 Task: Create new customer invoice with Date Opened: 01-May-23, Select Customer: The Junk Shack! Hobbies & Collectables, Terms: Net 15. Make invoice entry for item-1 with Date: 02-May-23, Description: Eze Royale Majestic Shave Ingrown Hair & Razor Bumps Post Shave Toner Spray
, Income Account: Income:Sales, Quantity: 1, Unit Price: 13.49, Sales Tax: Y, Sales Tax Included: N, Tax Table: Sales Tax. Make entry for item-2 with Date: 02-May-23, Description: The Ordinary Niacinamide Zinc Oil Control Serum (1 oz)
, Income Account: Income:Sales, Quantity: 1, Unit Price: 15.49, Sales Tax: Y, Sales Tax Included: N, Tax Table: Sales Tax. Post Invoice with Post Date: 02-May-23, Post to Accounts: Assets:Accounts Receivable. Pay / Process Payment with Transaction Date: 16-May-23, Amount: 30.14, Transfer Account: Checking Account. Go to 'Print Invoice'.
Action: Mouse moved to (183, 39)
Screenshot: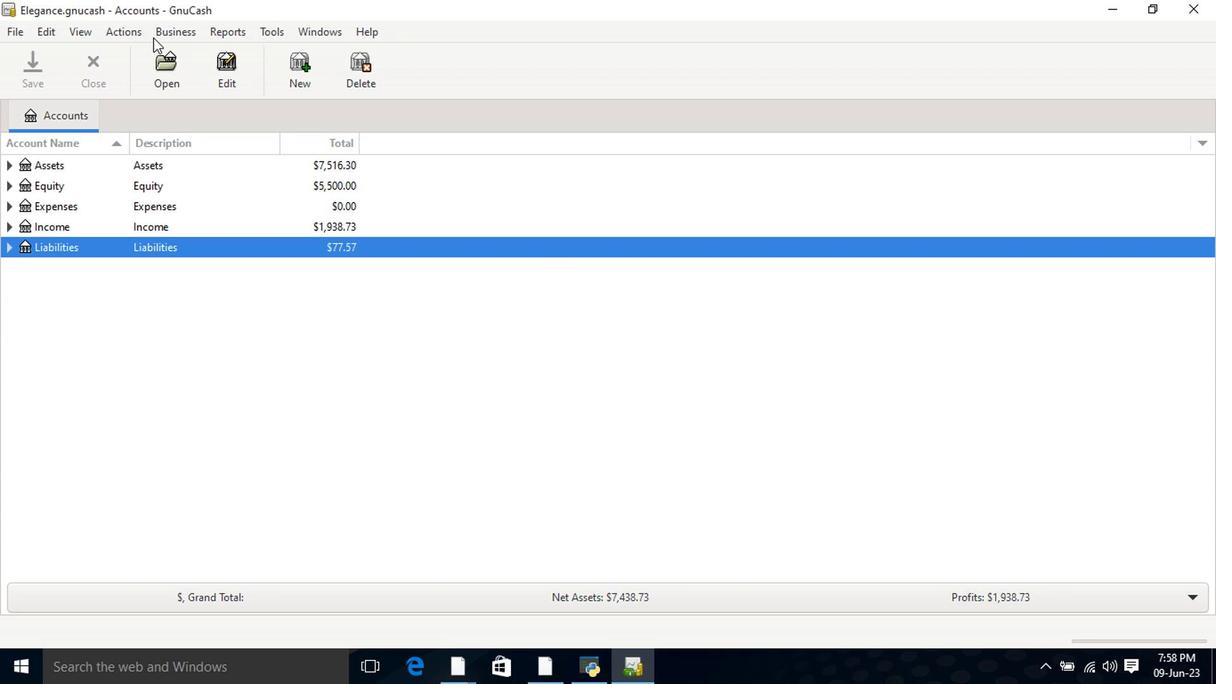 
Action: Mouse pressed left at (183, 39)
Screenshot: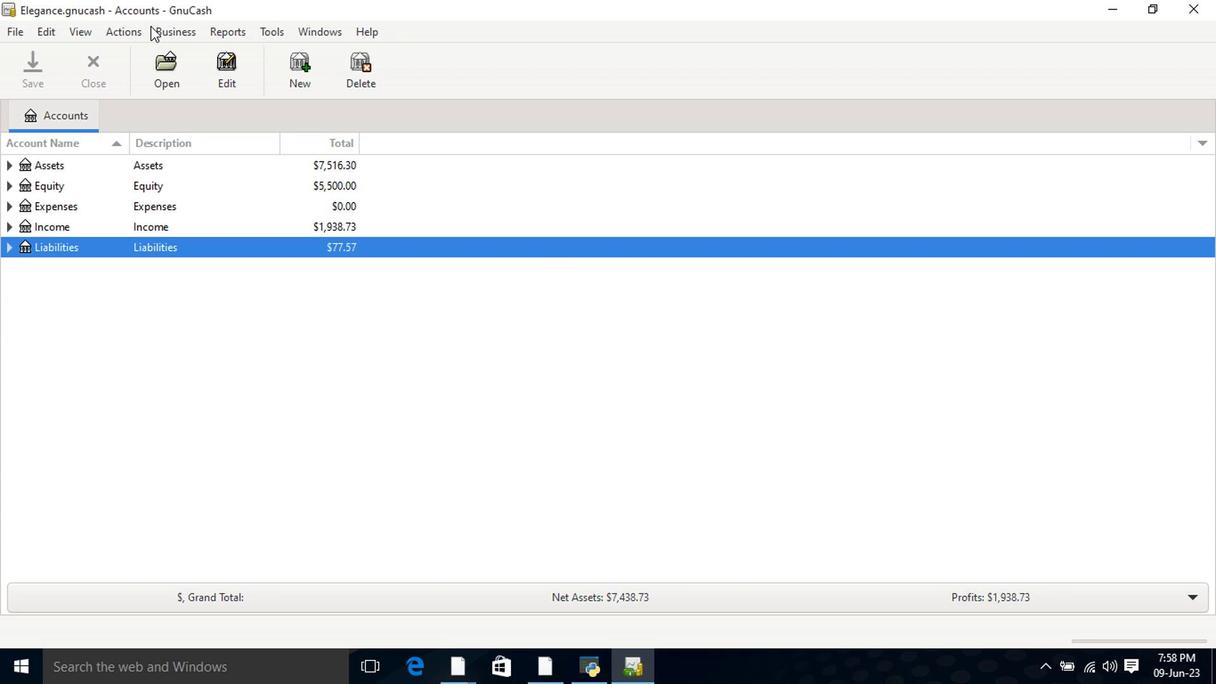 
Action: Mouse moved to (399, 120)
Screenshot: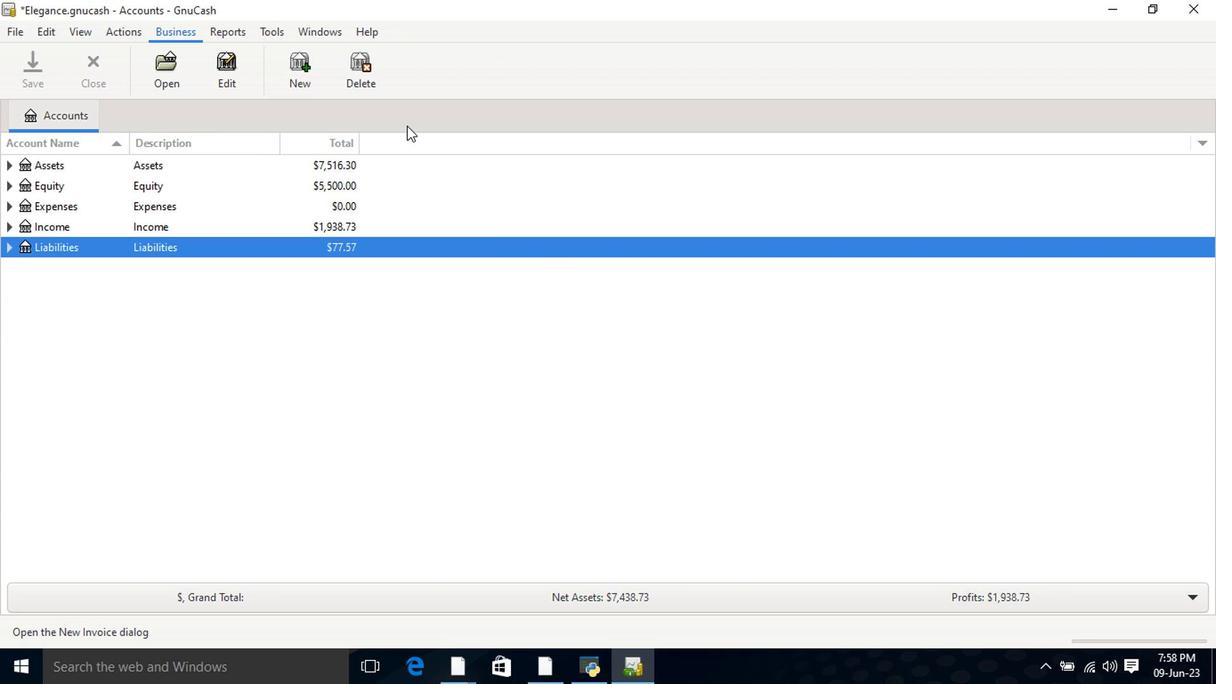 
Action: Mouse pressed left at (399, 120)
Screenshot: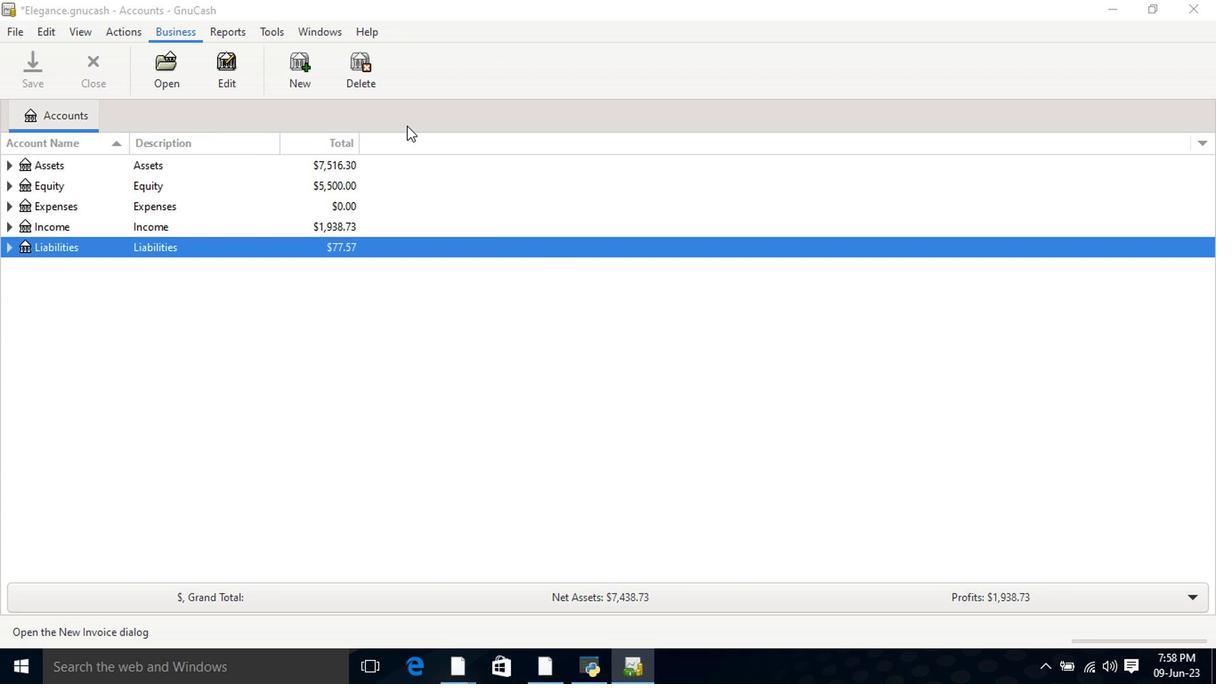 
Action: Mouse moved to (733, 273)
Screenshot: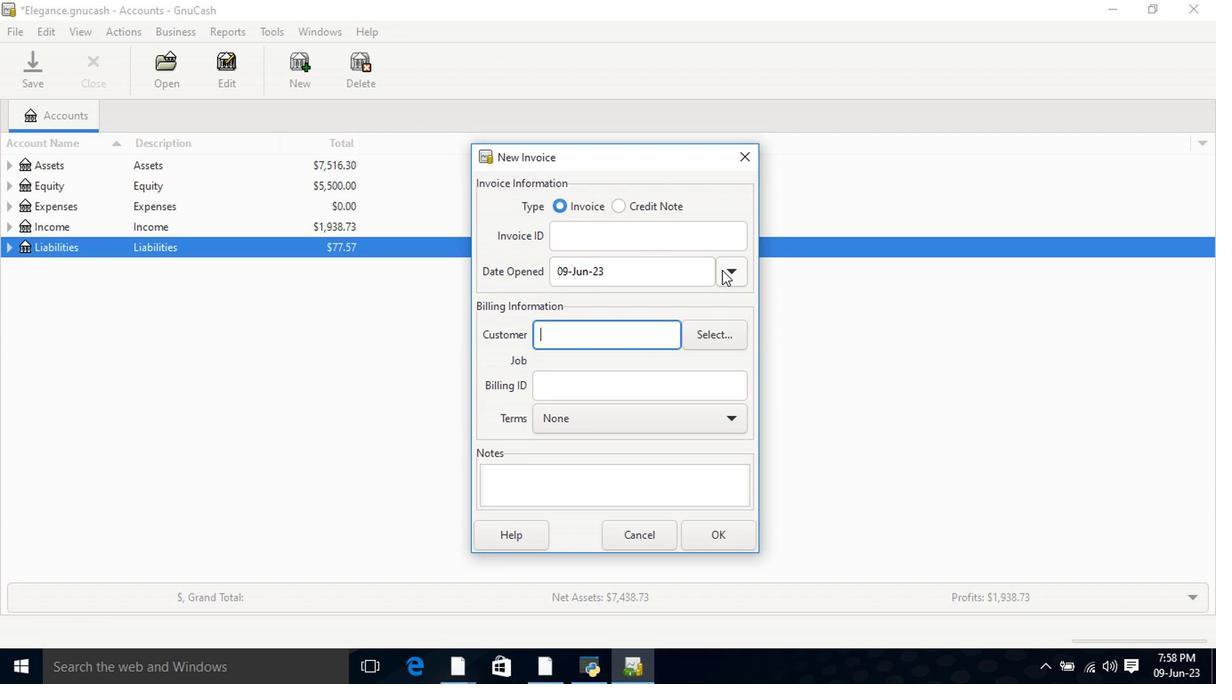 
Action: Mouse pressed left at (733, 273)
Screenshot: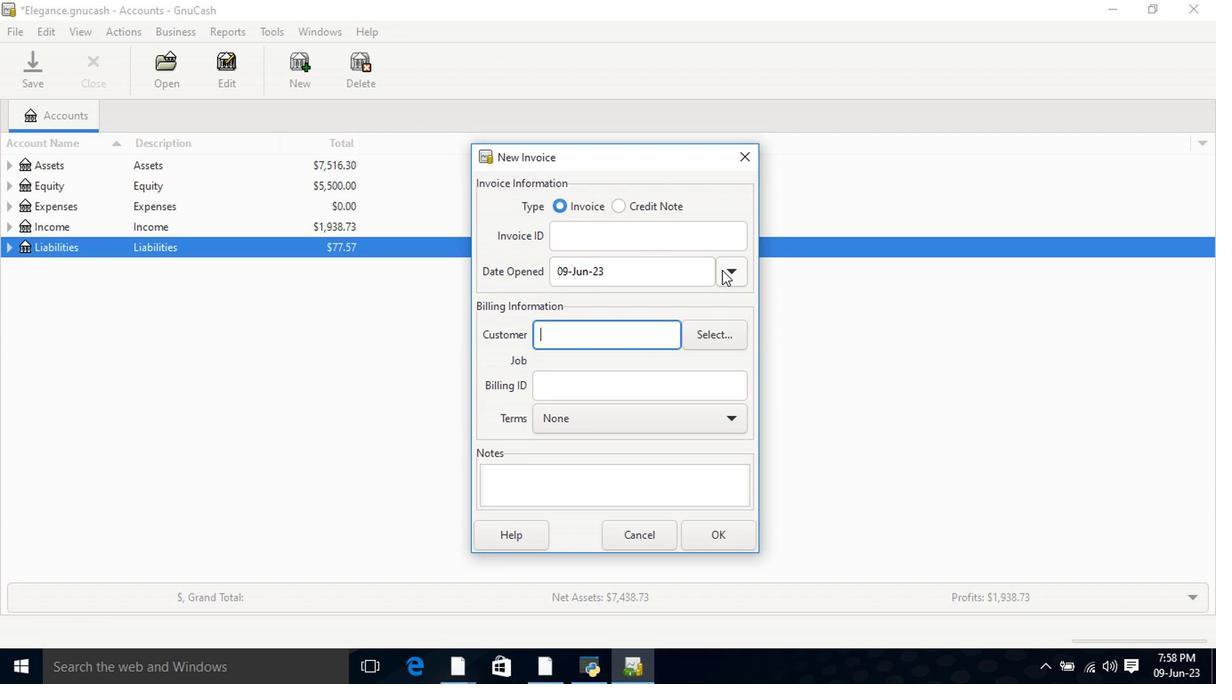 
Action: Mouse moved to (587, 300)
Screenshot: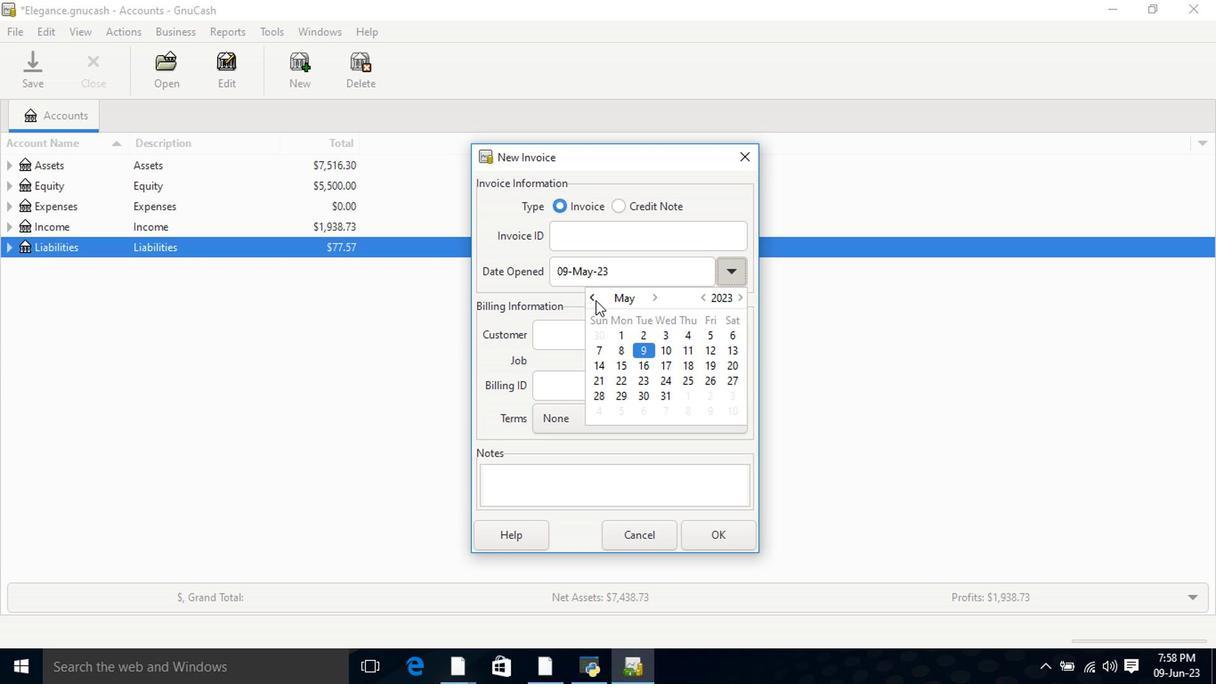 
Action: Mouse pressed left at (587, 300)
Screenshot: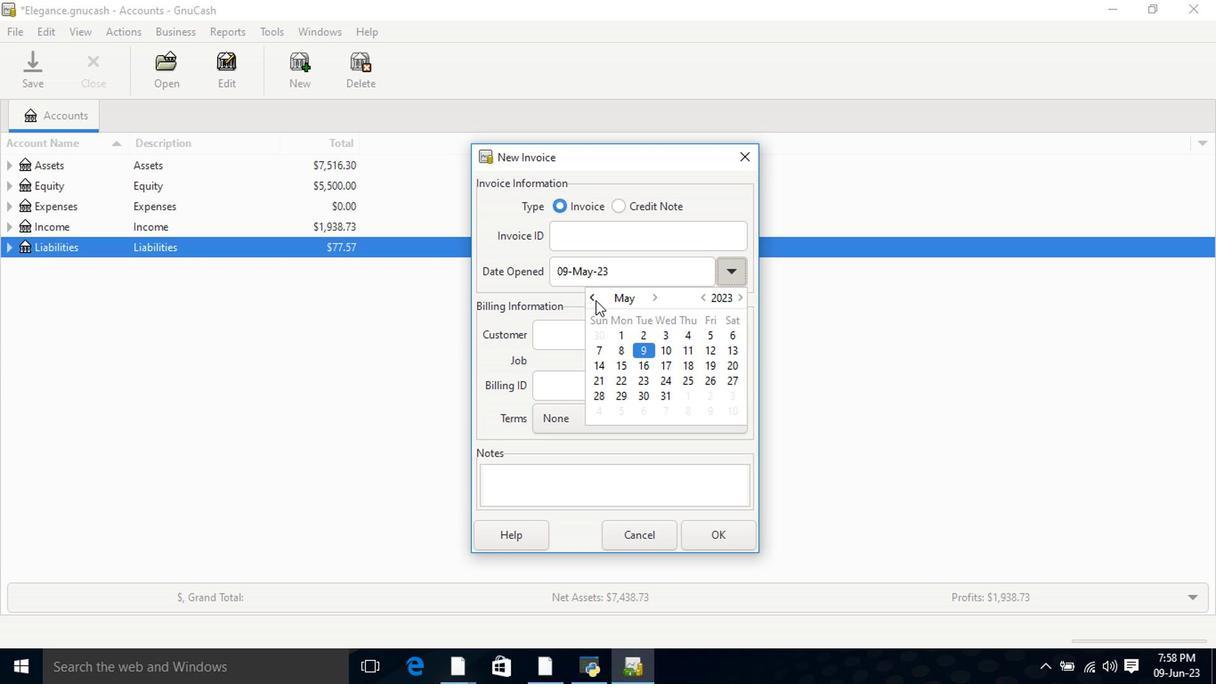 
Action: Mouse moved to (640, 335)
Screenshot: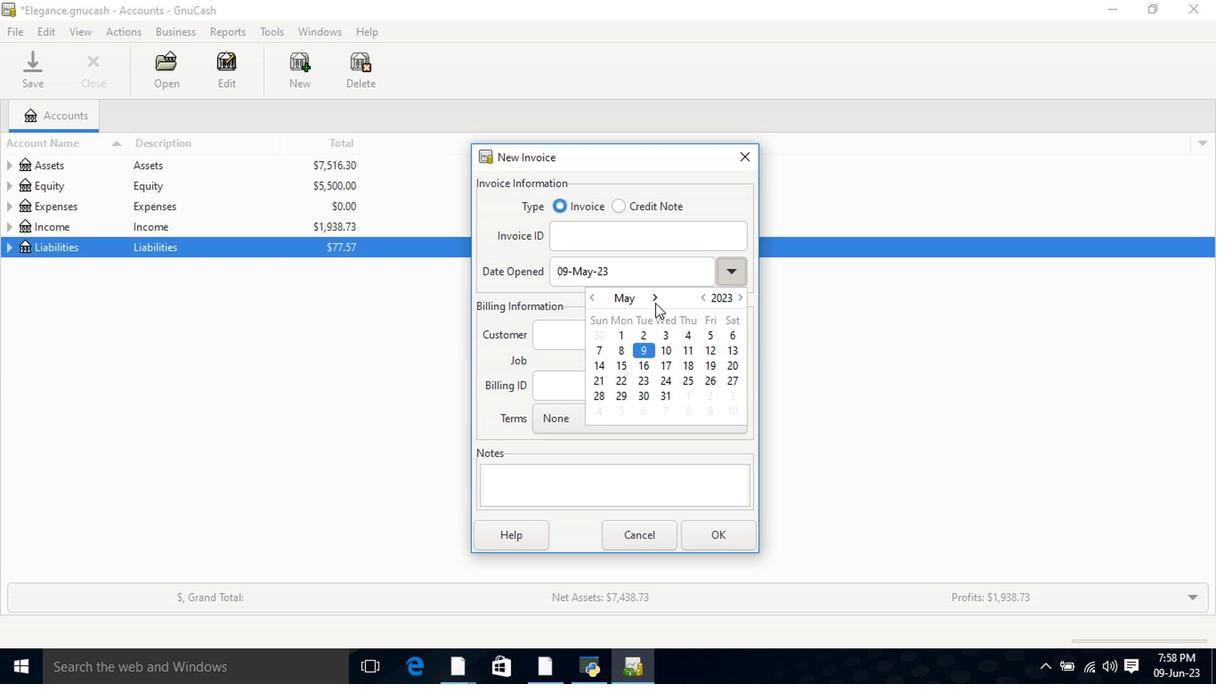 
Action: Mouse pressed left at (640, 335)
Screenshot: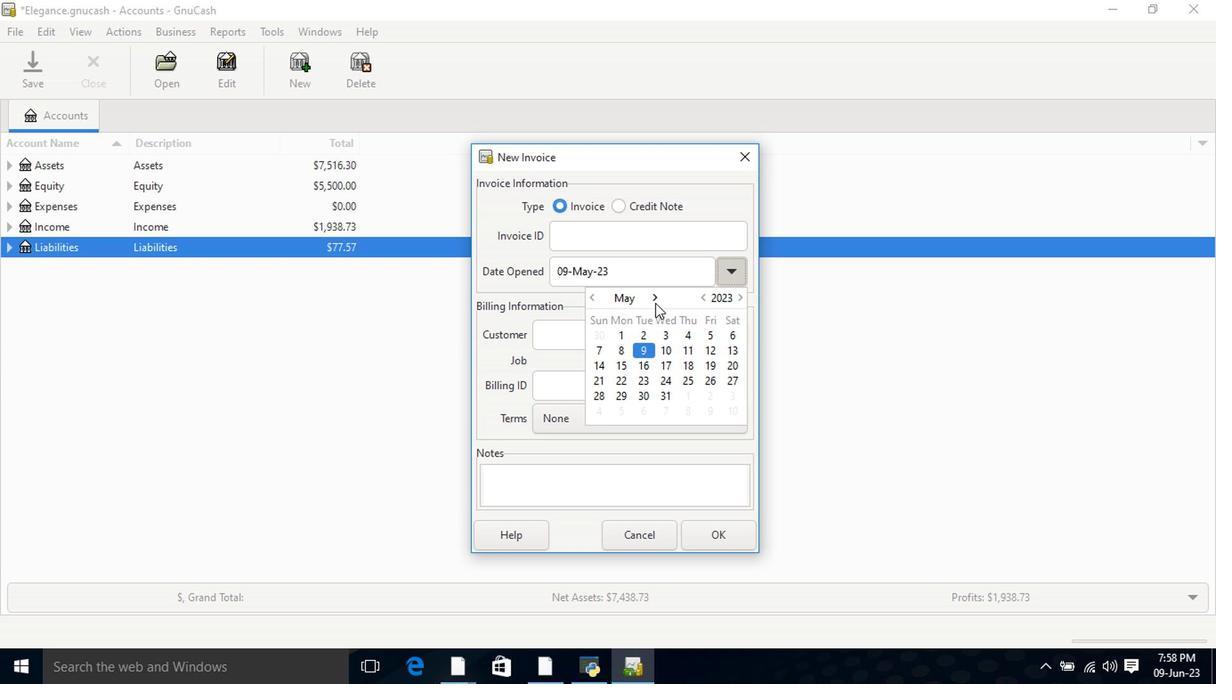 
Action: Mouse pressed left at (640, 335)
Screenshot: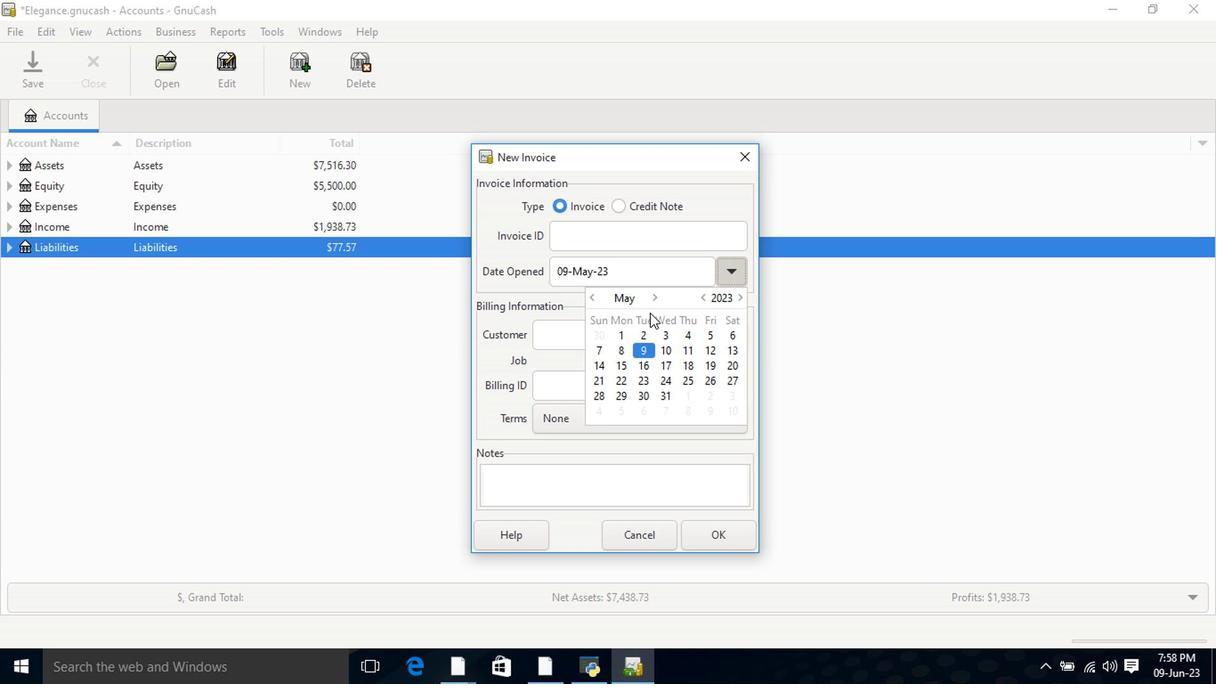 
Action: Mouse moved to (627, 331)
Screenshot: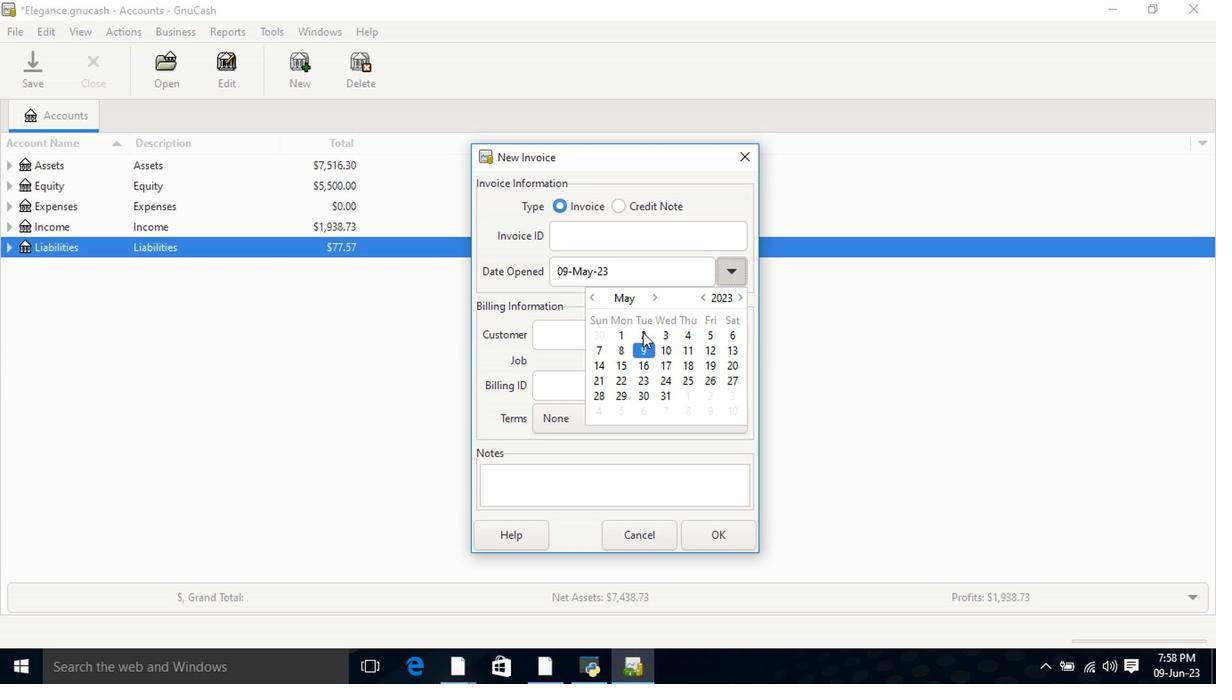 
Action: Mouse pressed left at (627, 331)
Screenshot: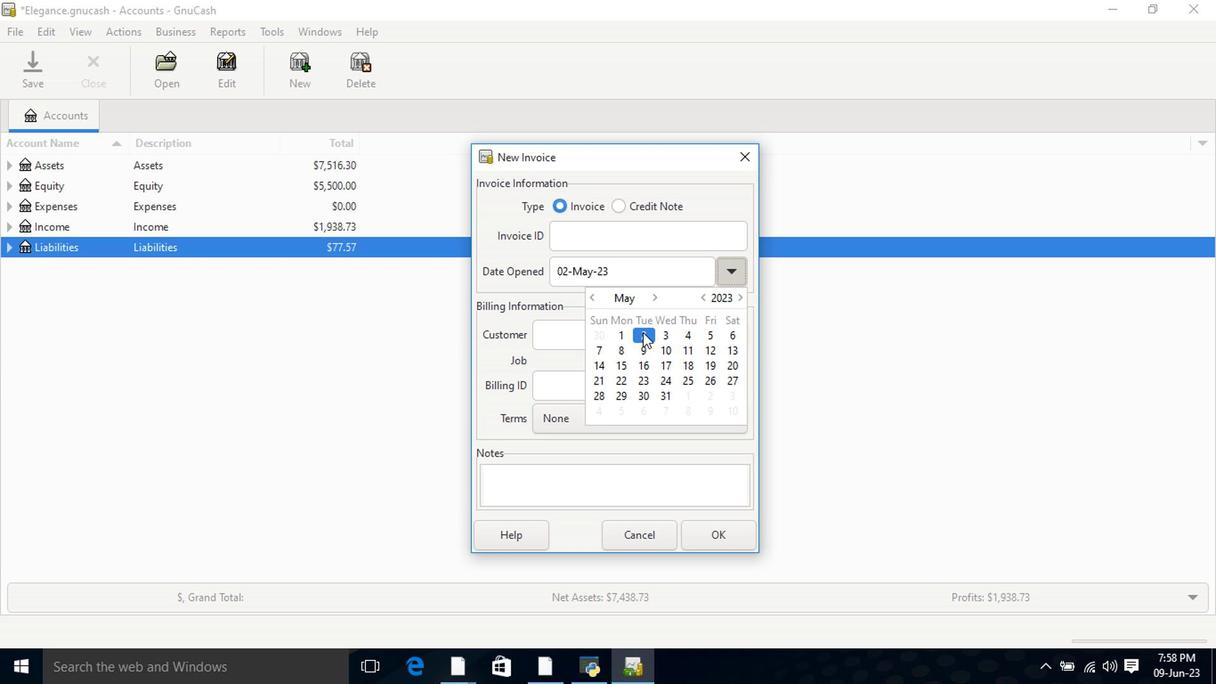 
Action: Key pressed <Key.shift>The<Key.space><Key.shift>jun
Screenshot: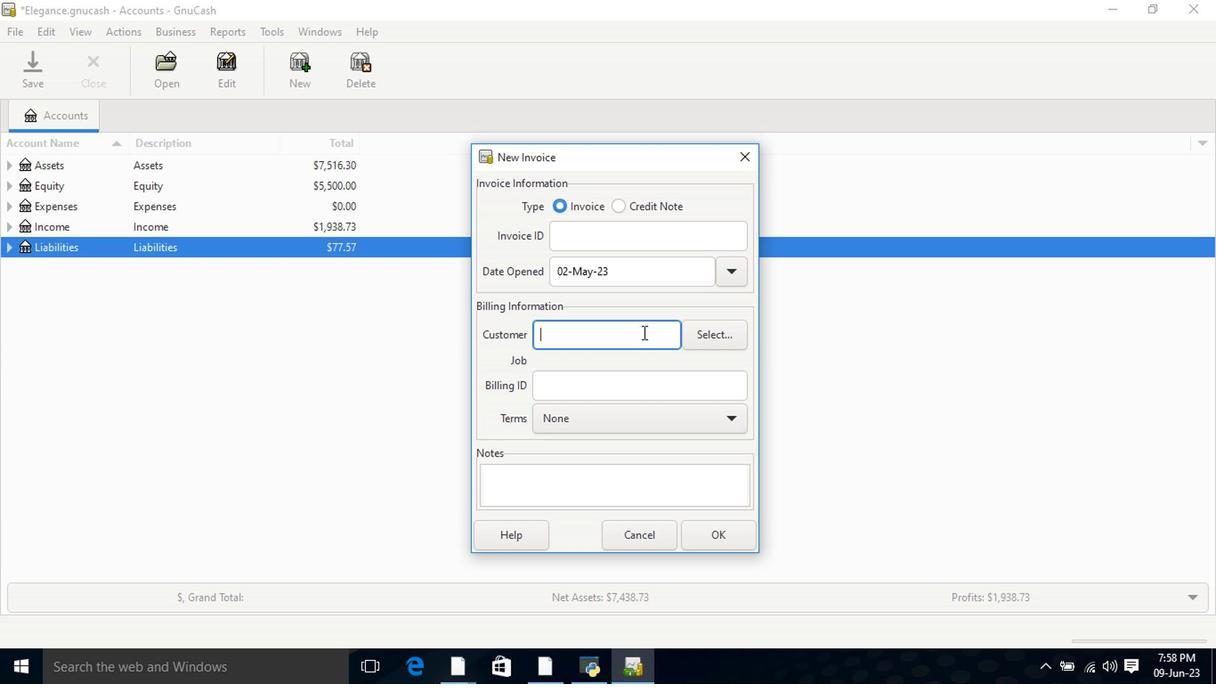 
Action: Mouse moved to (606, 367)
Screenshot: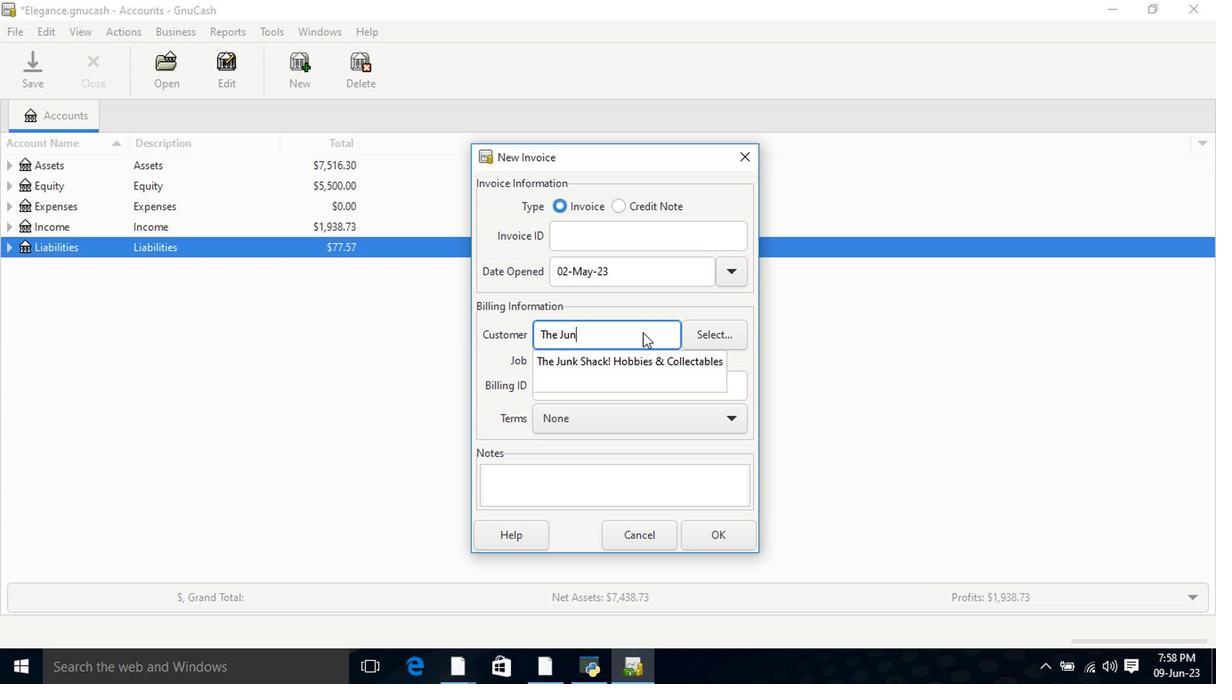 
Action: Mouse pressed left at (606, 367)
Screenshot: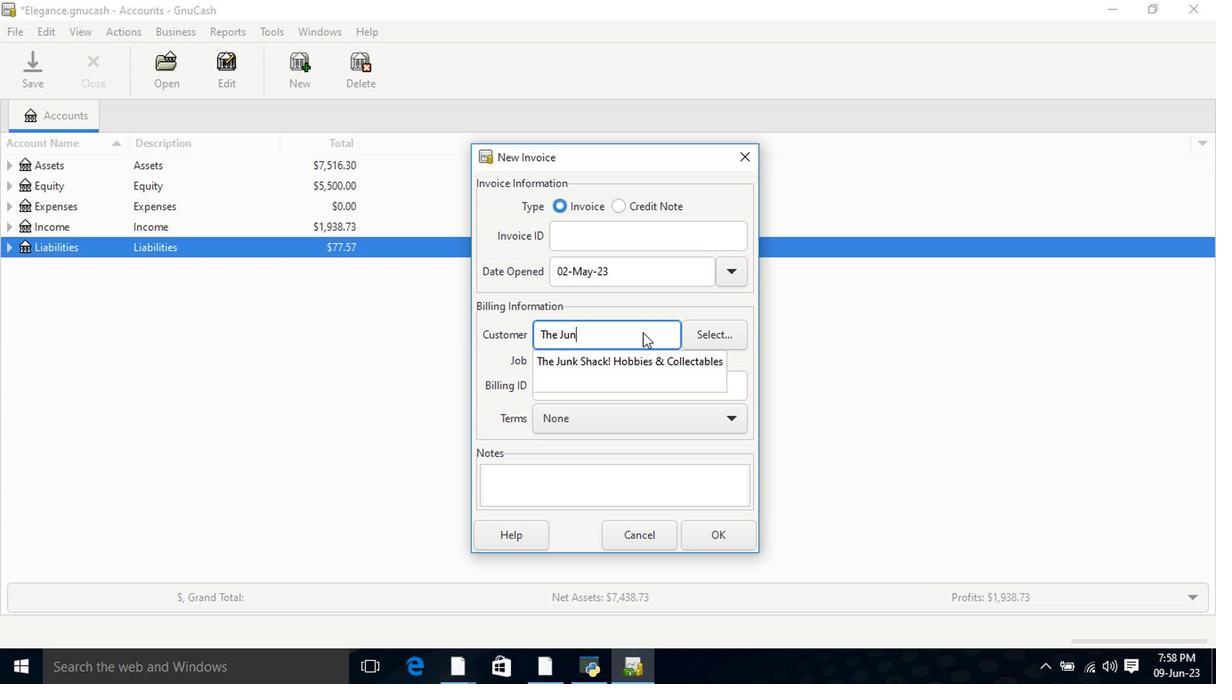 
Action: Mouse moved to (612, 433)
Screenshot: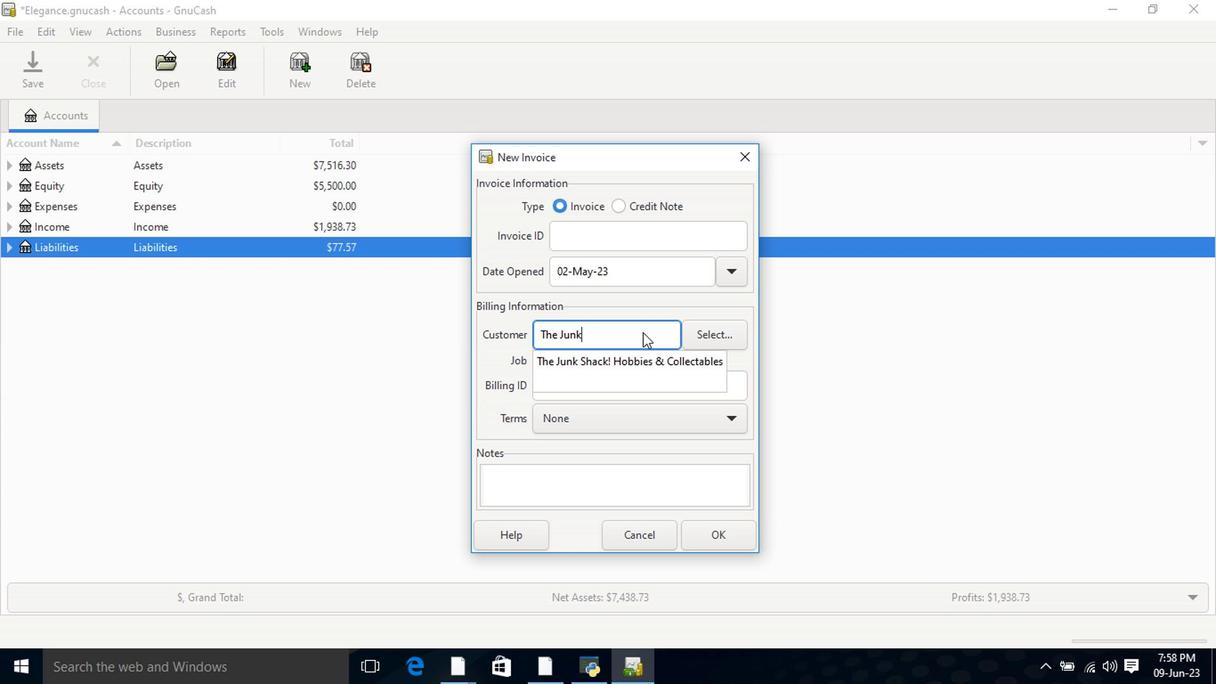 
Action: Mouse pressed left at (612, 433)
Screenshot: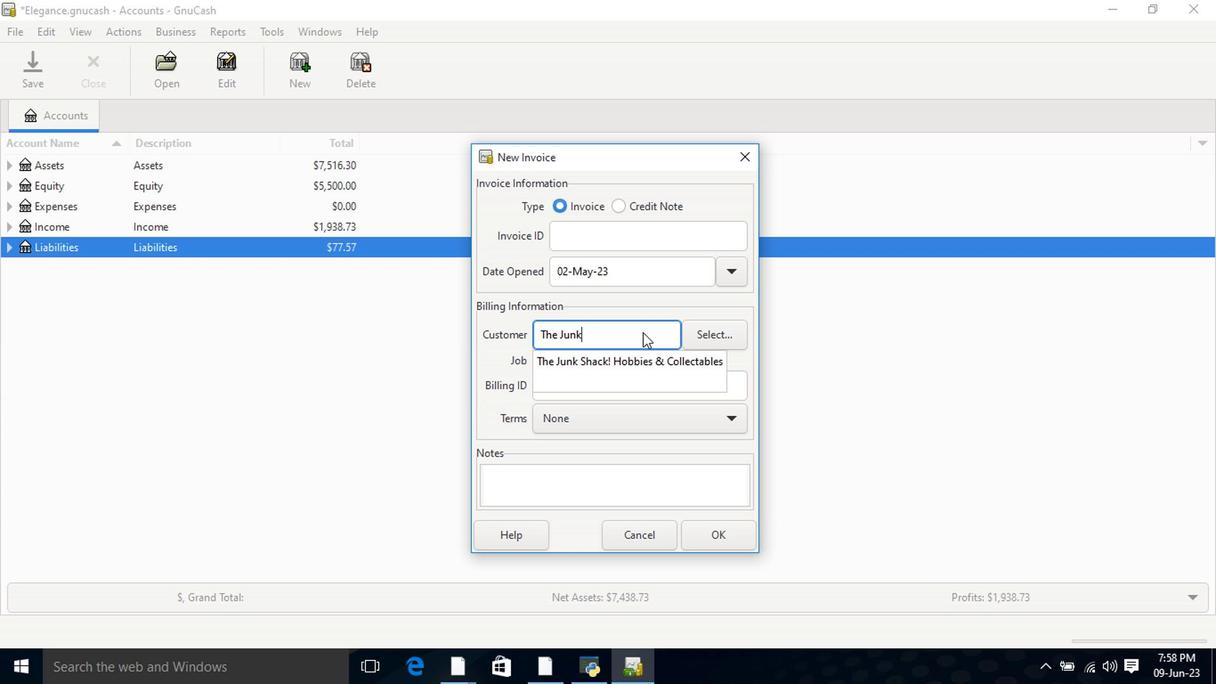 
Action: Mouse moved to (603, 471)
Screenshot: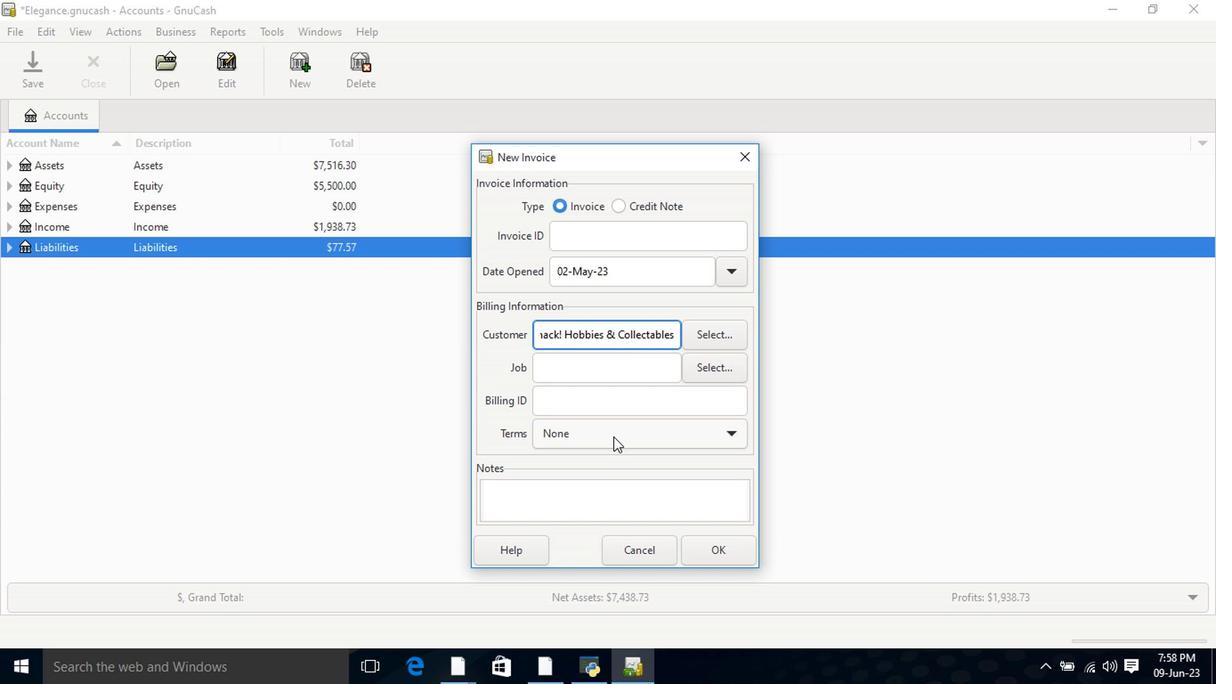 
Action: Mouse pressed left at (603, 471)
Screenshot: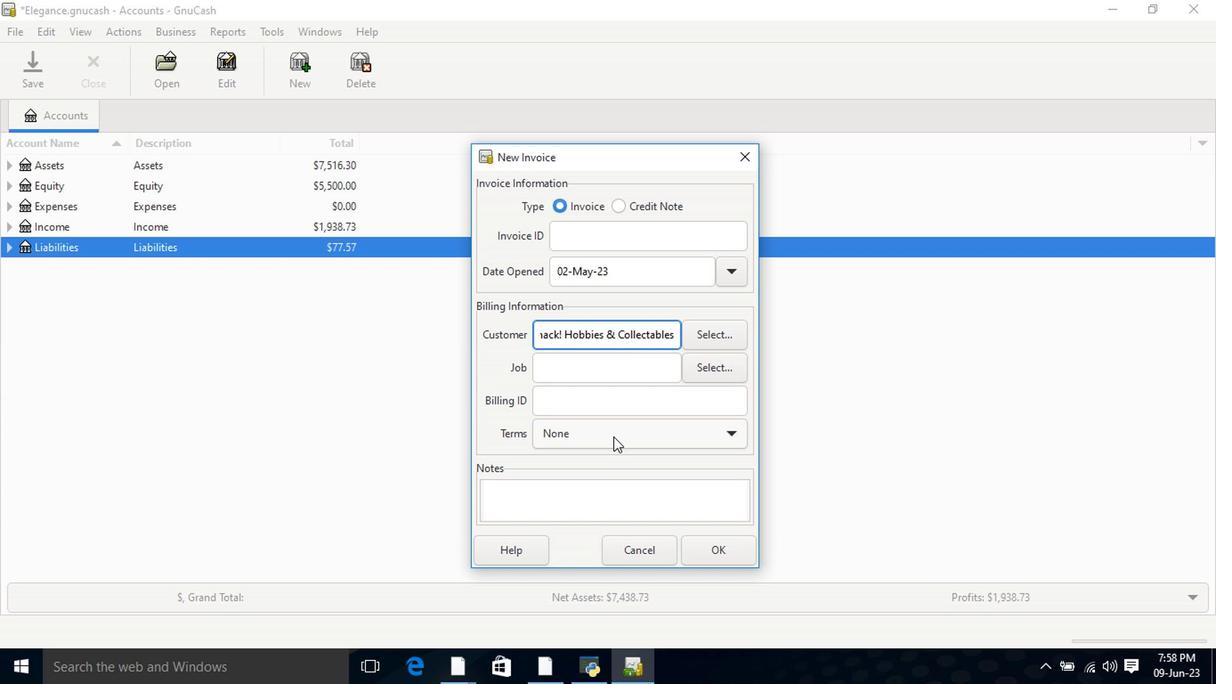 
Action: Mouse moved to (719, 544)
Screenshot: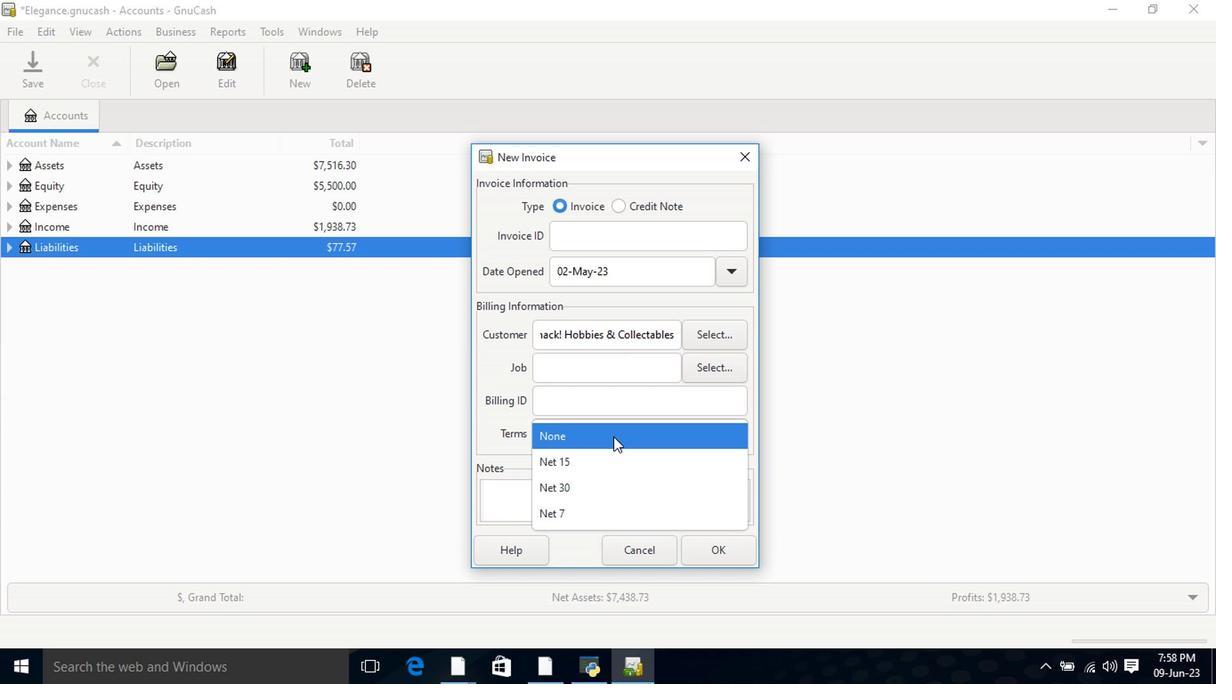 
Action: Mouse pressed left at (719, 544)
Screenshot: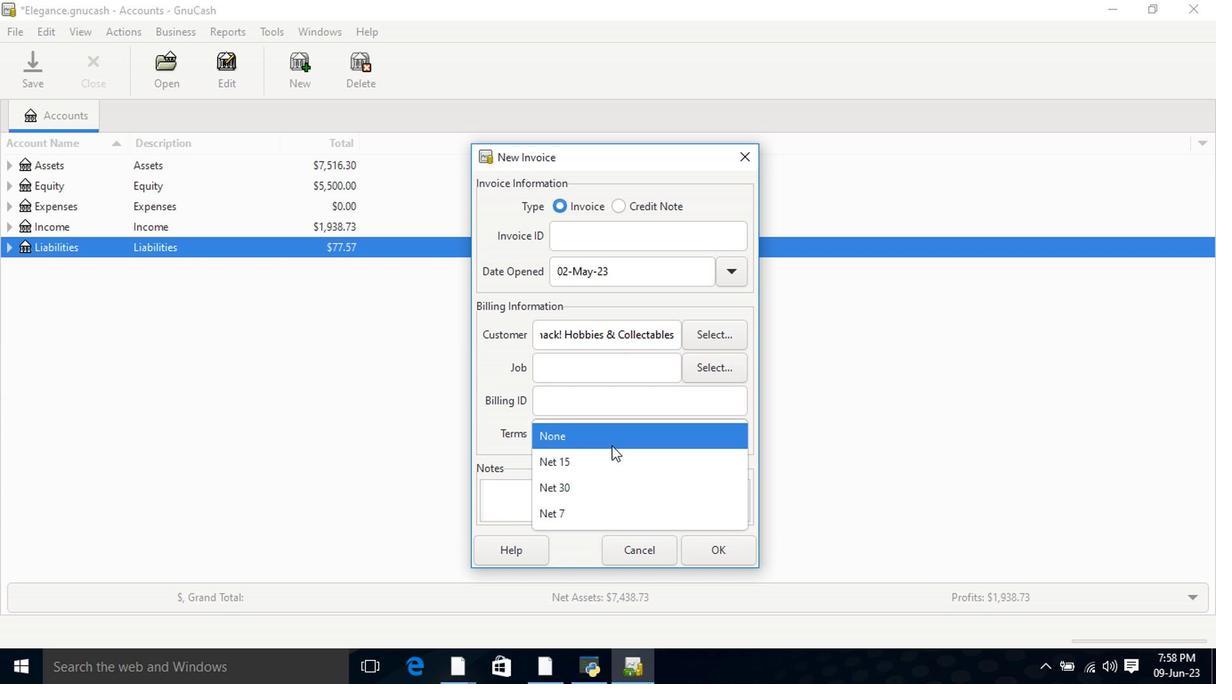 
Action: Mouse moved to (80, 344)
Screenshot: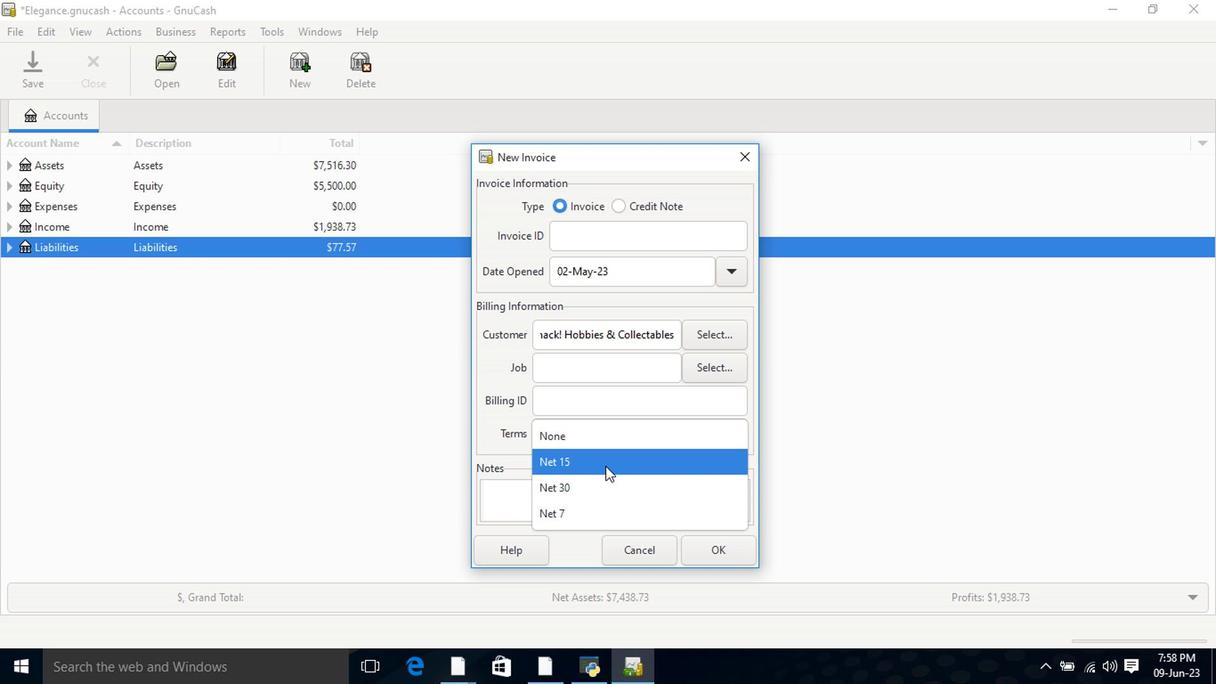 
Action: Mouse pressed left at (80, 344)
Screenshot: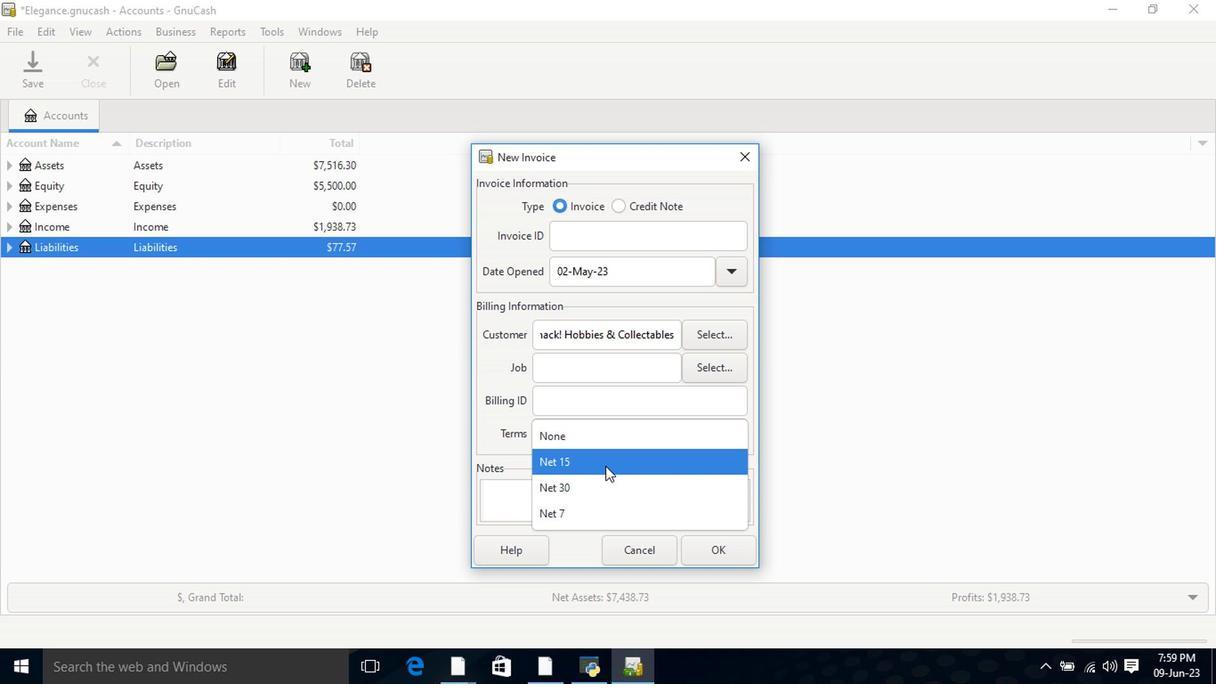 
Action: Mouse moved to (10, 370)
Screenshot: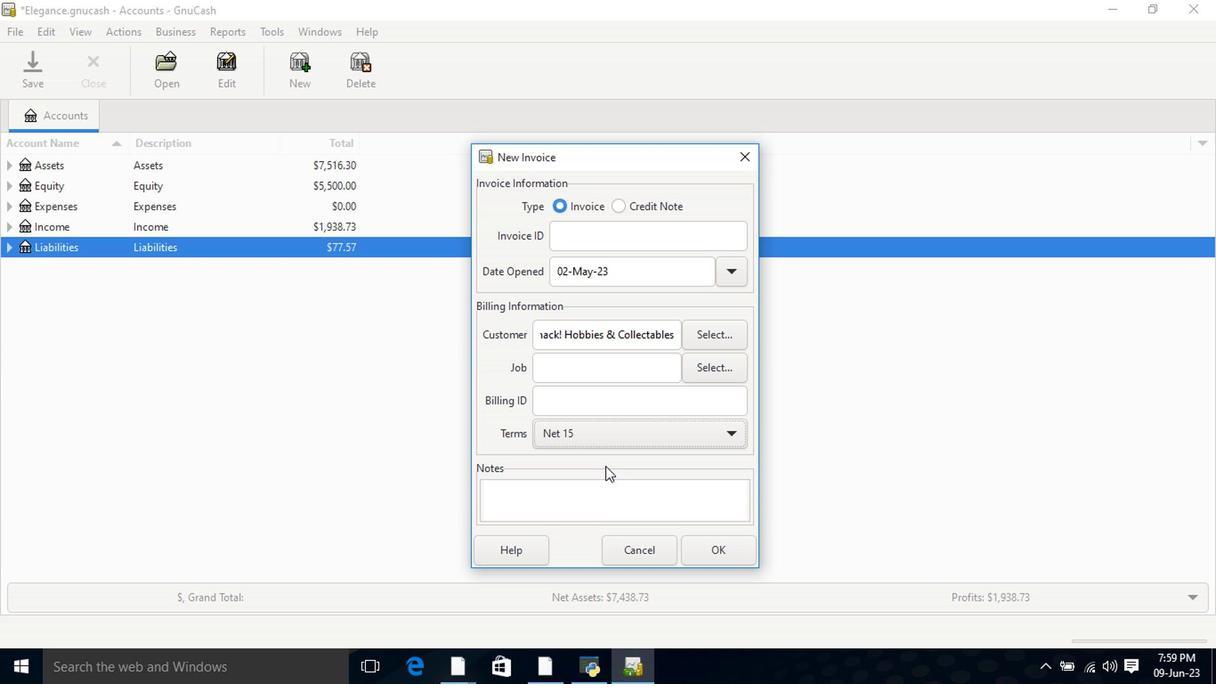 
Action: Mouse pressed left at (10, 370)
Screenshot: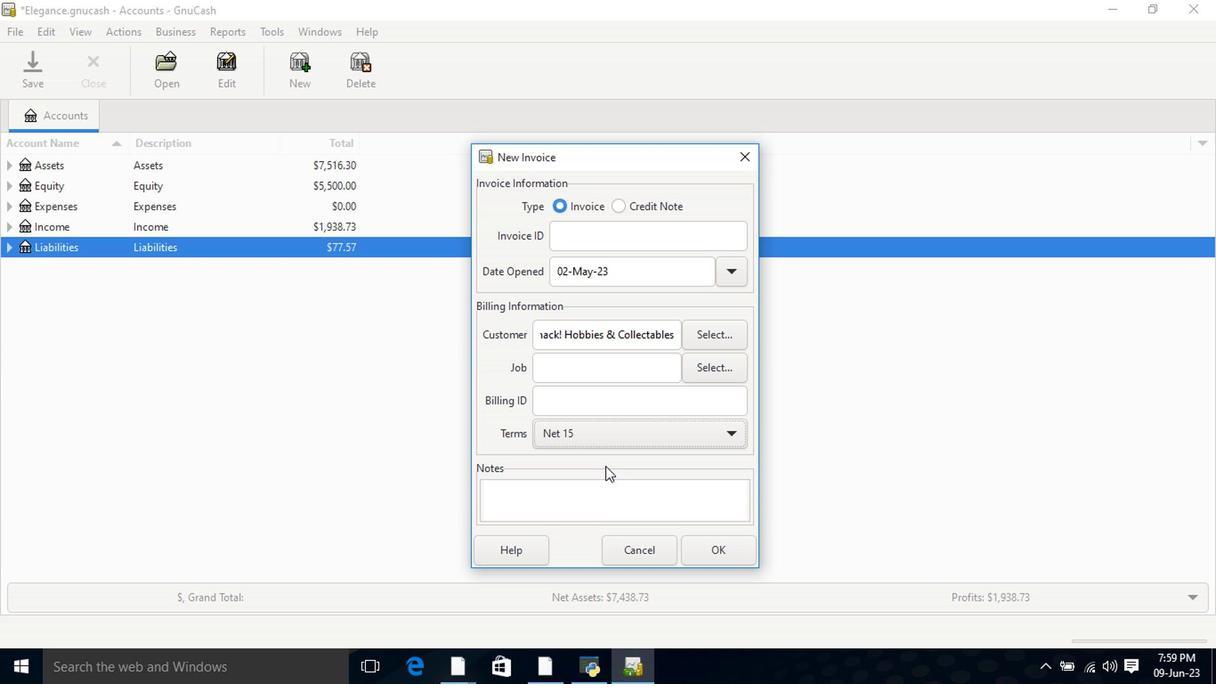 
Action: Mouse moved to (55, 409)
Screenshot: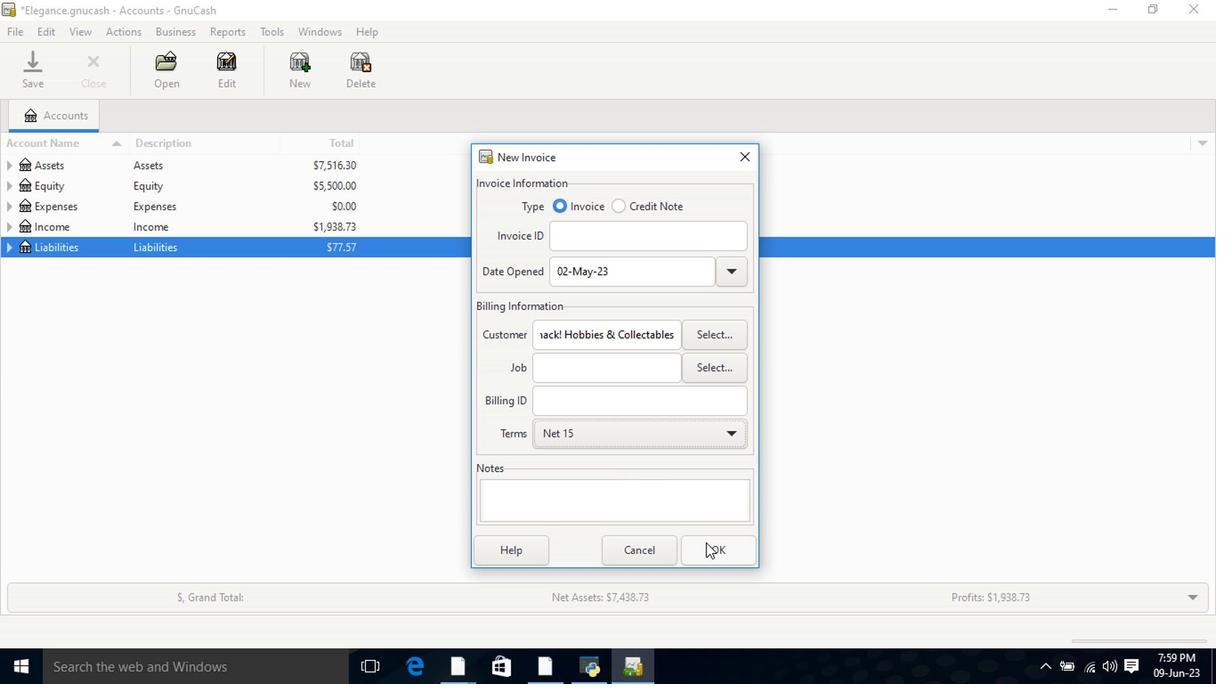 
Action: Mouse pressed left at (55, 409)
Screenshot: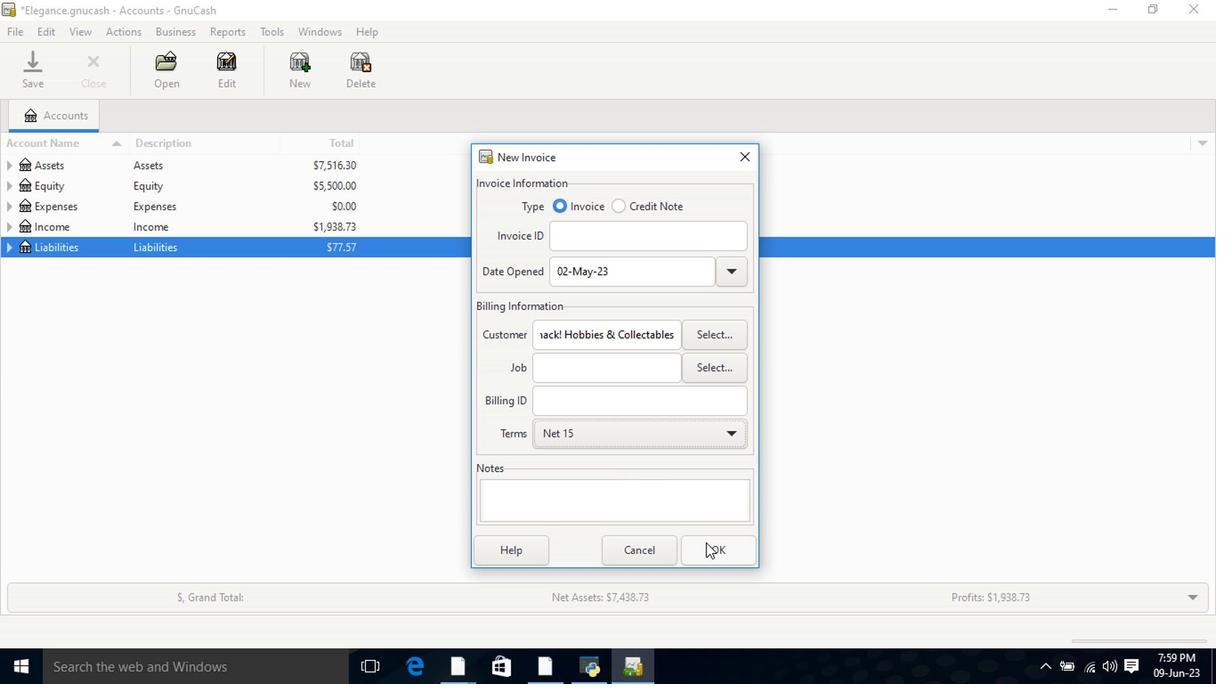 
Action: Mouse pressed left at (55, 409)
Screenshot: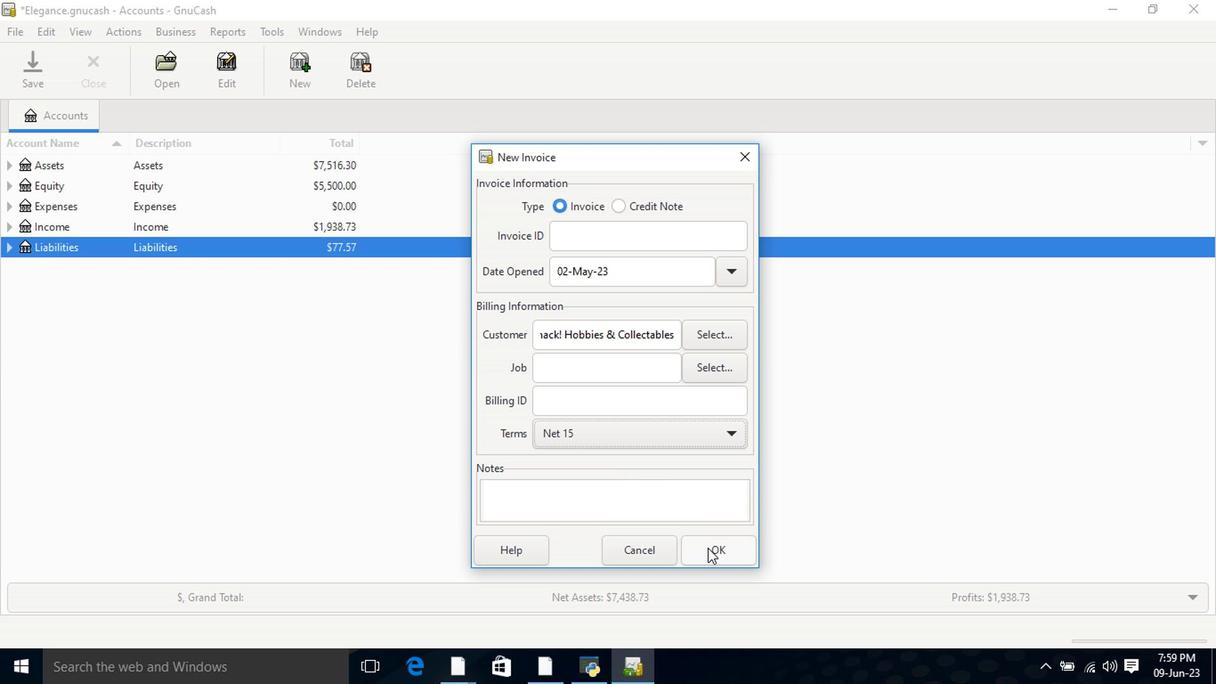 
Action: Mouse moved to (145, 361)
Screenshot: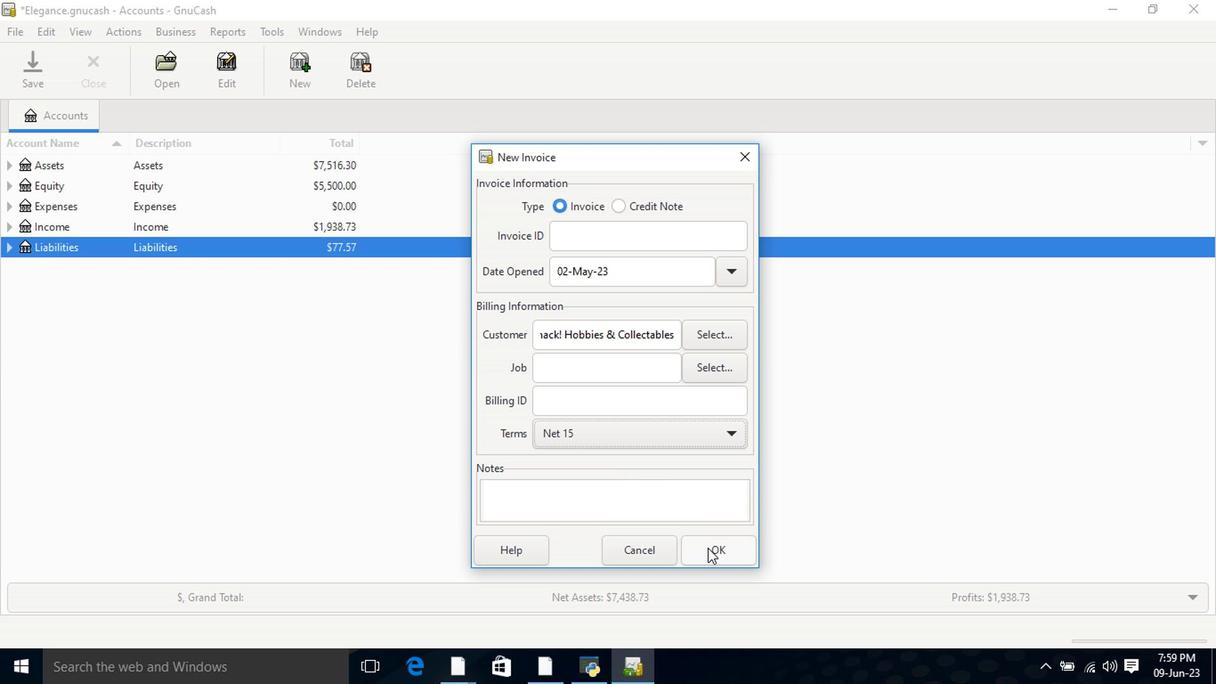 
Action: Key pressed <Key.tab>
Screenshot: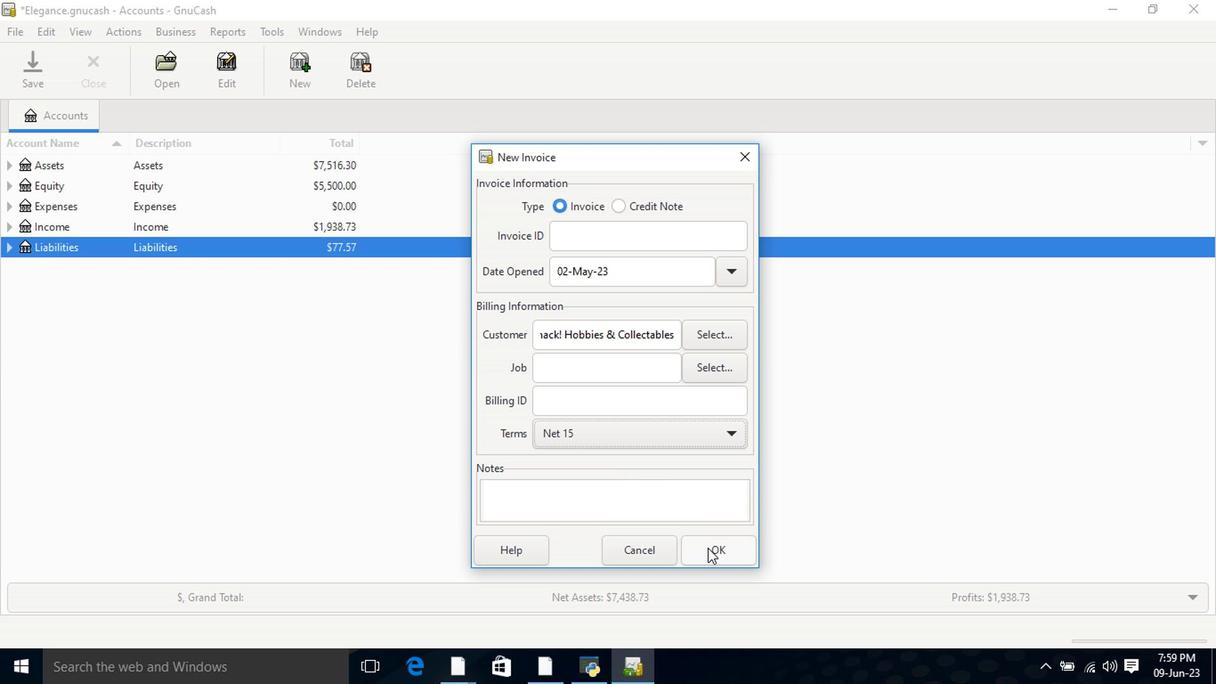 
Action: Mouse moved to (145, 359)
Screenshot: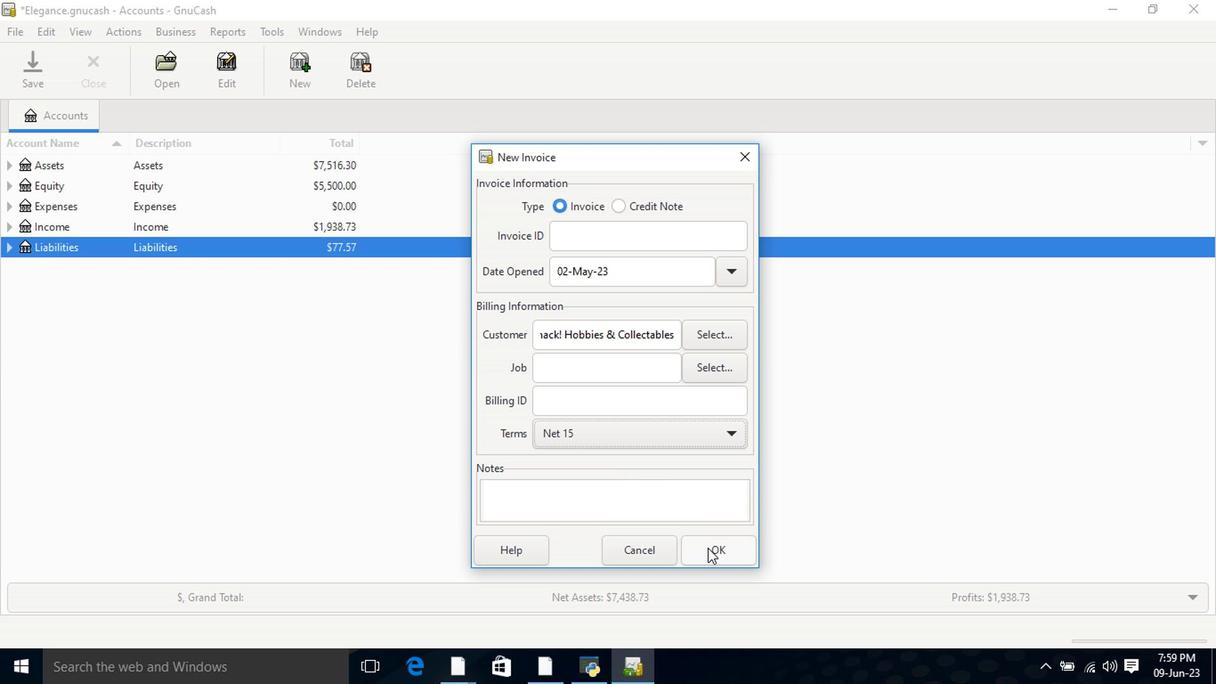 
Action: Key pressed <Key.shift>Eze<Key.space><Key.shift><Key.shift>Royale<Key.space><Key.shift>M<Key.backspace>ajestic<Key.space><Key.shift>Bun<Key.backspace><Key.backspace><Key.backspace><Key.backspace><Key.shift>Shave<Key.space><Key.shift>Ingrown<Key.space><Key.shift>Hair<Key.space><Key.shift>&<Key.space><Key.shift>Razor<Key.space><Key.shift>Bup<Key.backspace>mps<Key.space><Key.shift>Post<Key.space><Key.shift>Shave<Key.space><Key.shift>Toner<Key.space><Key.shift>Spray<Key.tab>
Screenshot: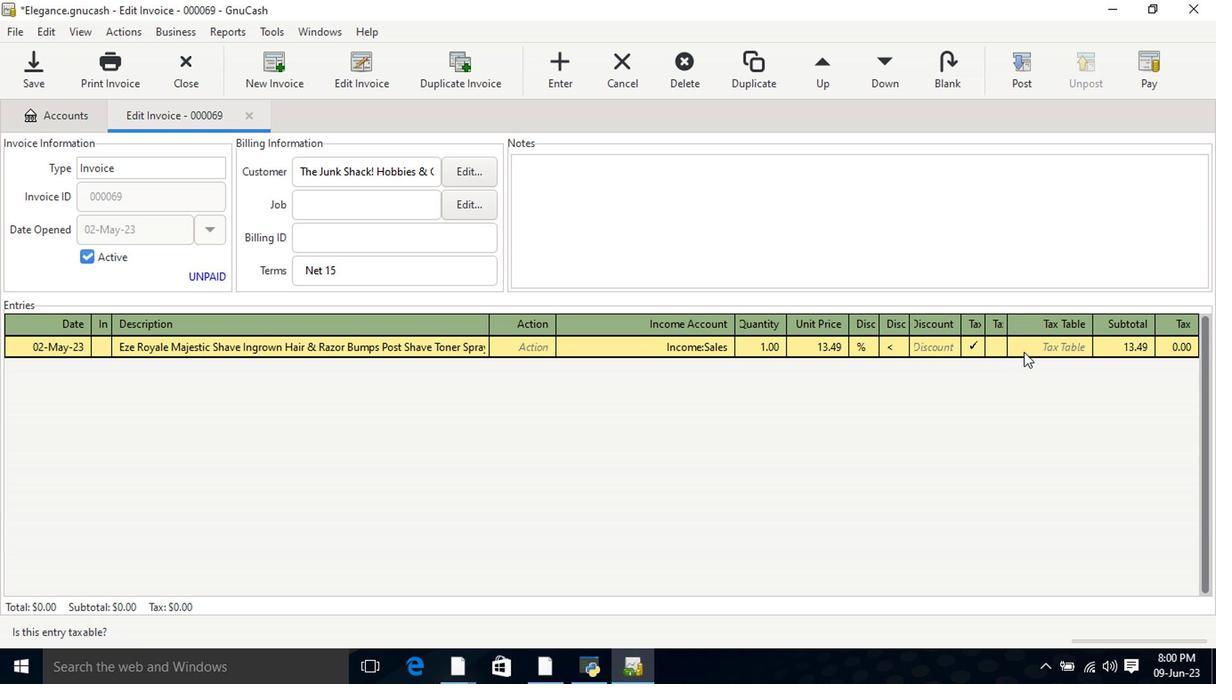 
Action: Mouse moved to (672, 345)
Screenshot: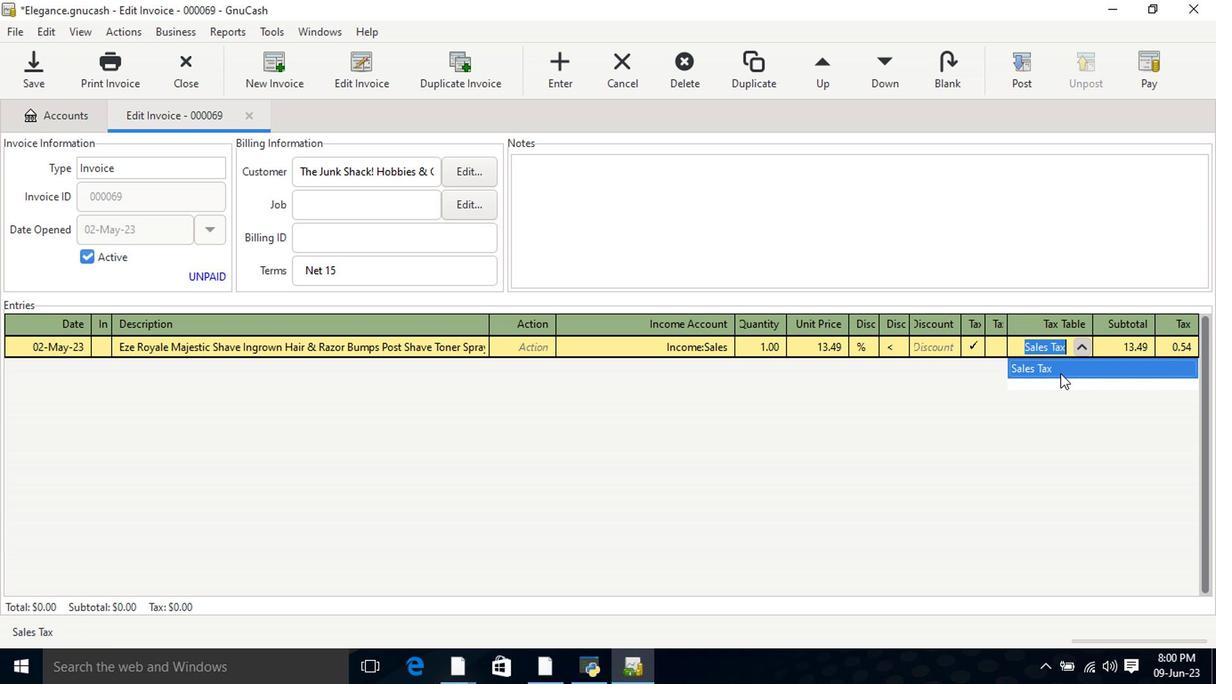 
Action: Key pressed <Key.tab>
Screenshot: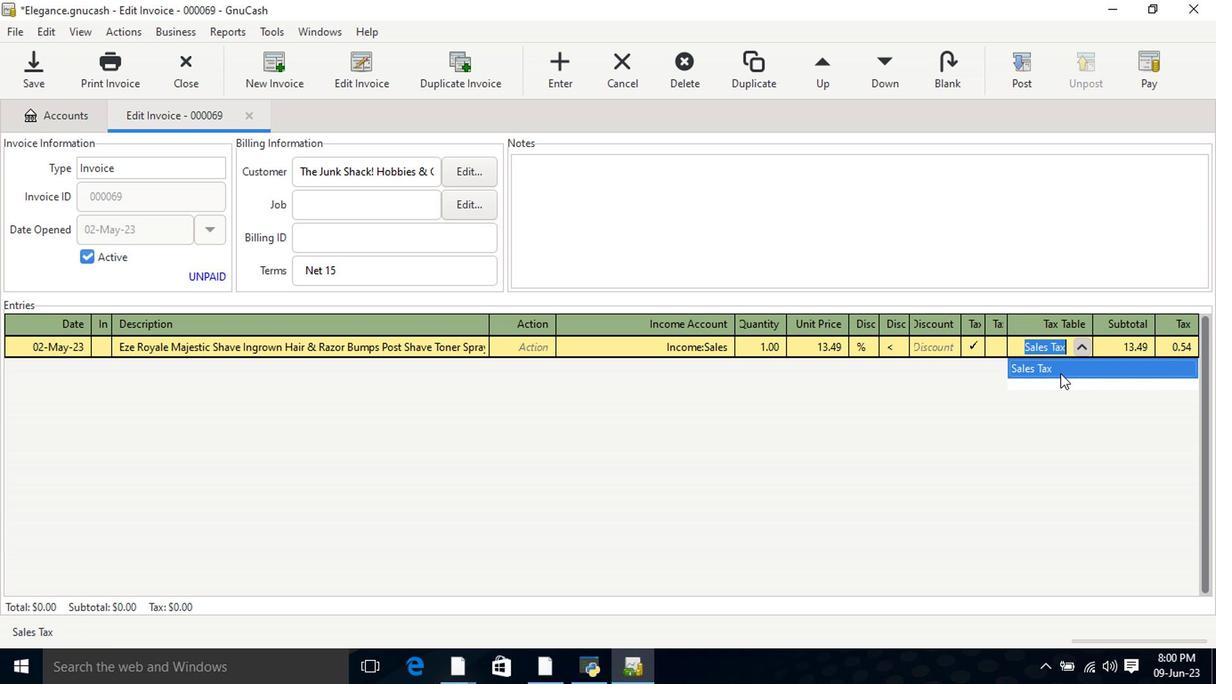 
Action: Mouse moved to (655, 346)
Screenshot: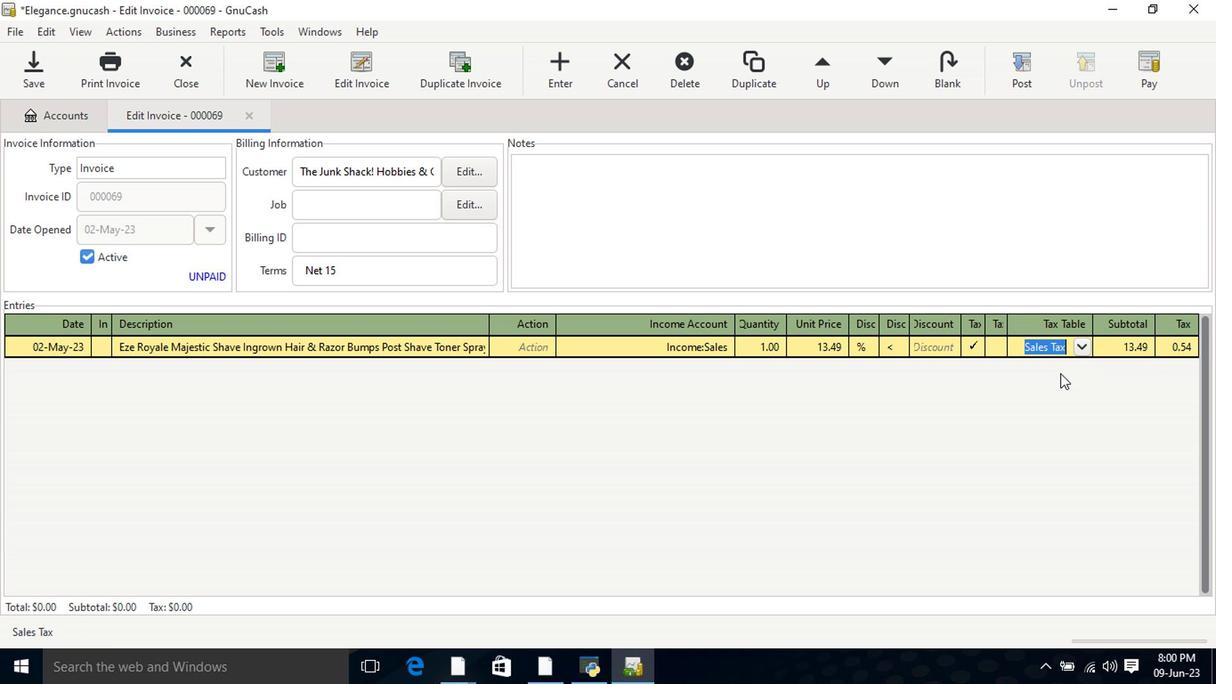 
Action: Key pressed incom<Key.down><Key.down><Key.down><Key.tab>1<Key.tab>13.49
Screenshot: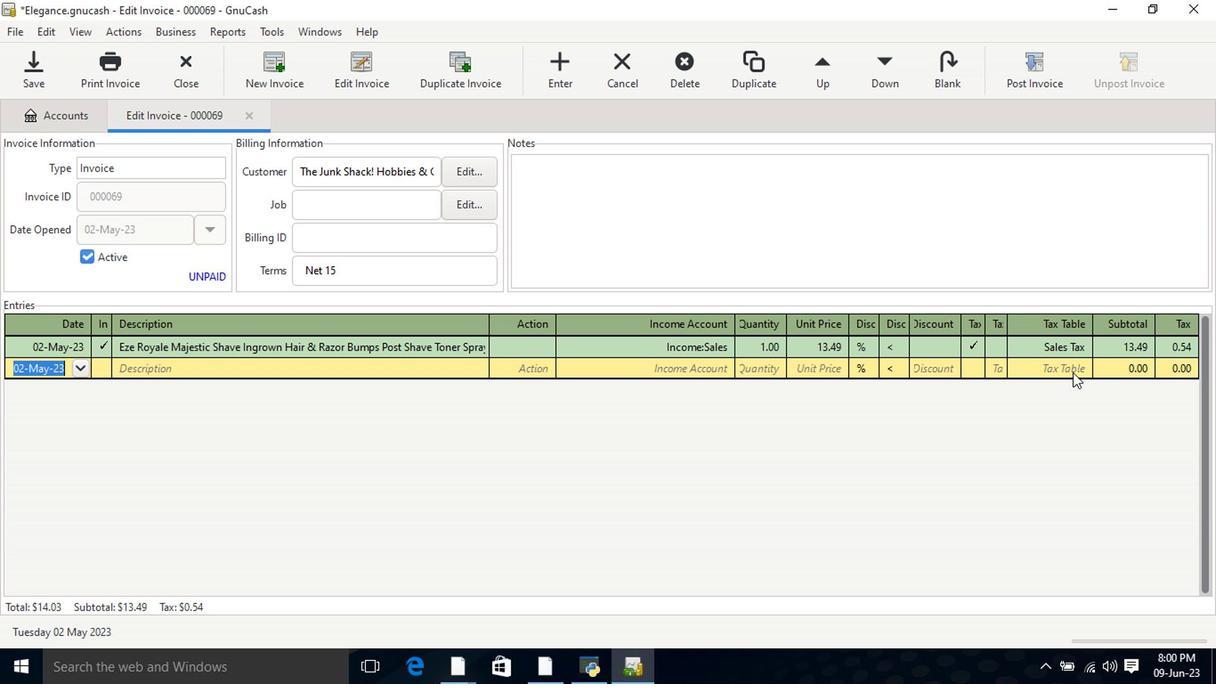 
Action: Mouse moved to (654, 346)
Screenshot: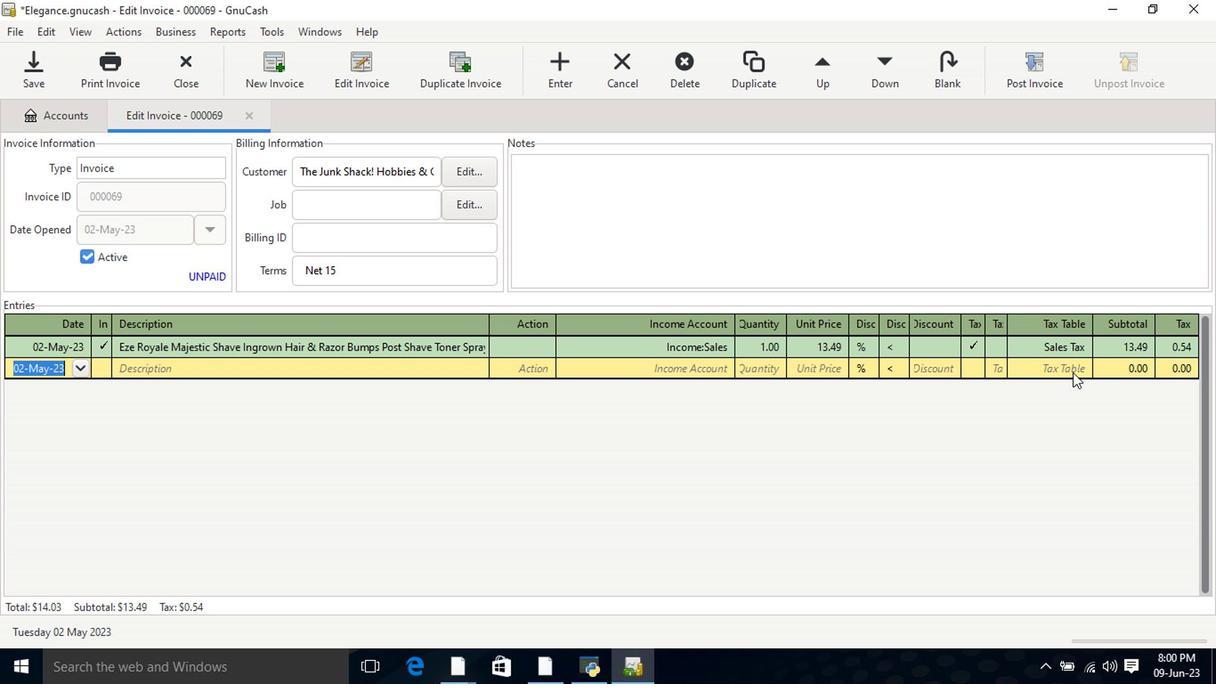 
Action: Key pressed <Key.tab>
Screenshot: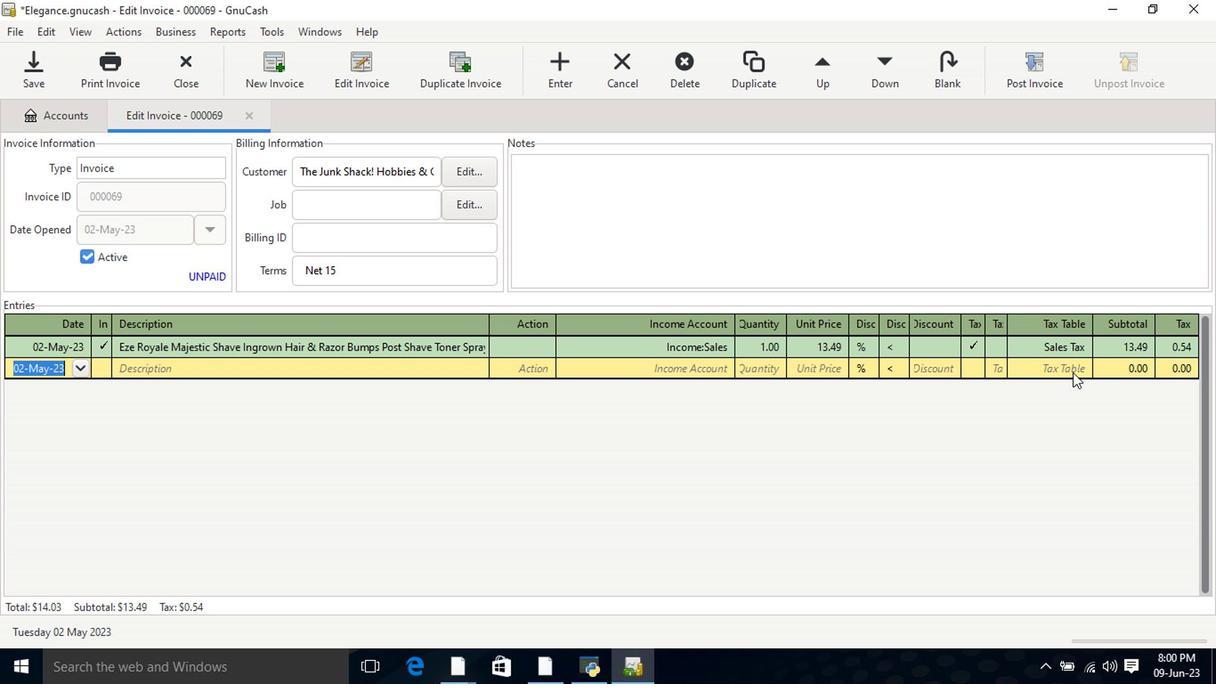 
Action: Mouse moved to (972, 347)
Screenshot: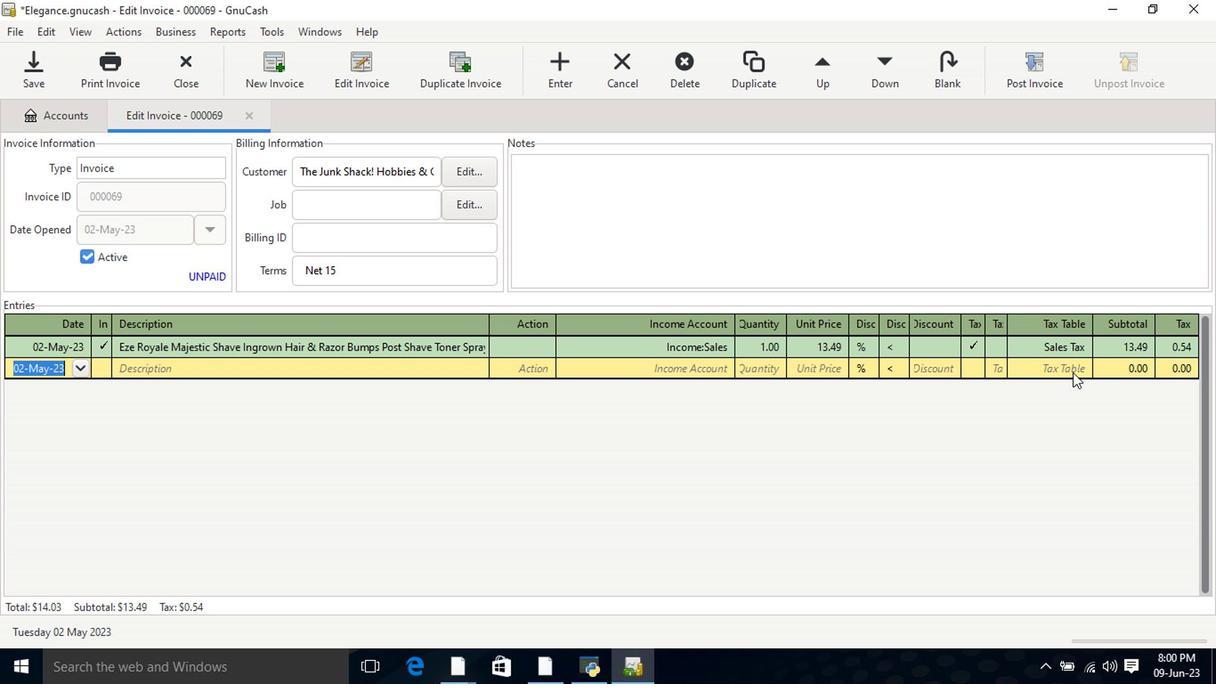 
Action: Mouse pressed left at (972, 347)
Screenshot: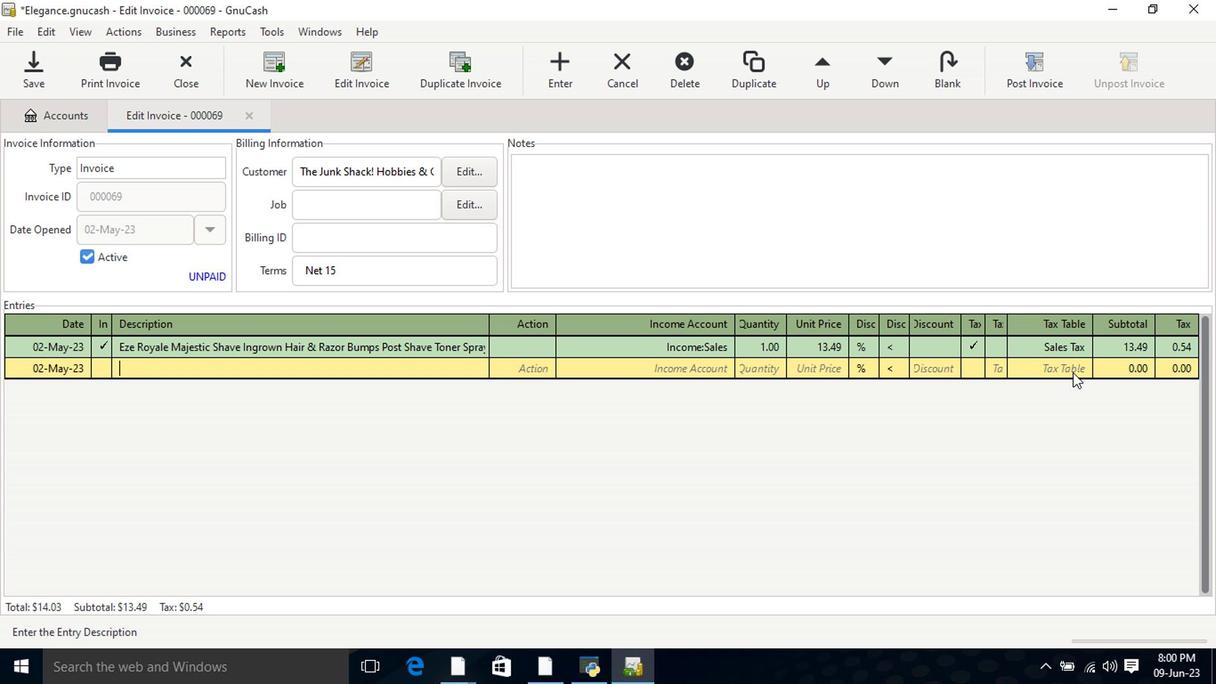 
Action: Mouse moved to (1003, 352)
Screenshot: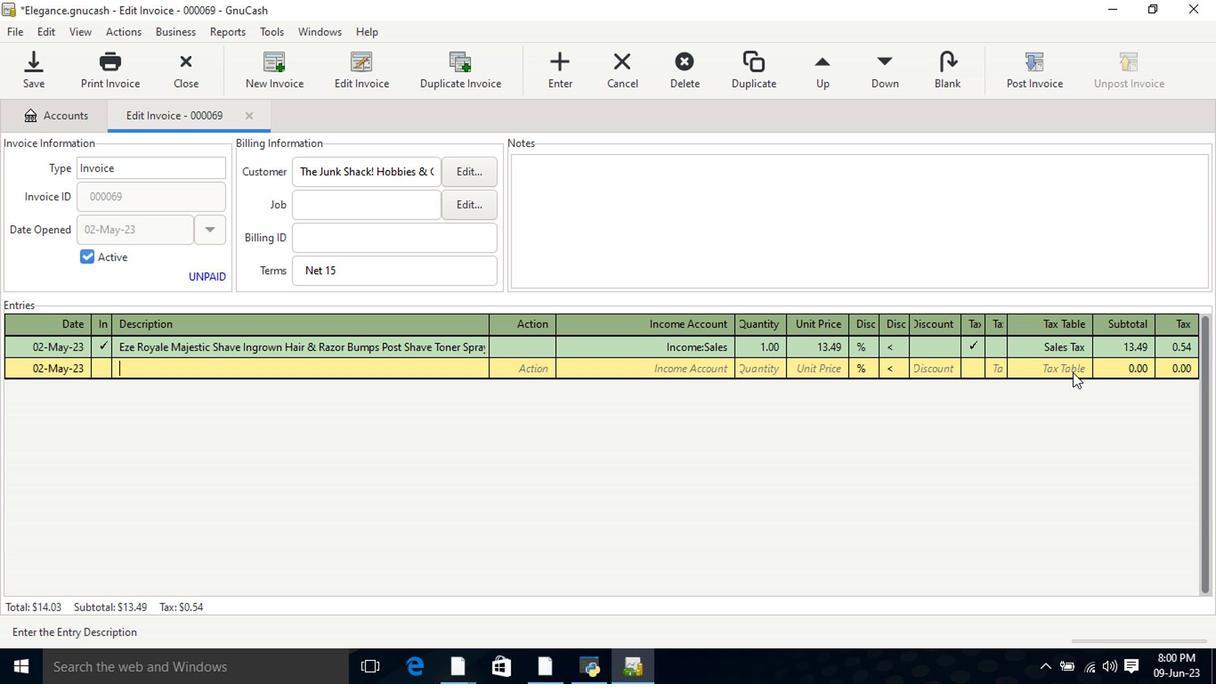 
Action: Mouse pressed left at (1003, 352)
Screenshot: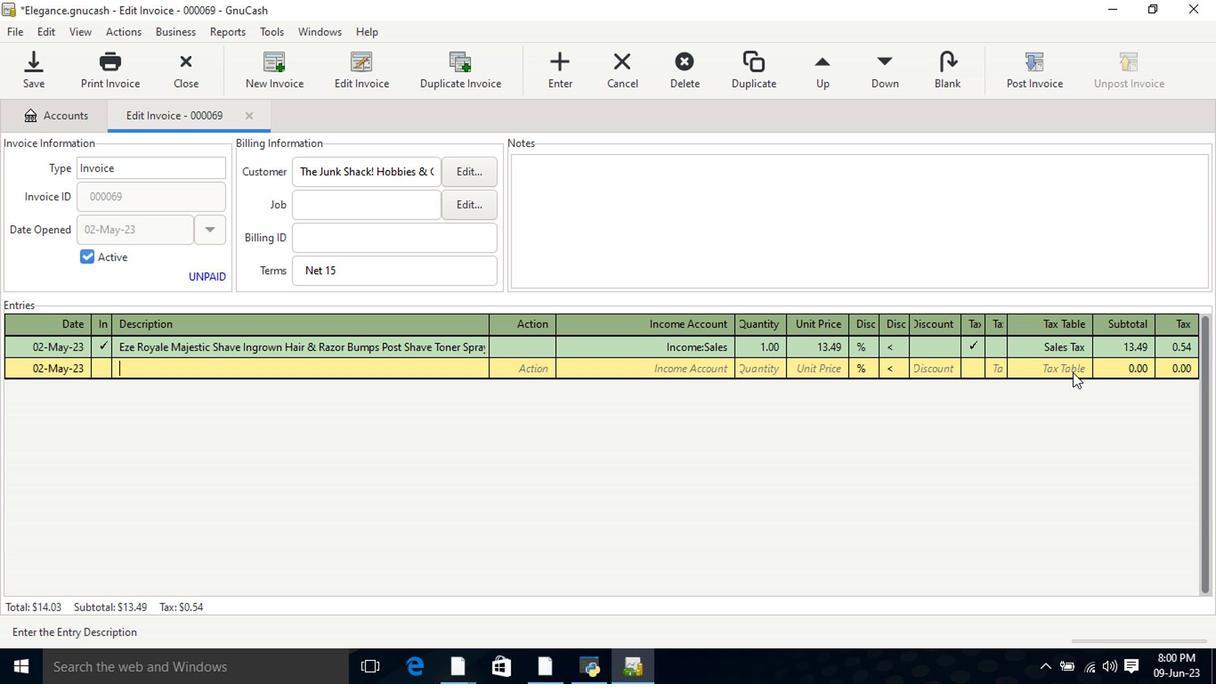 
Action: Mouse pressed left at (1003, 352)
Screenshot: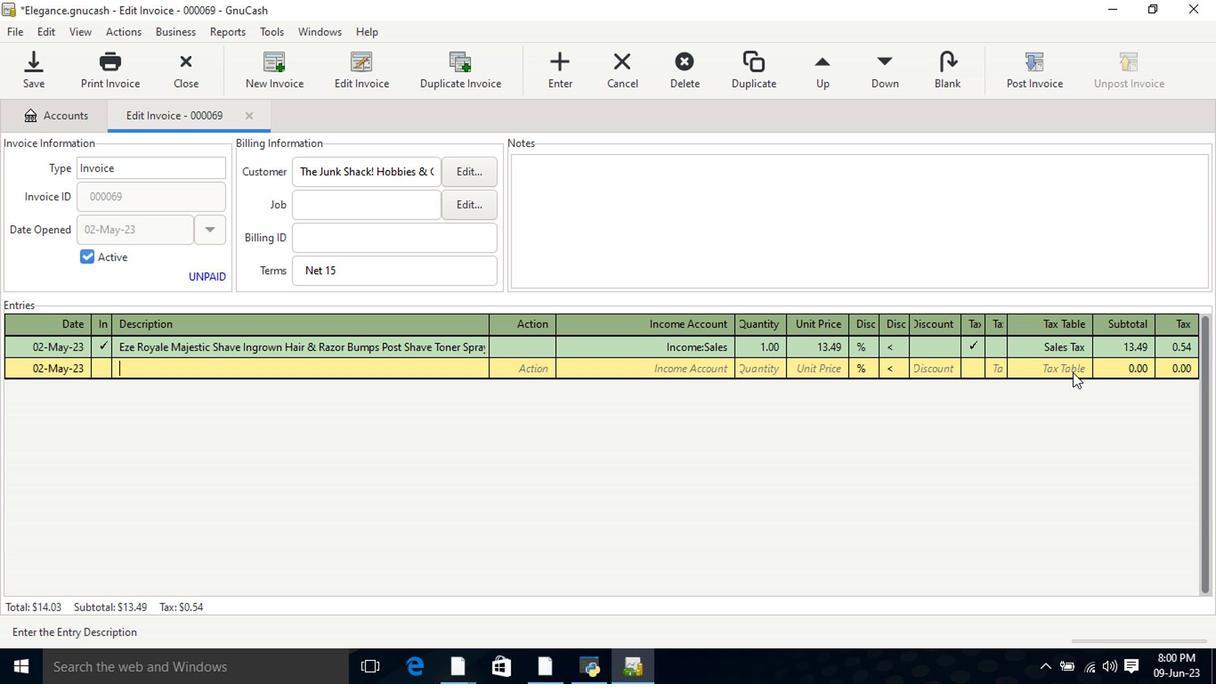 
Action: Mouse moved to (629, 664)
Screenshot: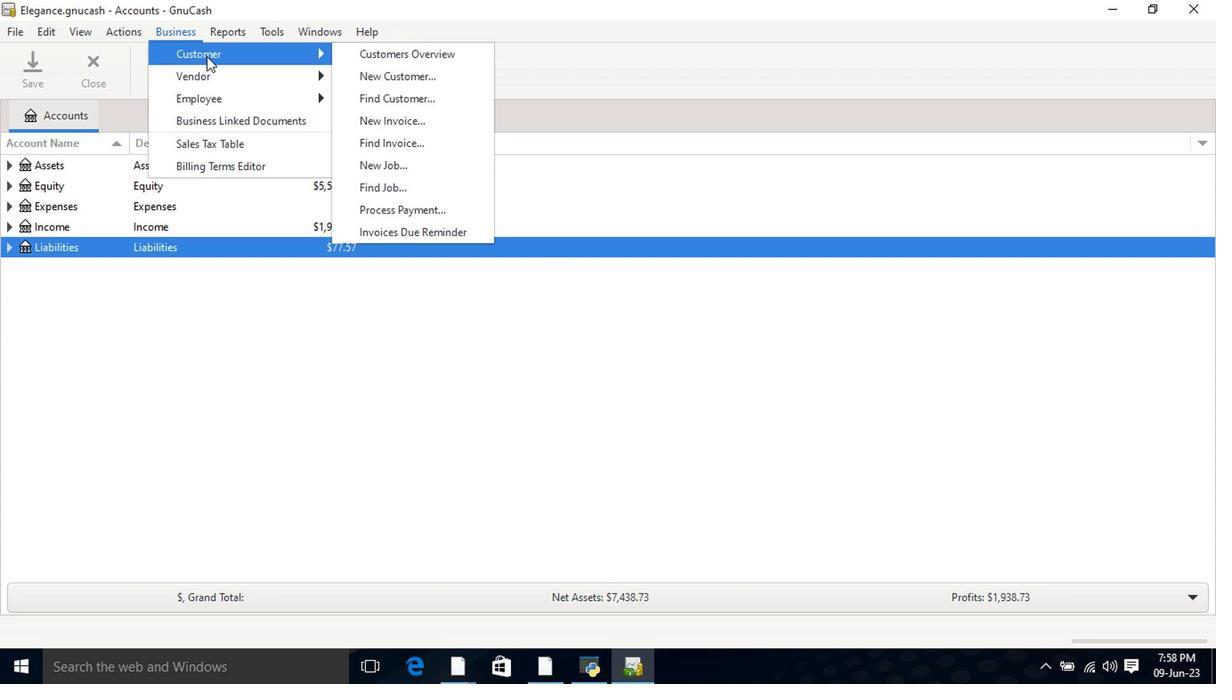 
Action: Mouse pressed left at (629, 664)
Screenshot: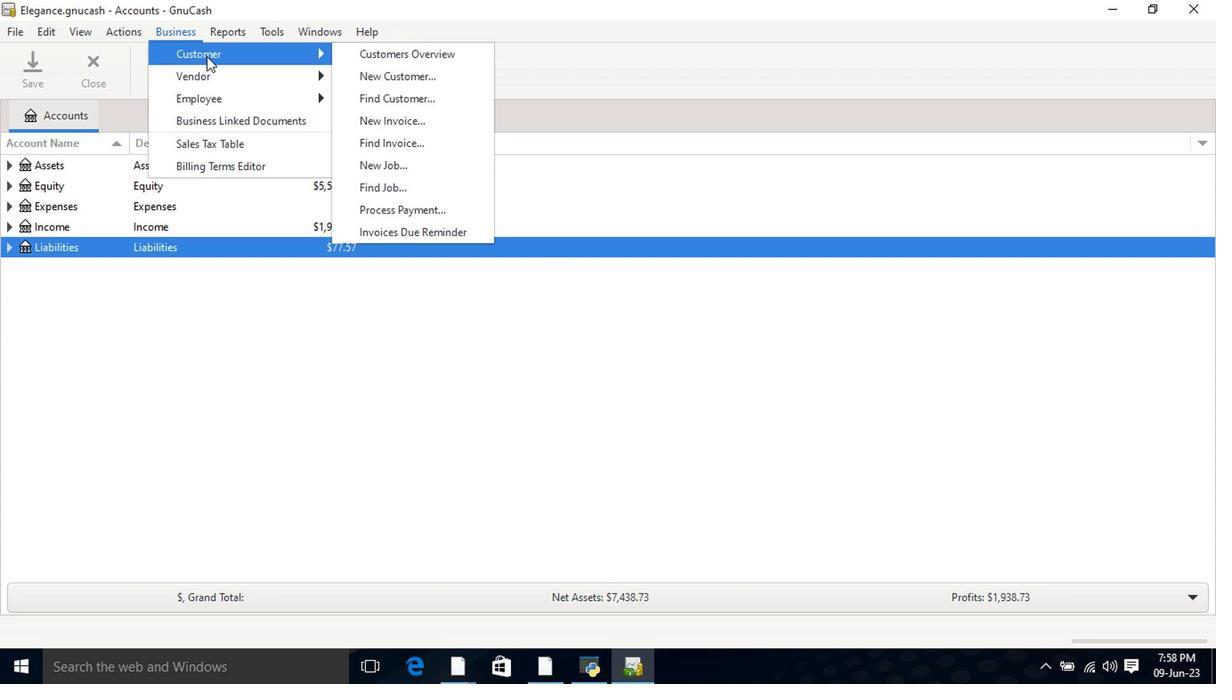 
Action: Mouse moved to (646, 606)
Screenshot: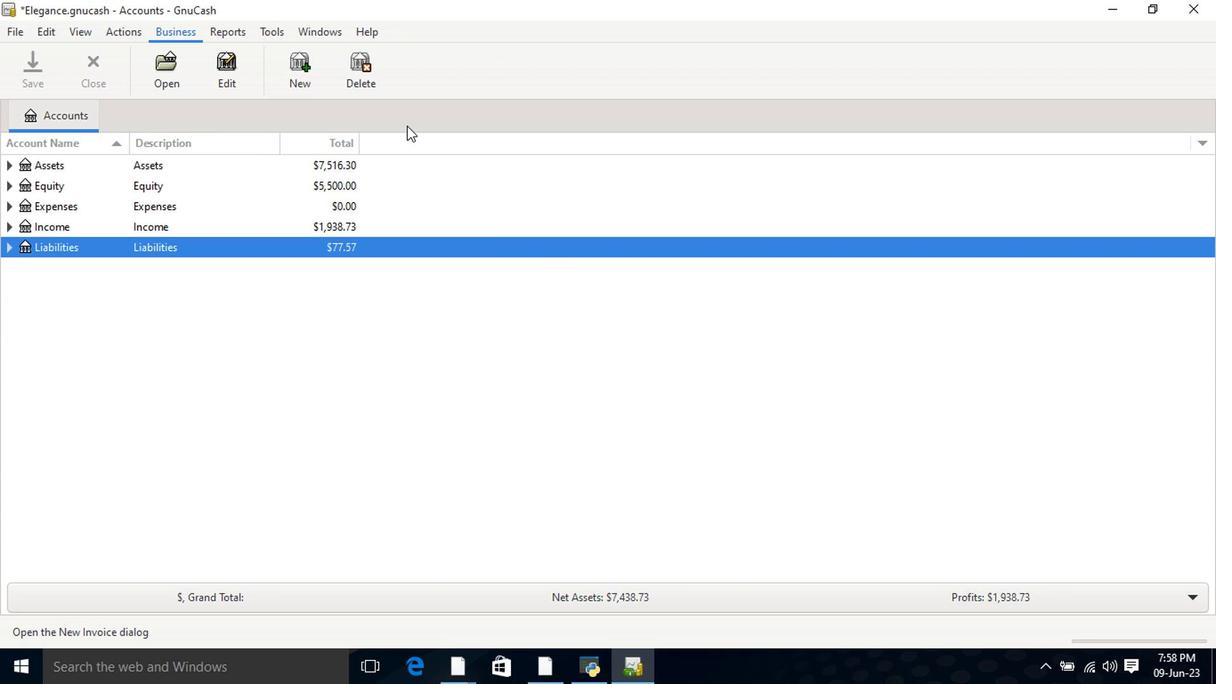 
Action: Mouse pressed left at (646, 606)
Screenshot: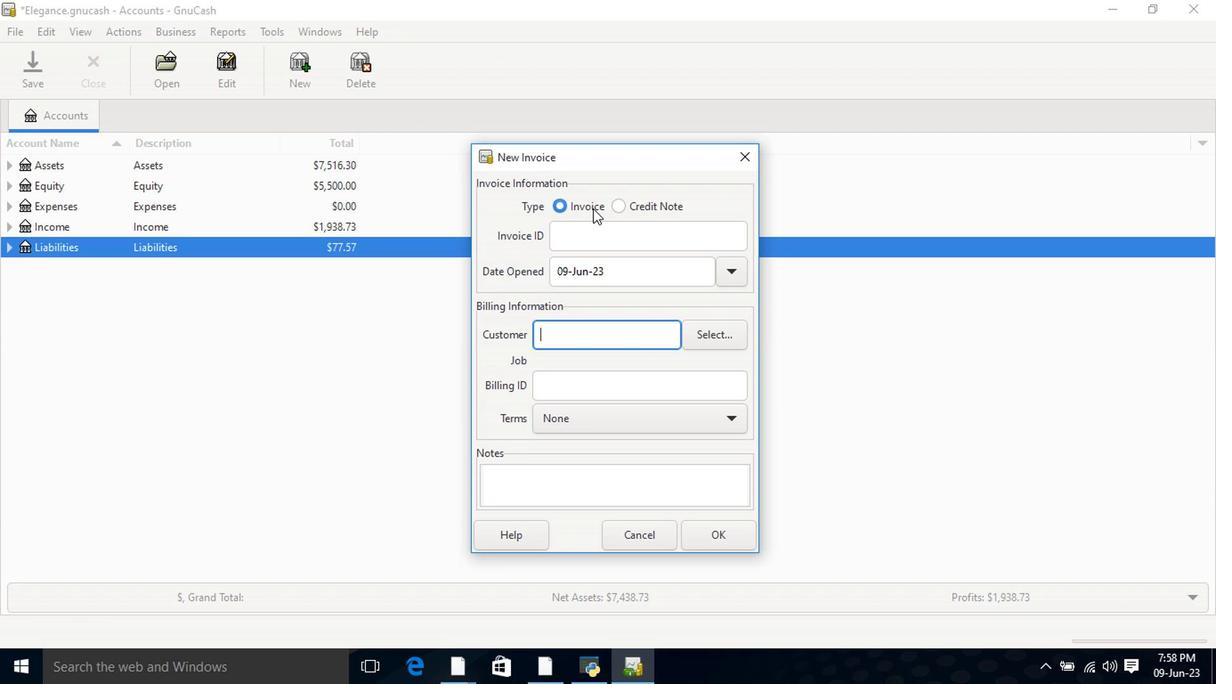
Action: Key pressed <Key.alt_l><Key.tab>
Screenshot: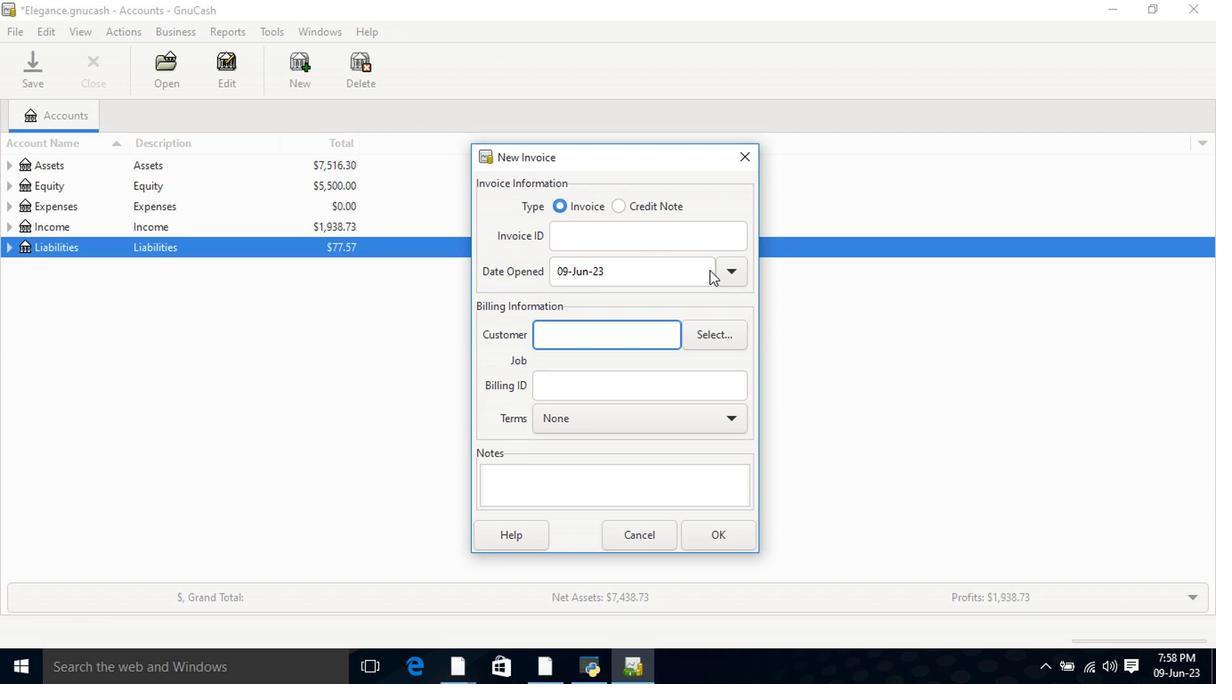 
Action: Mouse moved to (675, 502)
Screenshot: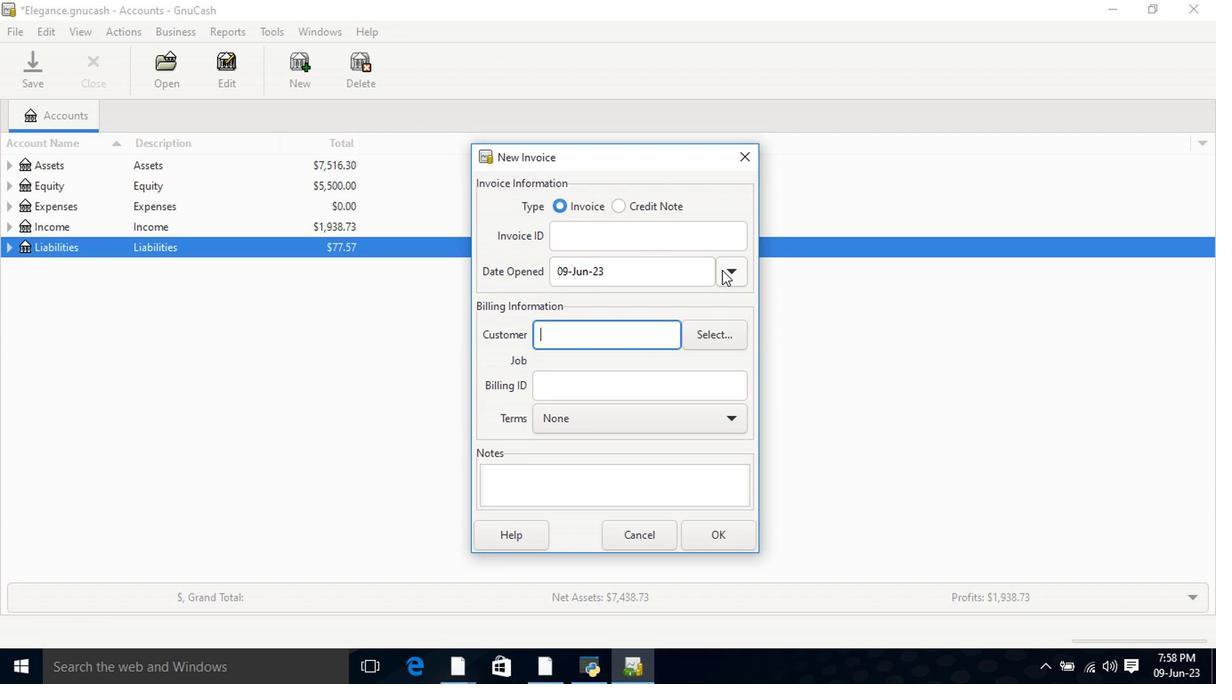 
Action: Key pressed <Key.tab><Key.tab><Key.tab><Key.tab>
Screenshot: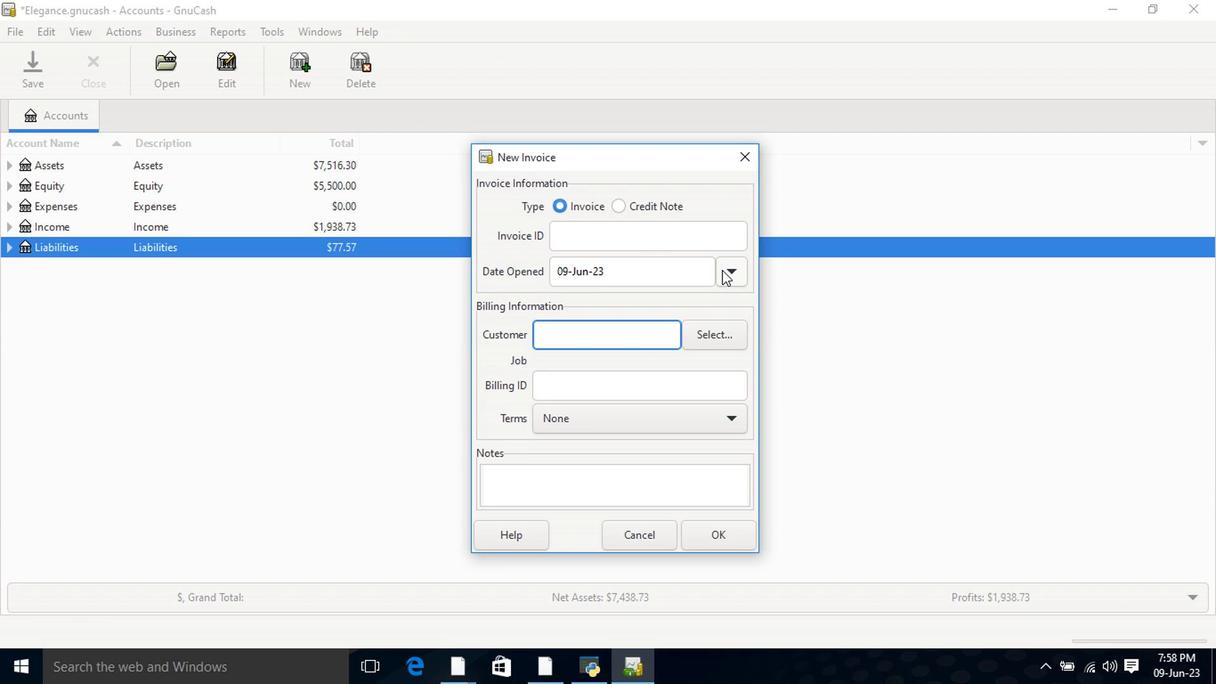 
Action: Mouse moved to (691, 408)
Screenshot: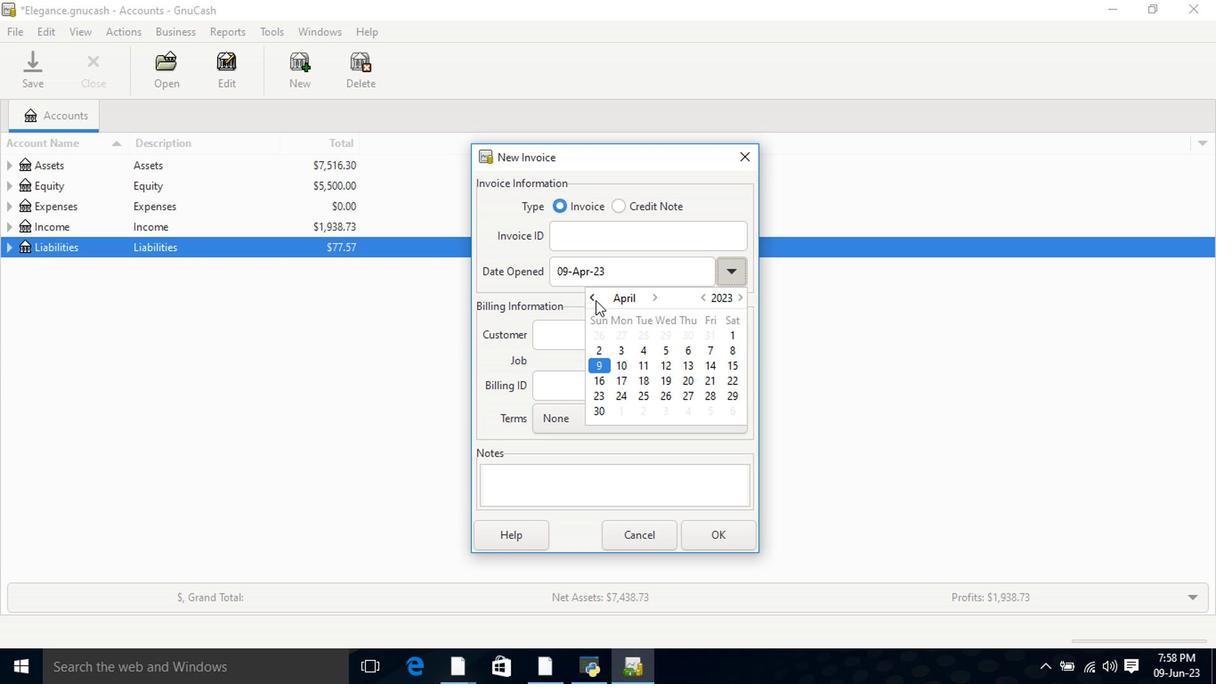 
Action: Mouse pressed left at (691, 408)
Screenshot: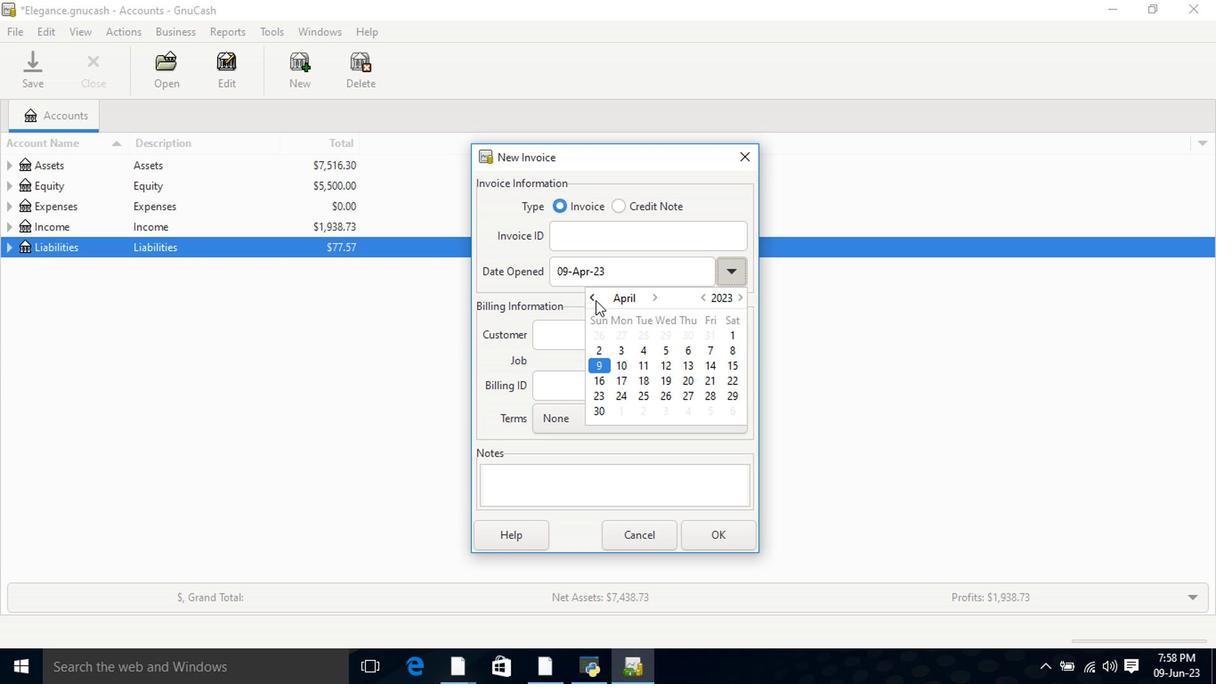 
Action: Mouse moved to (170, 34)
Screenshot: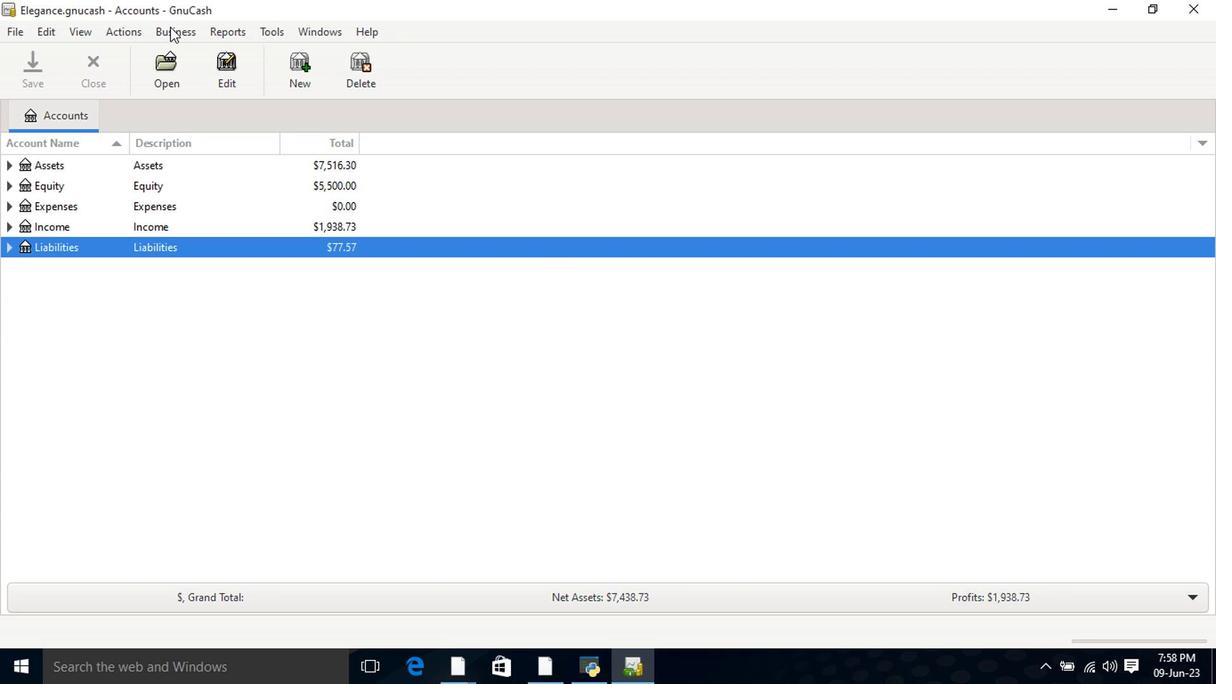 
Action: Mouse pressed left at (170, 34)
Screenshot: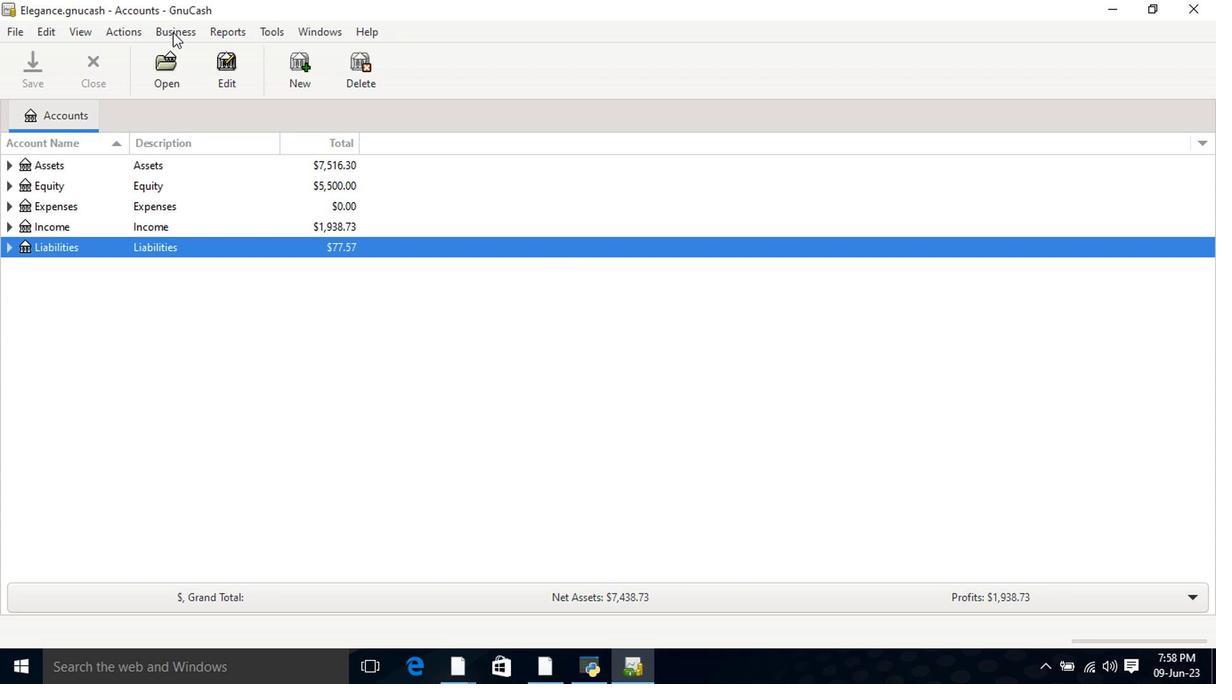 
Action: Mouse moved to (405, 127)
Screenshot: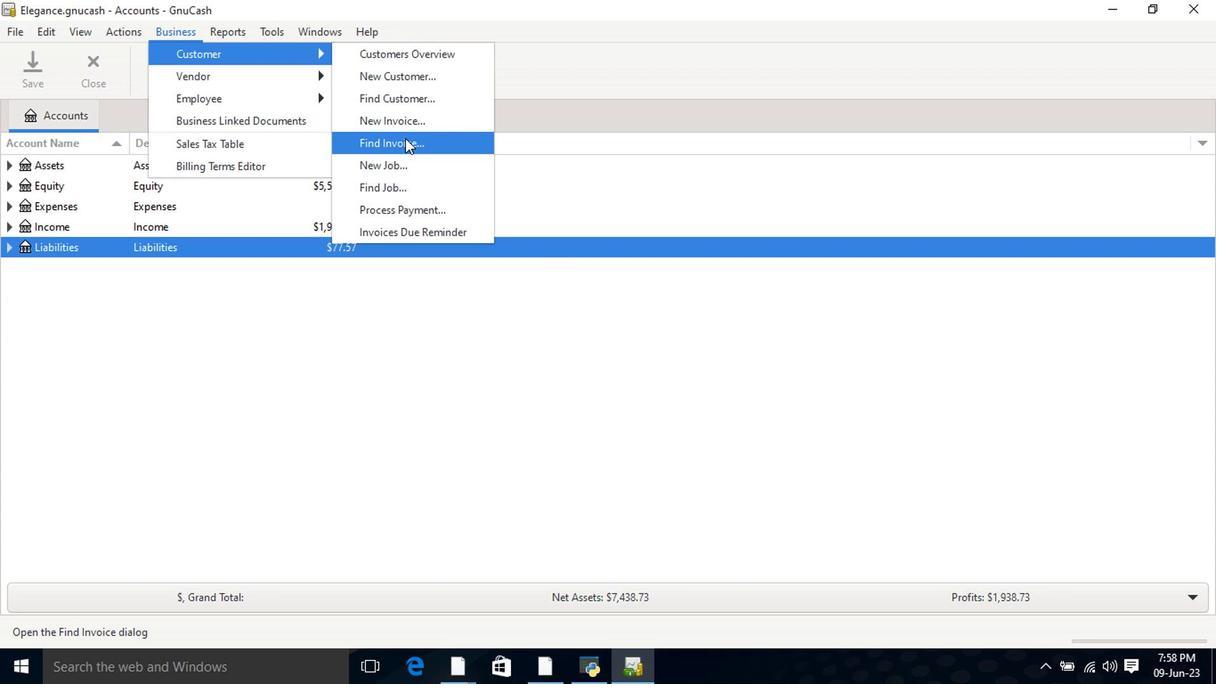 
Action: Mouse pressed left at (405, 127)
Screenshot: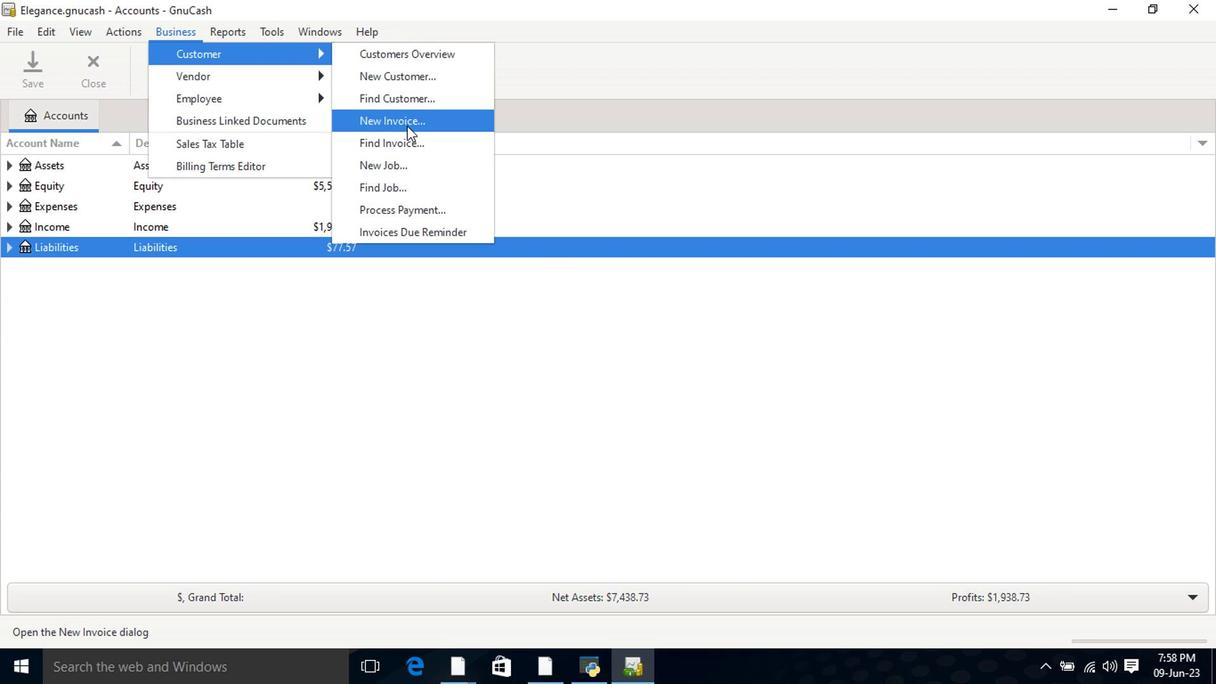 
Action: Mouse moved to (722, 271)
Screenshot: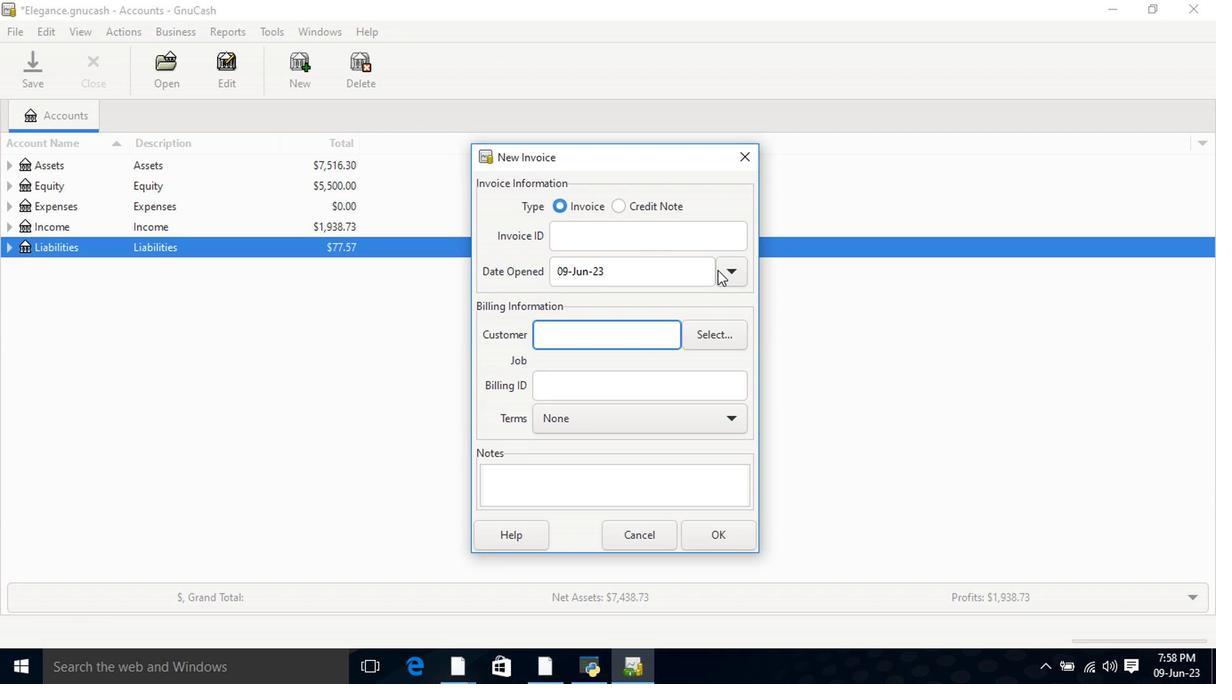 
Action: Mouse pressed left at (722, 271)
Screenshot: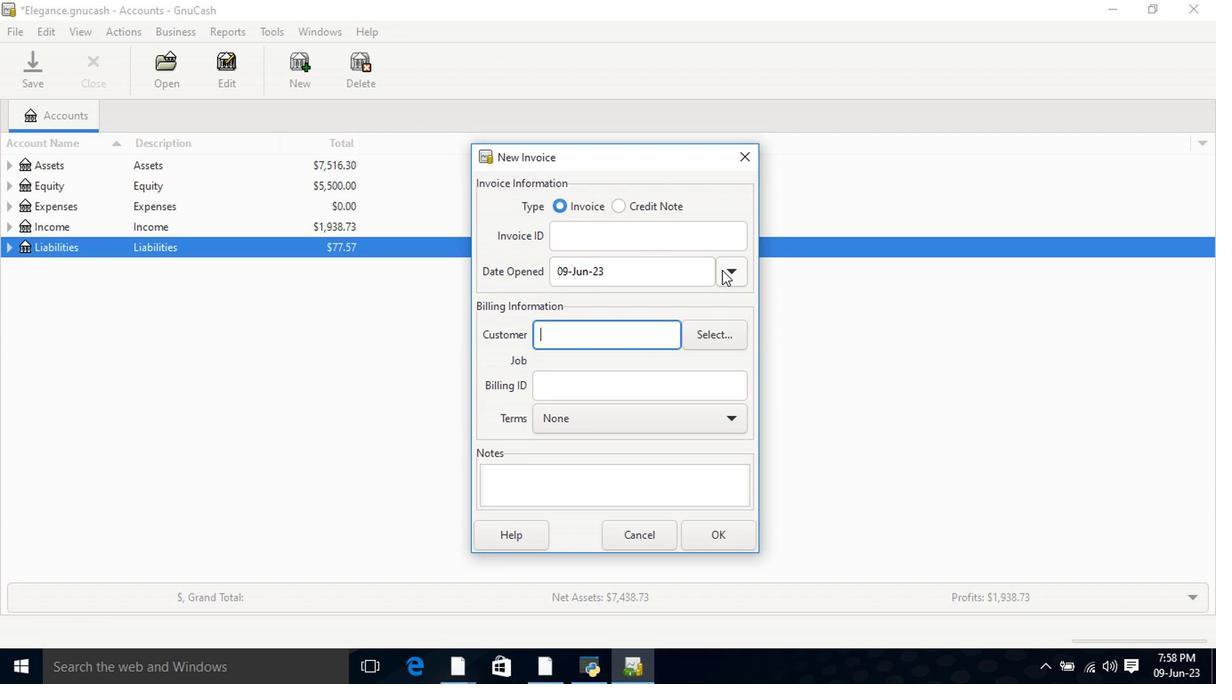 
Action: Mouse moved to (595, 302)
Screenshot: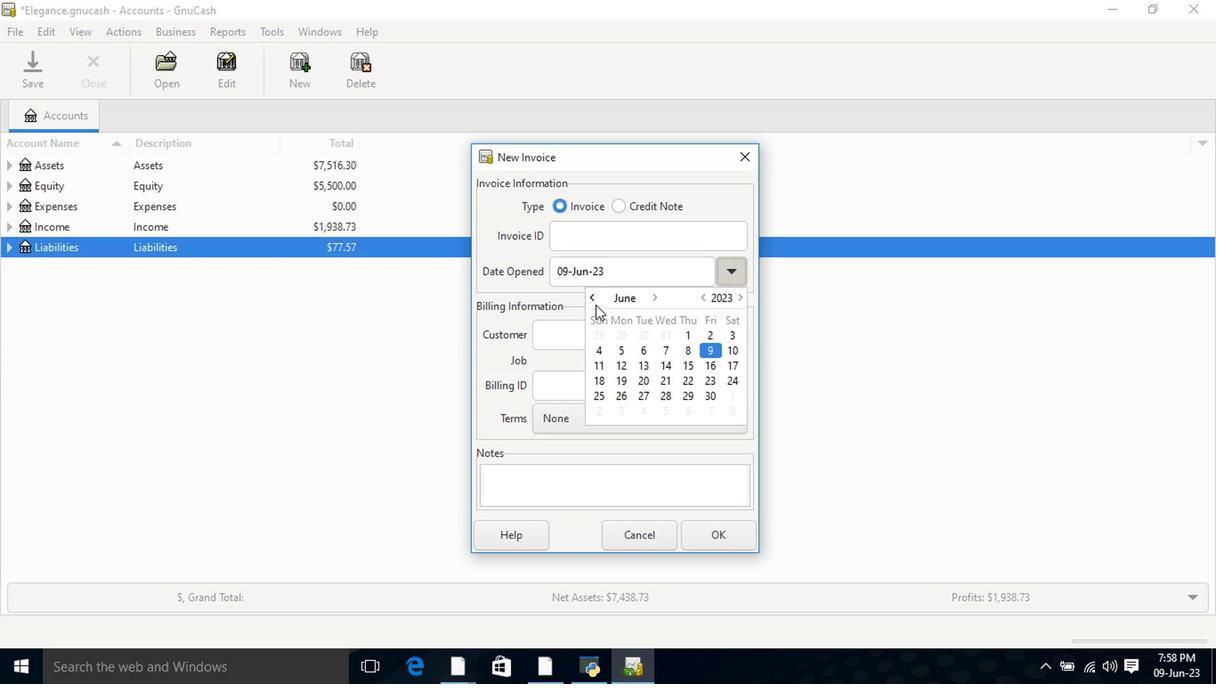 
Action: Mouse pressed left at (595, 302)
Screenshot: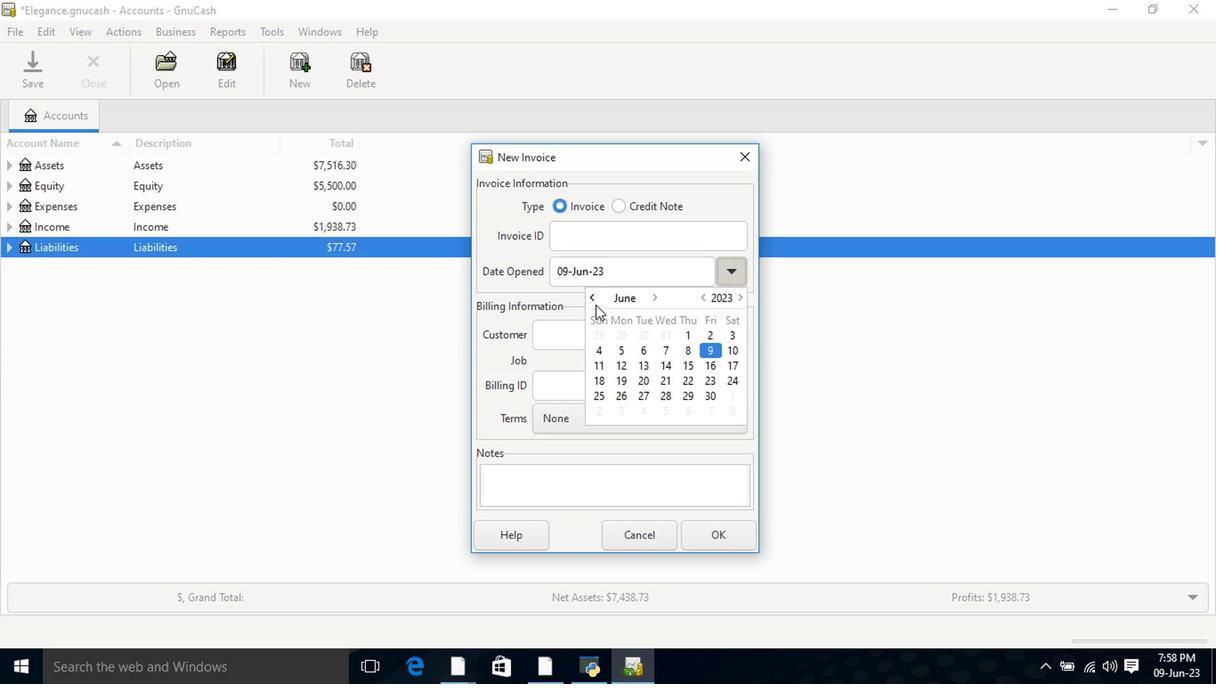 
Action: Mouse pressed left at (595, 302)
Screenshot: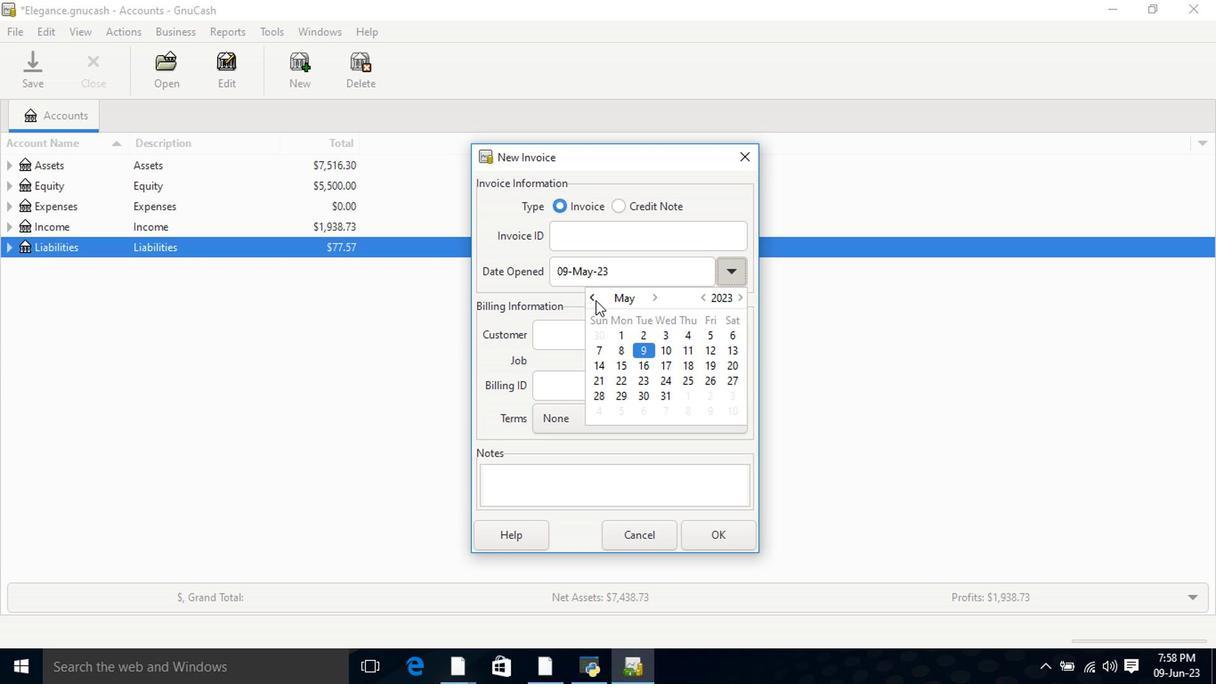
Action: Mouse moved to (655, 304)
Screenshot: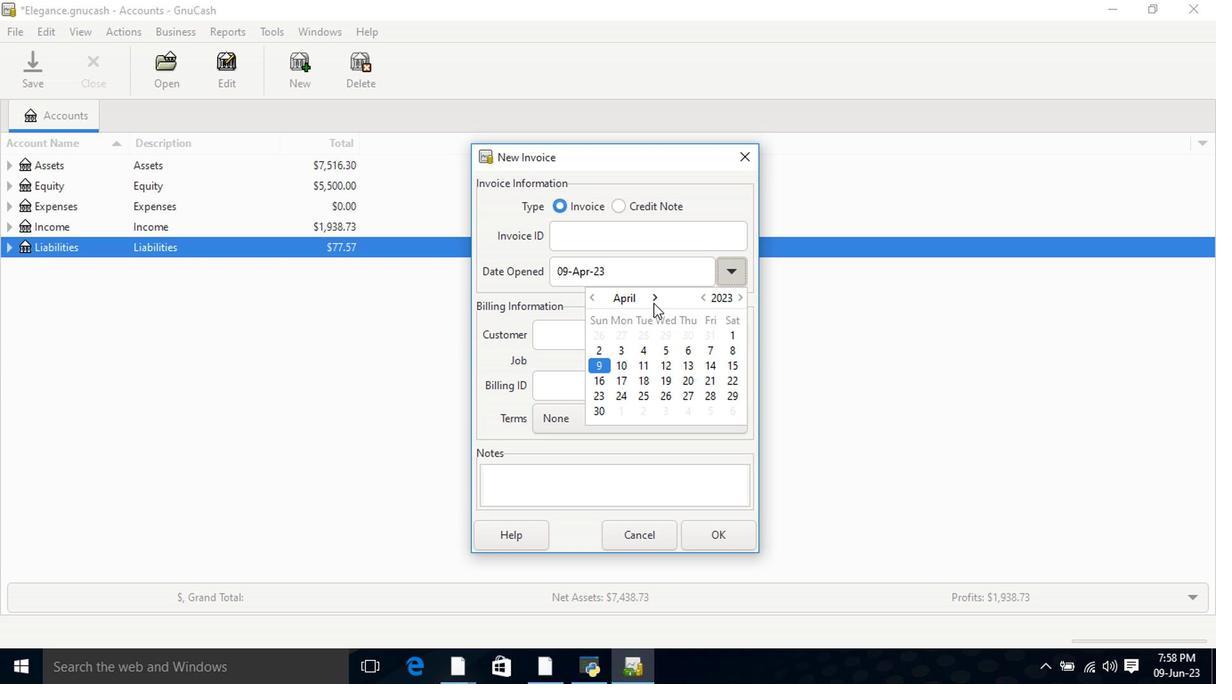 
Action: Mouse pressed left at (655, 304)
Screenshot: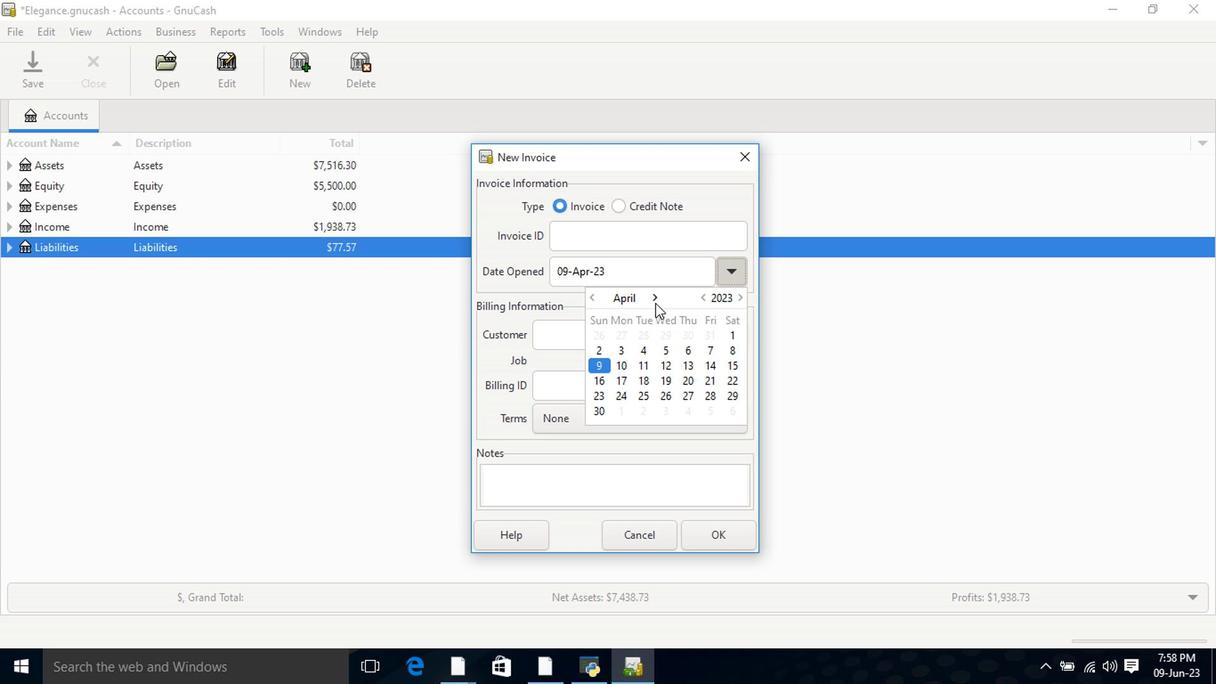 
Action: Mouse moved to (642, 333)
Screenshot: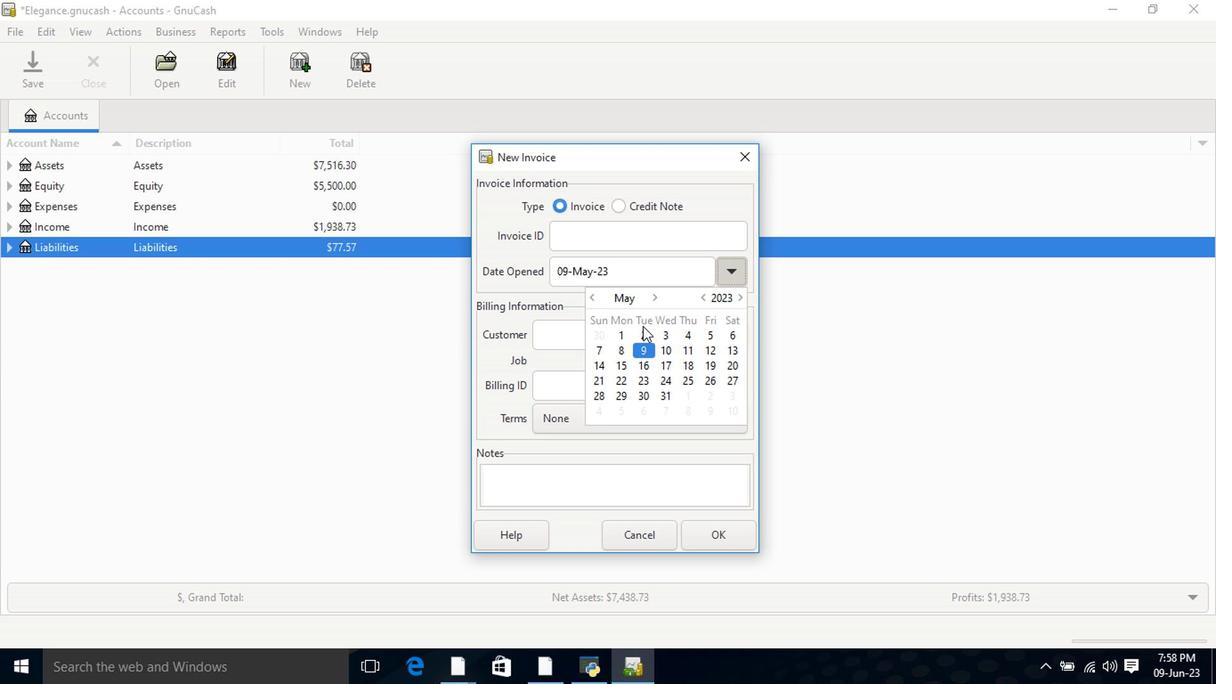 
Action: Mouse pressed left at (642, 333)
Screenshot: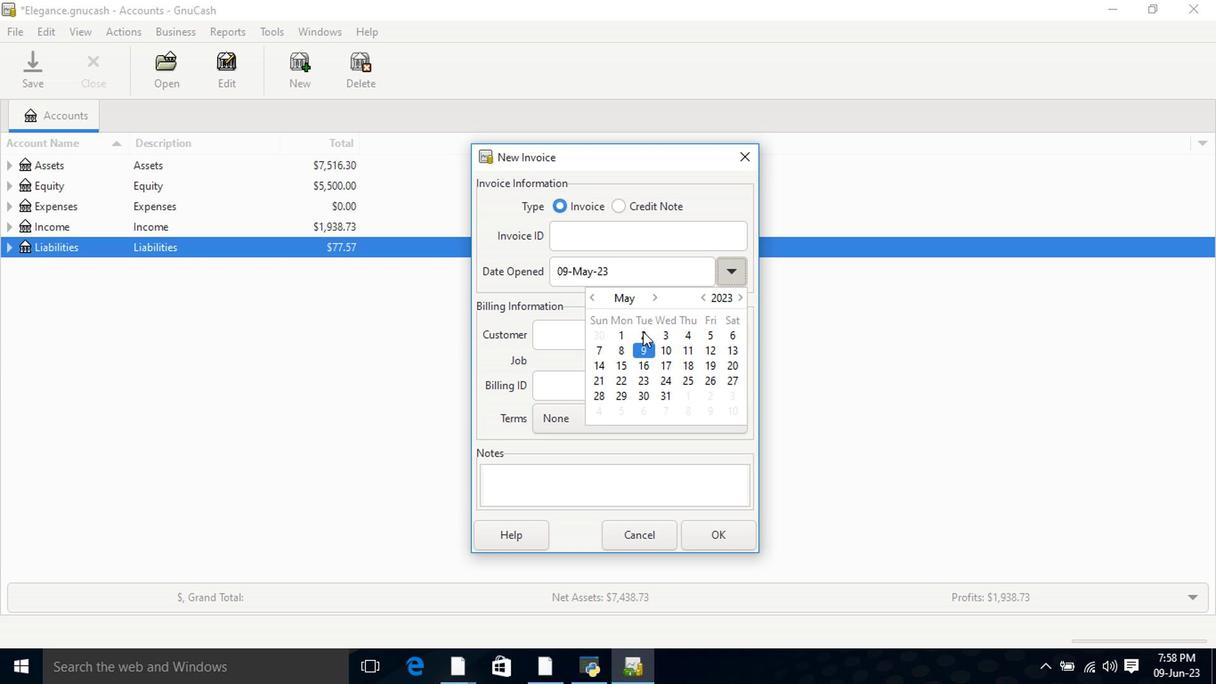 
Action: Mouse pressed left at (642, 333)
Screenshot: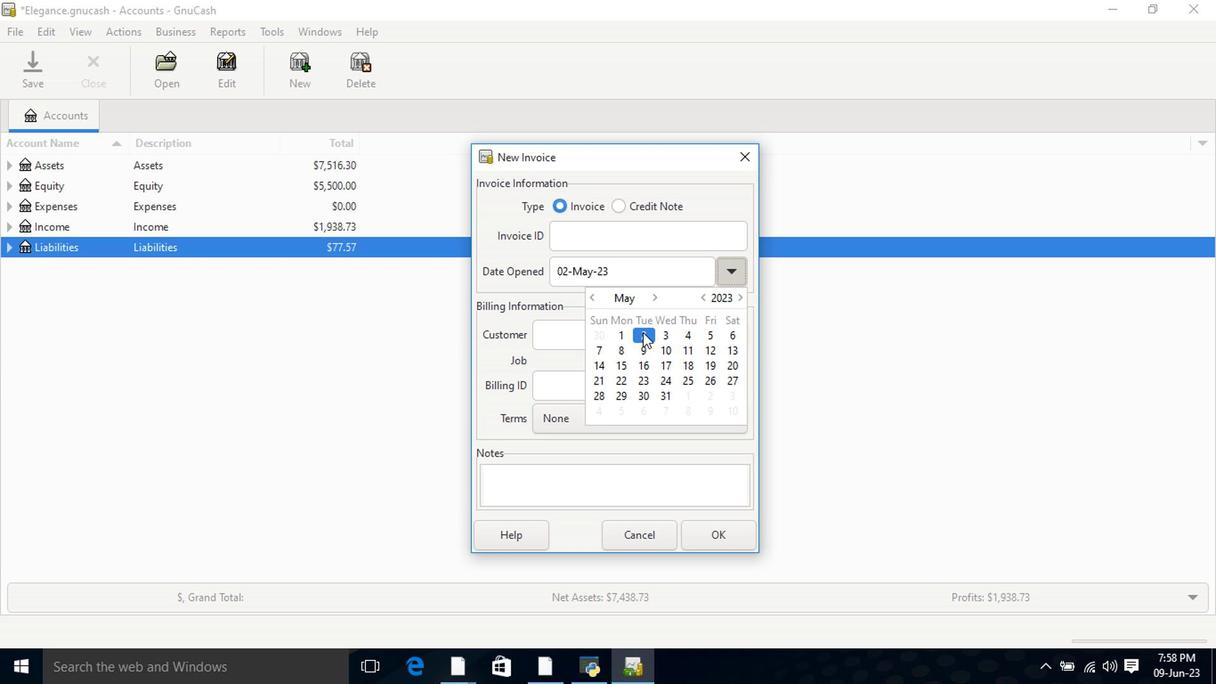 
Action: Mouse pressed left at (642, 333)
Screenshot: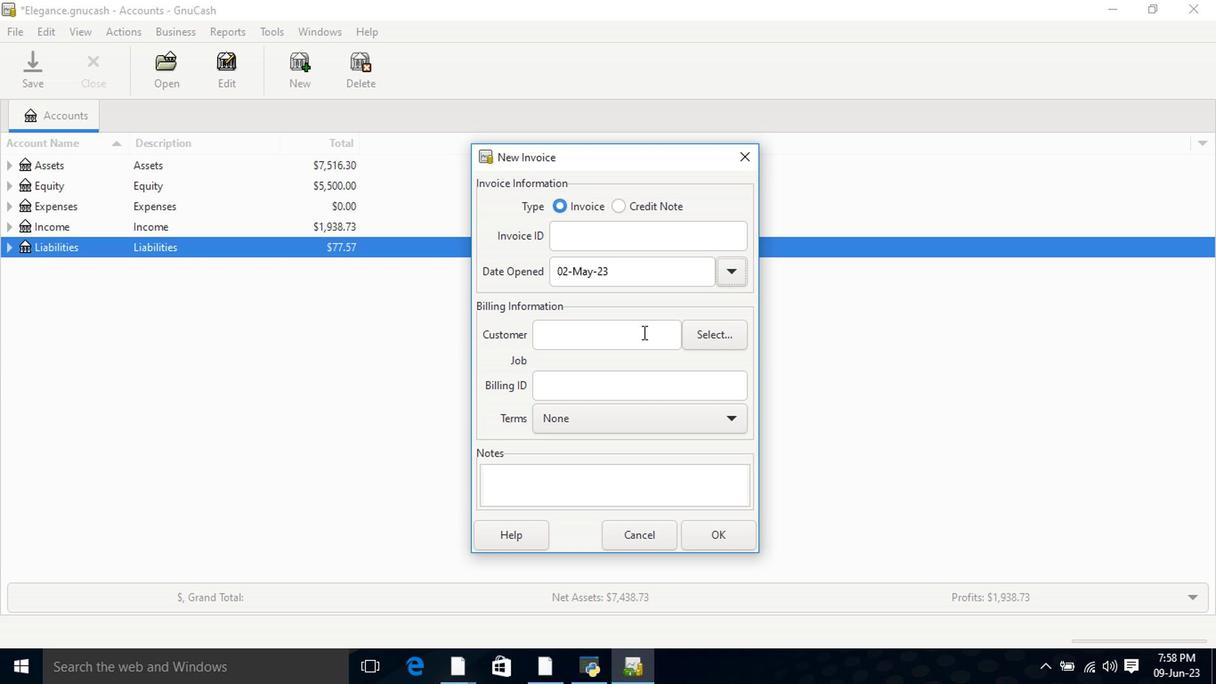 
Action: Key pressed <Key.shift>The<Key.space><Key.shift>Junk
Screenshot: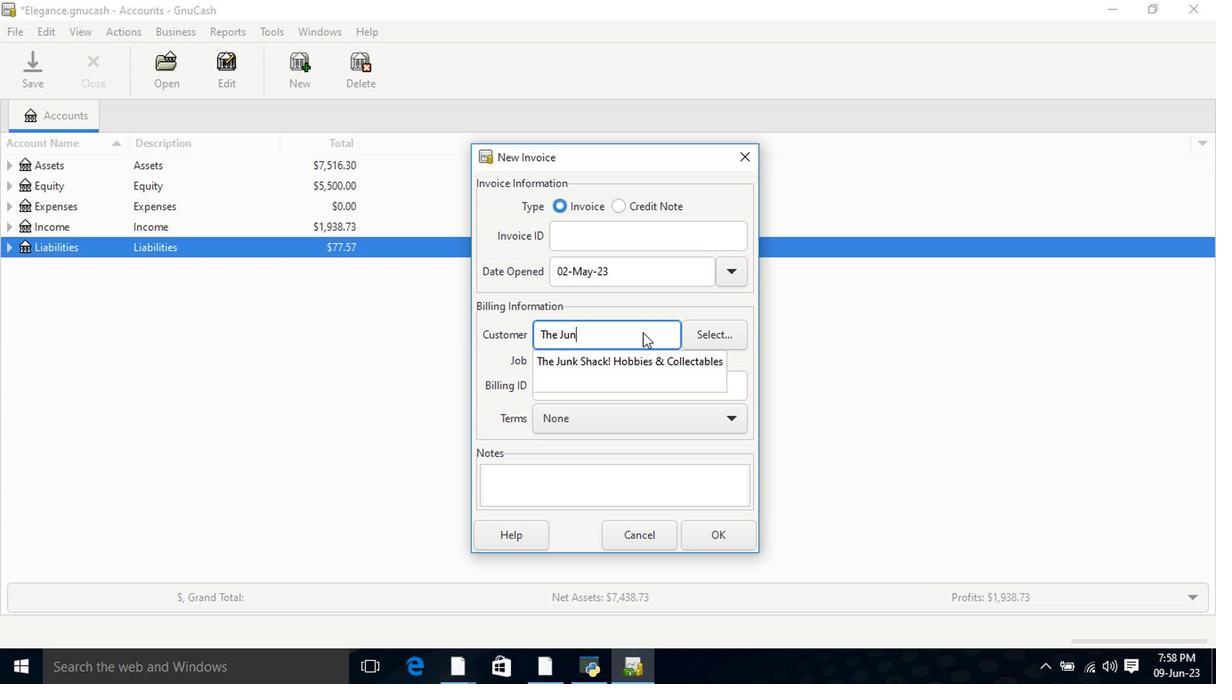 
Action: Mouse moved to (639, 359)
Screenshot: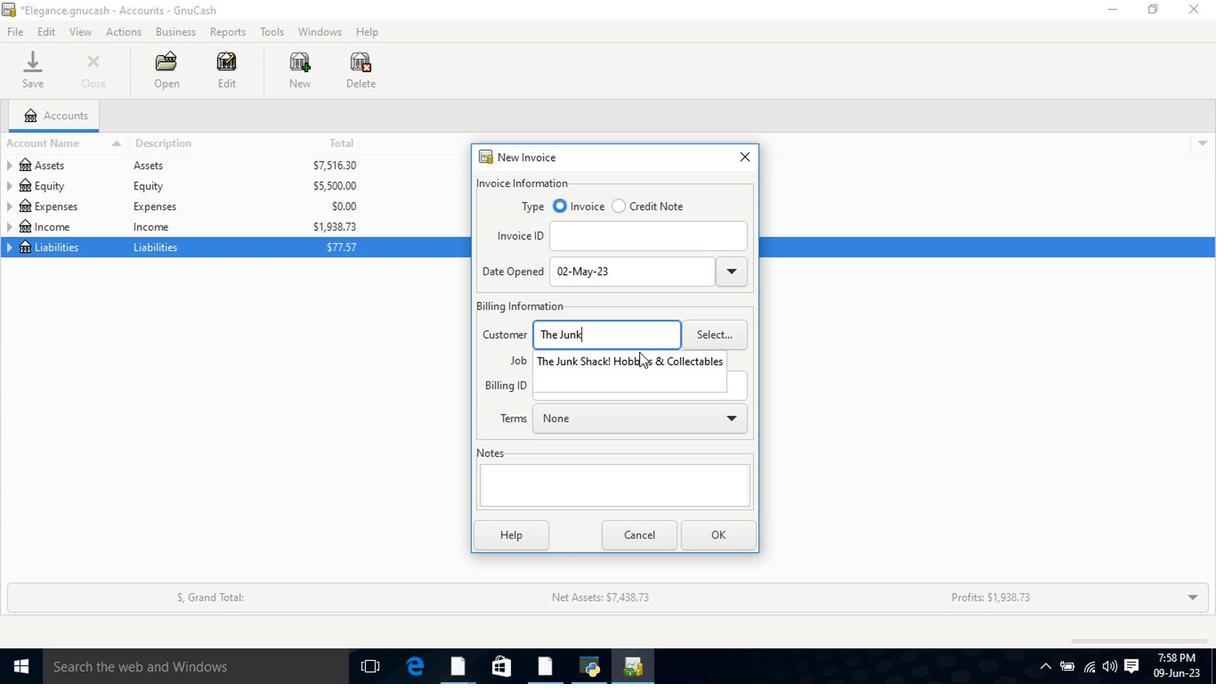 
Action: Mouse pressed left at (639, 359)
Screenshot: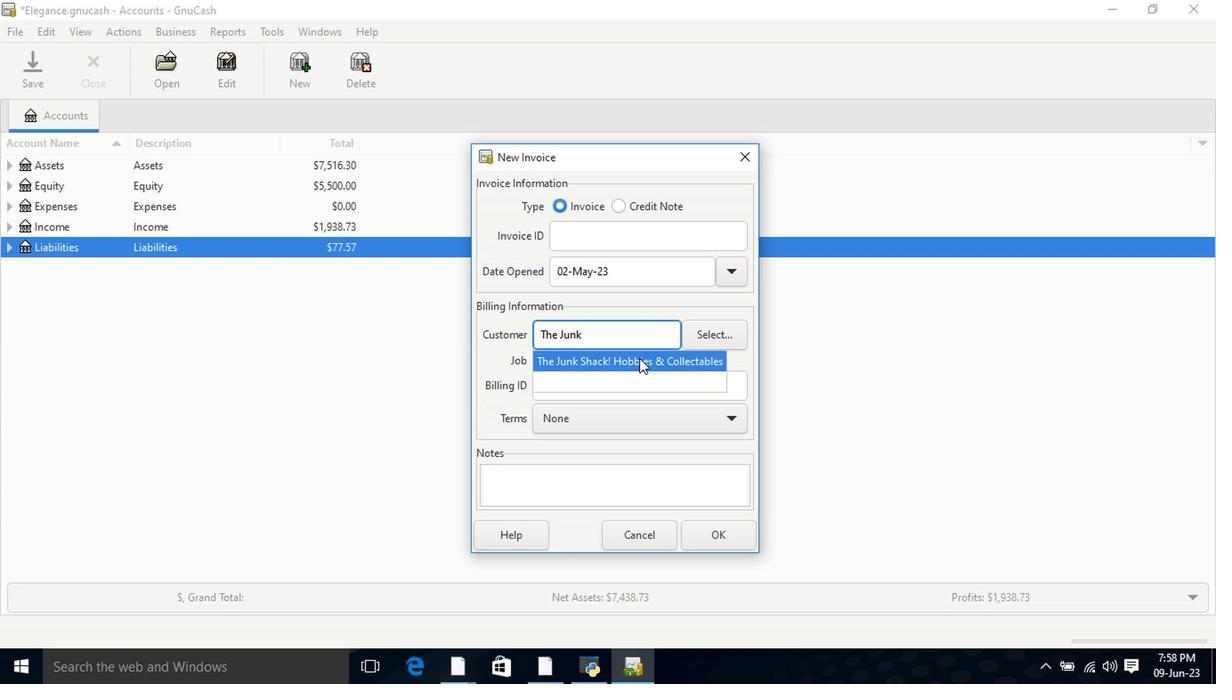 
Action: Mouse moved to (613, 438)
Screenshot: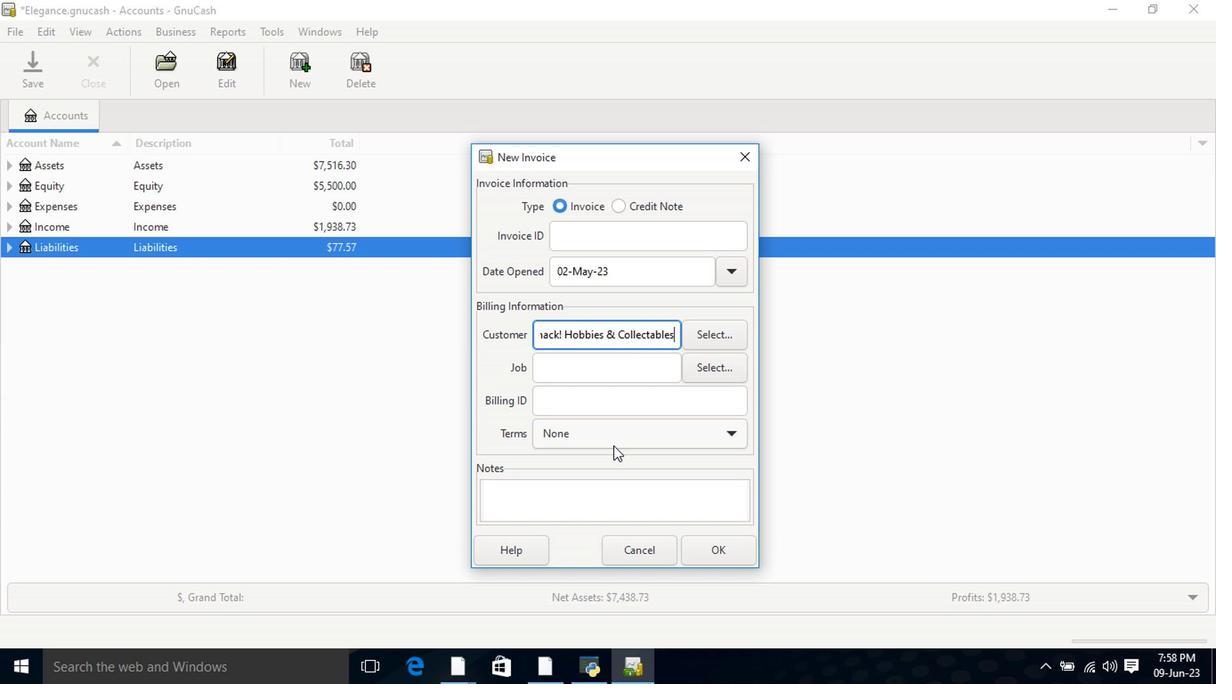 
Action: Mouse pressed left at (613, 438)
Screenshot: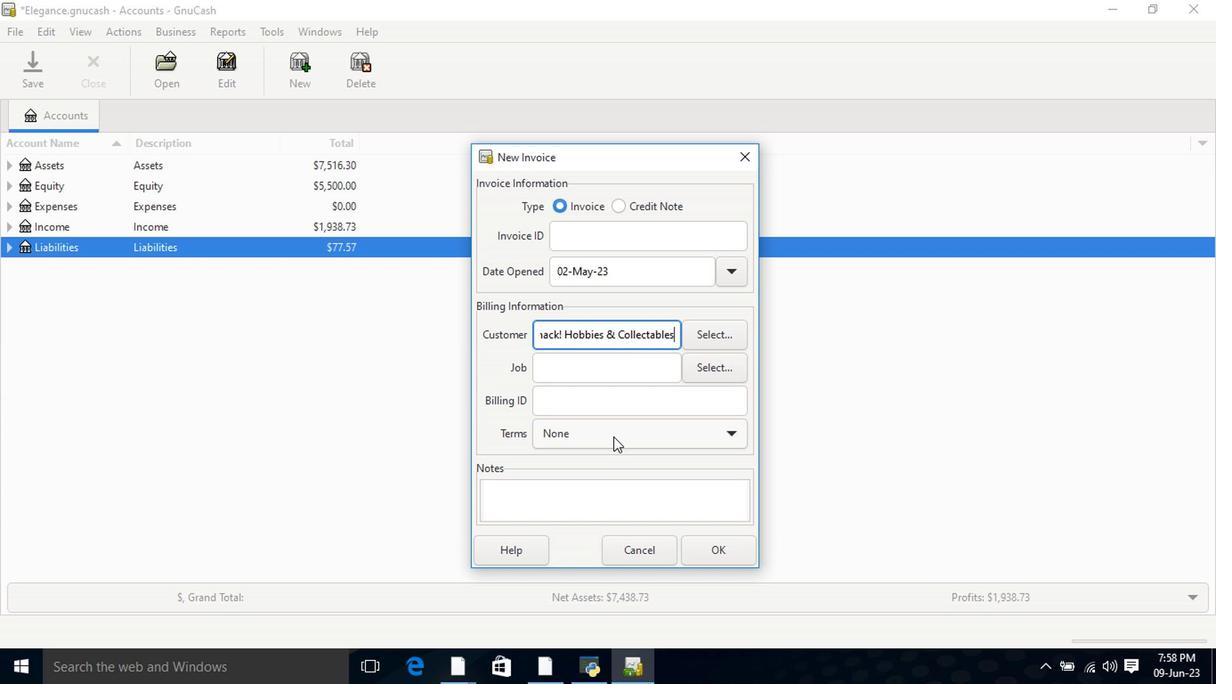 
Action: Mouse moved to (605, 467)
Screenshot: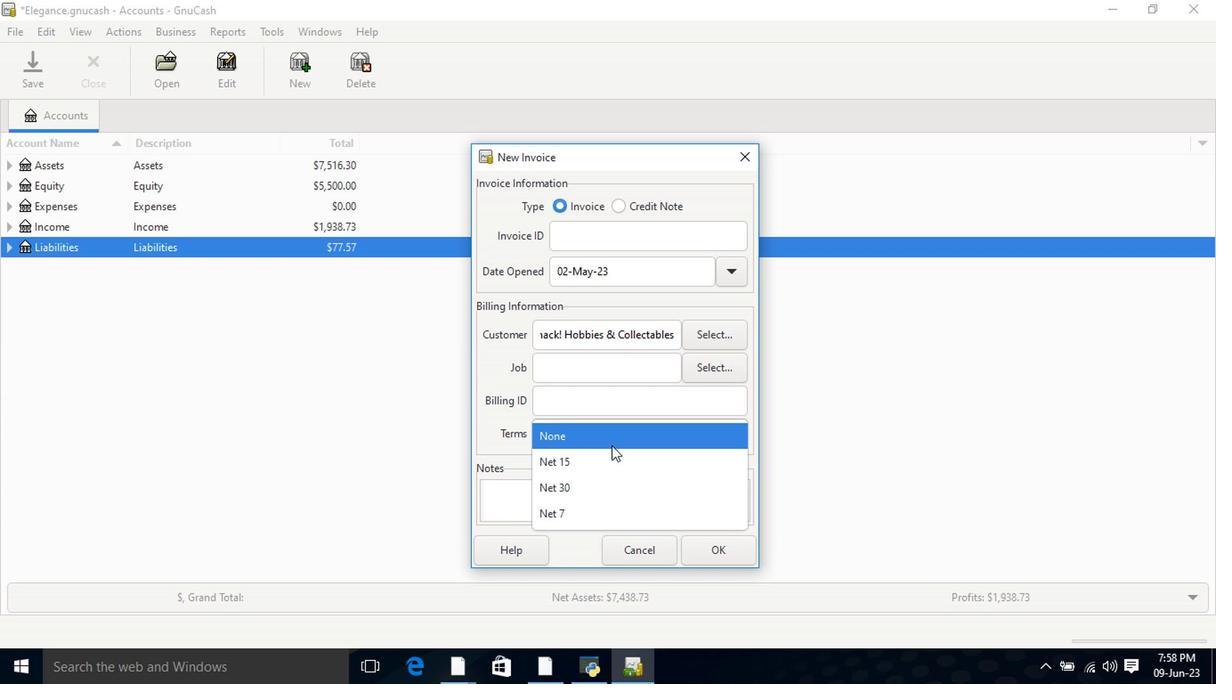 
Action: Mouse pressed left at (605, 467)
Screenshot: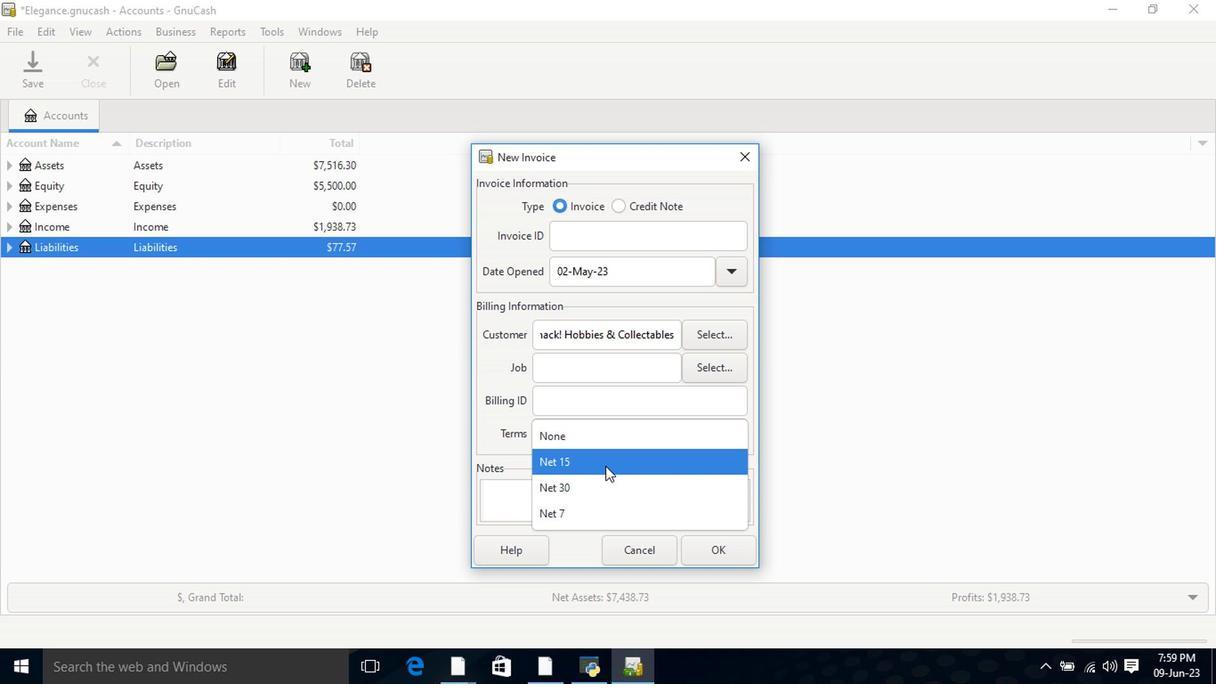 
Action: Mouse moved to (708, 549)
Screenshot: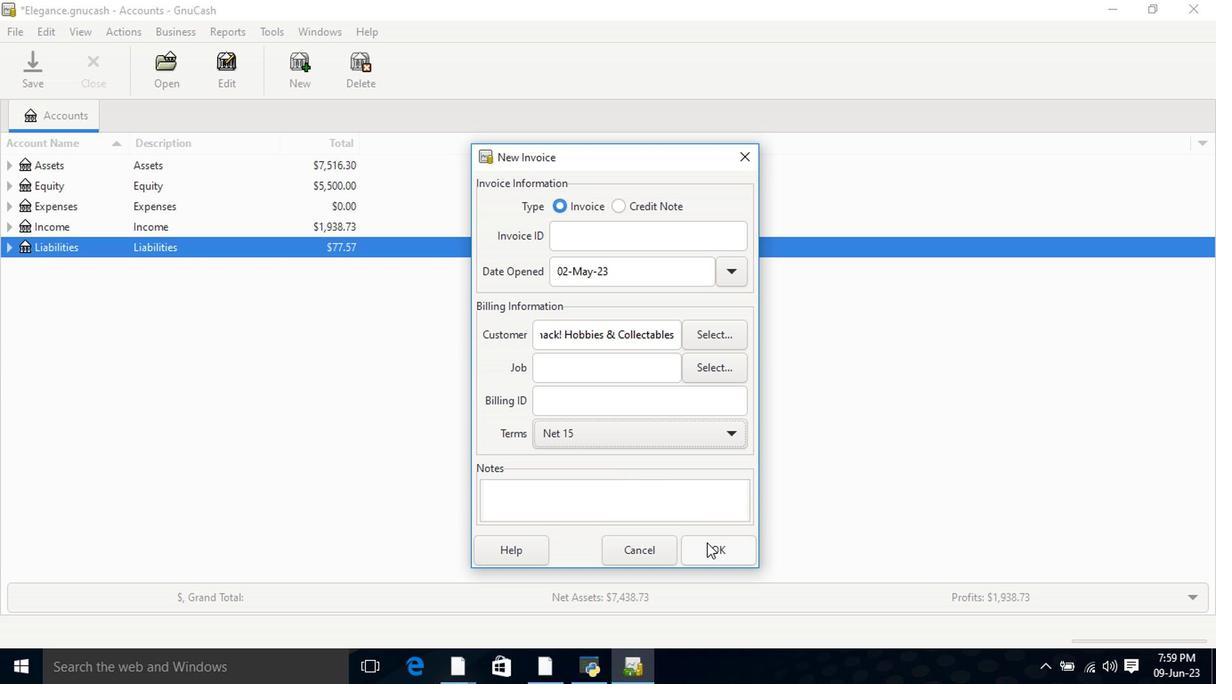 
Action: Mouse pressed left at (708, 549)
Screenshot: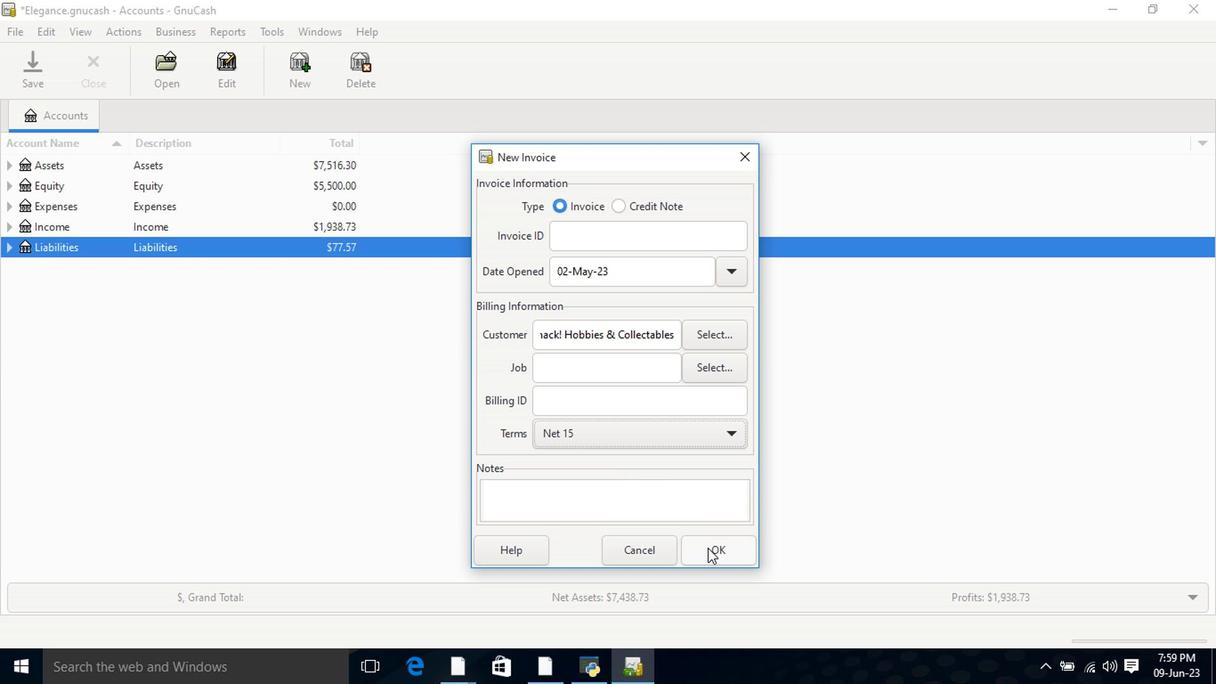 
Action: Mouse moved to (81, 343)
Screenshot: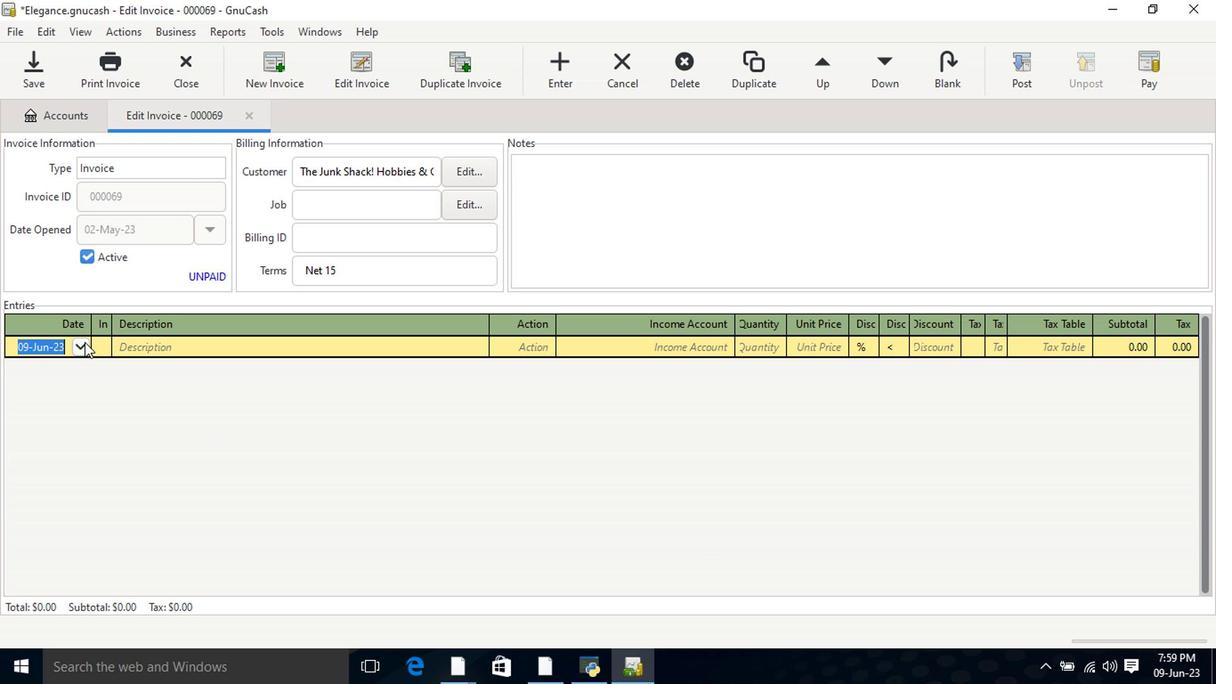 
Action: Mouse pressed left at (81, 343)
Screenshot: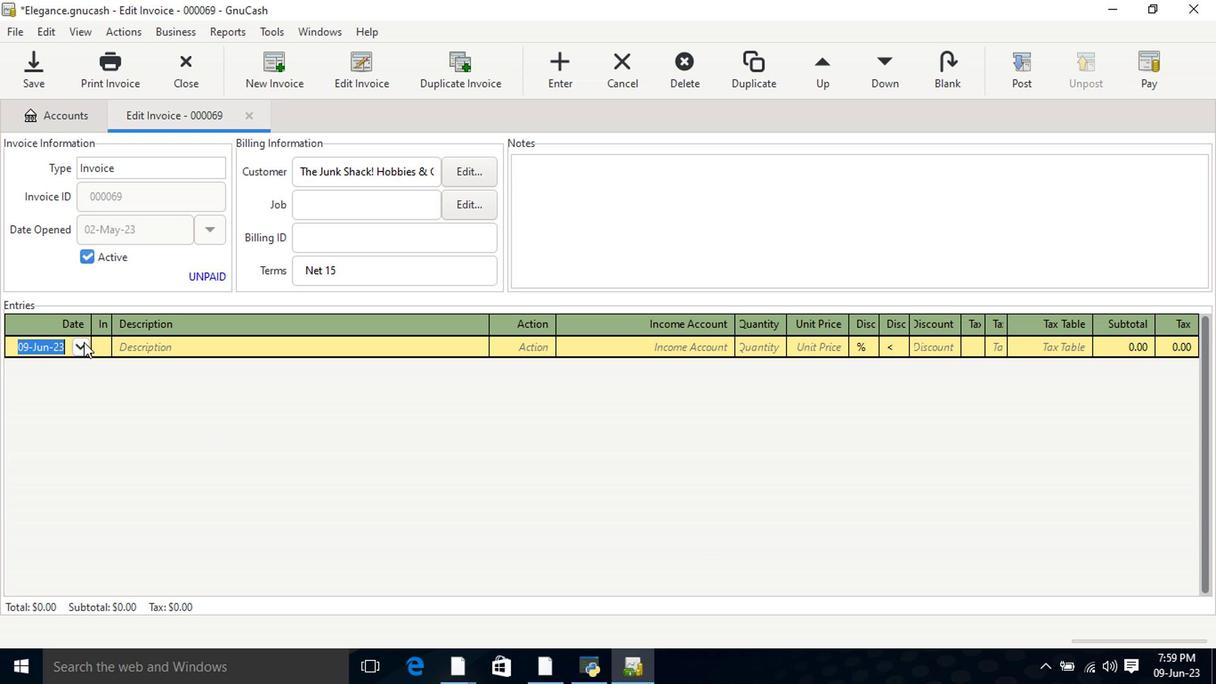 
Action: Mouse moved to (7, 370)
Screenshot: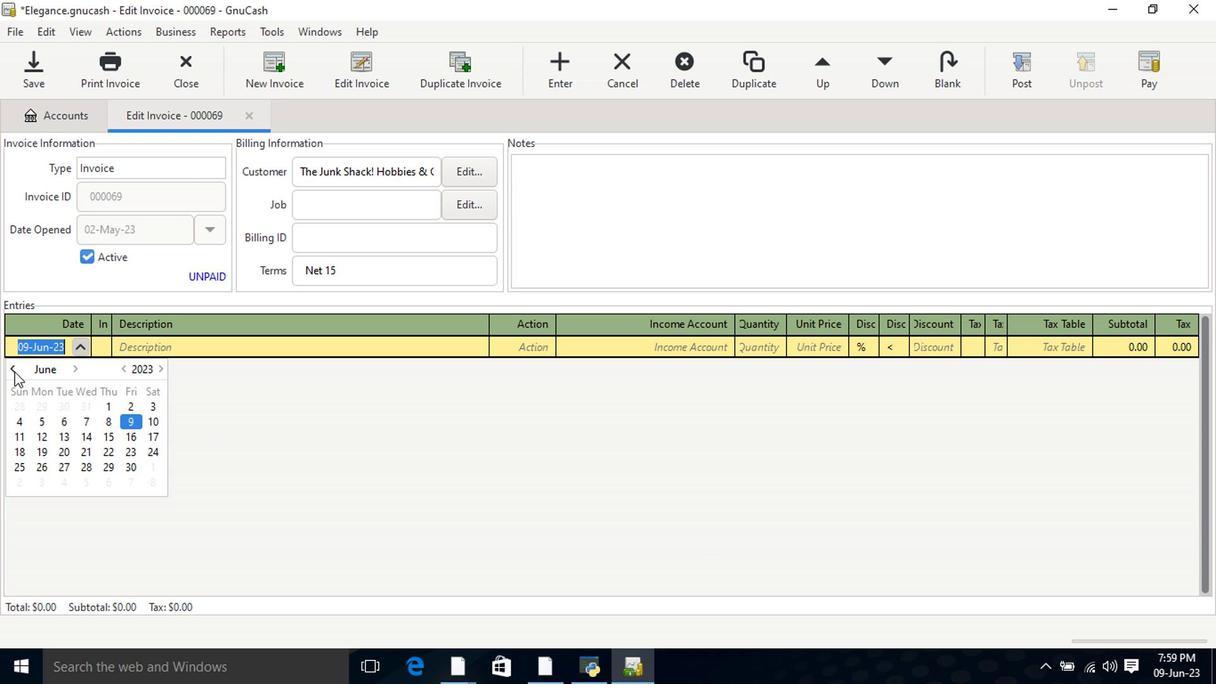 
Action: Mouse pressed left at (7, 370)
Screenshot: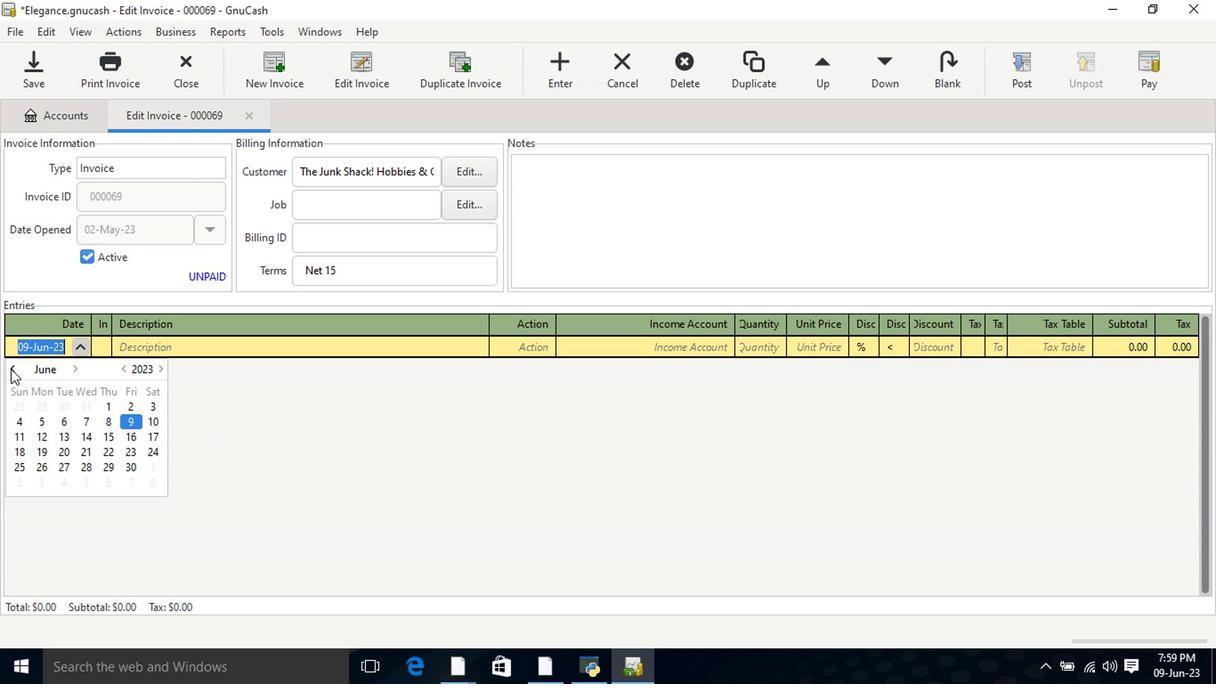 
Action: Mouse moved to (58, 407)
Screenshot: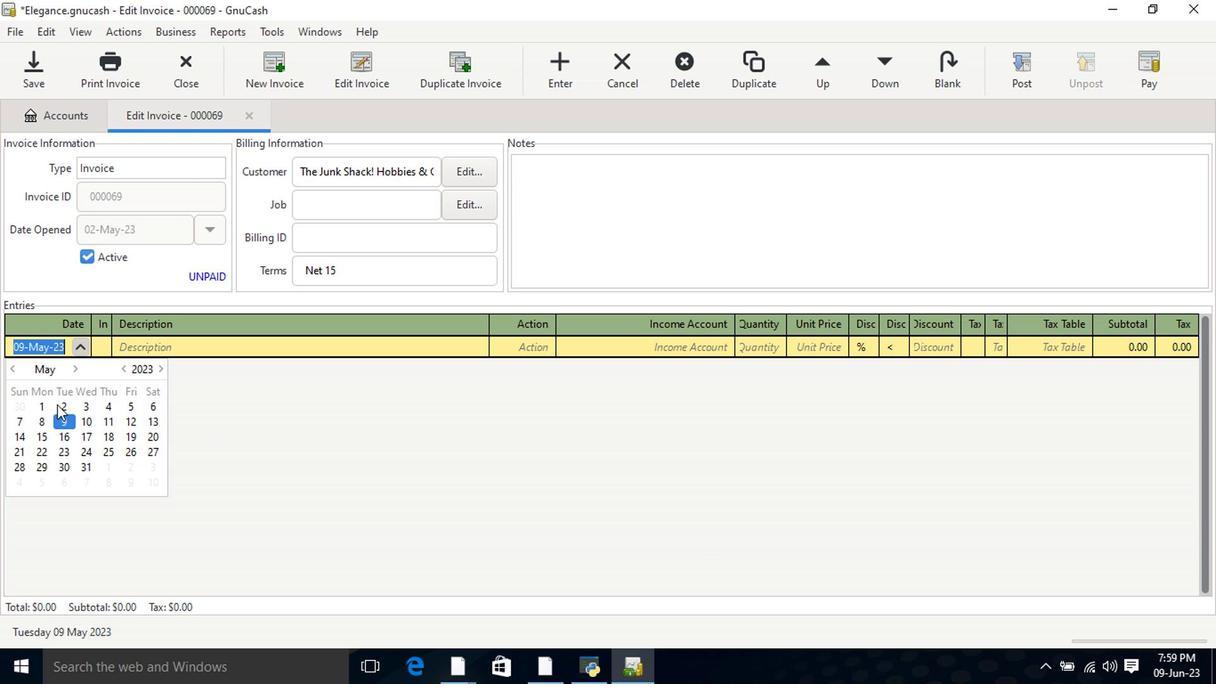 
Action: Mouse pressed left at (58, 407)
Screenshot: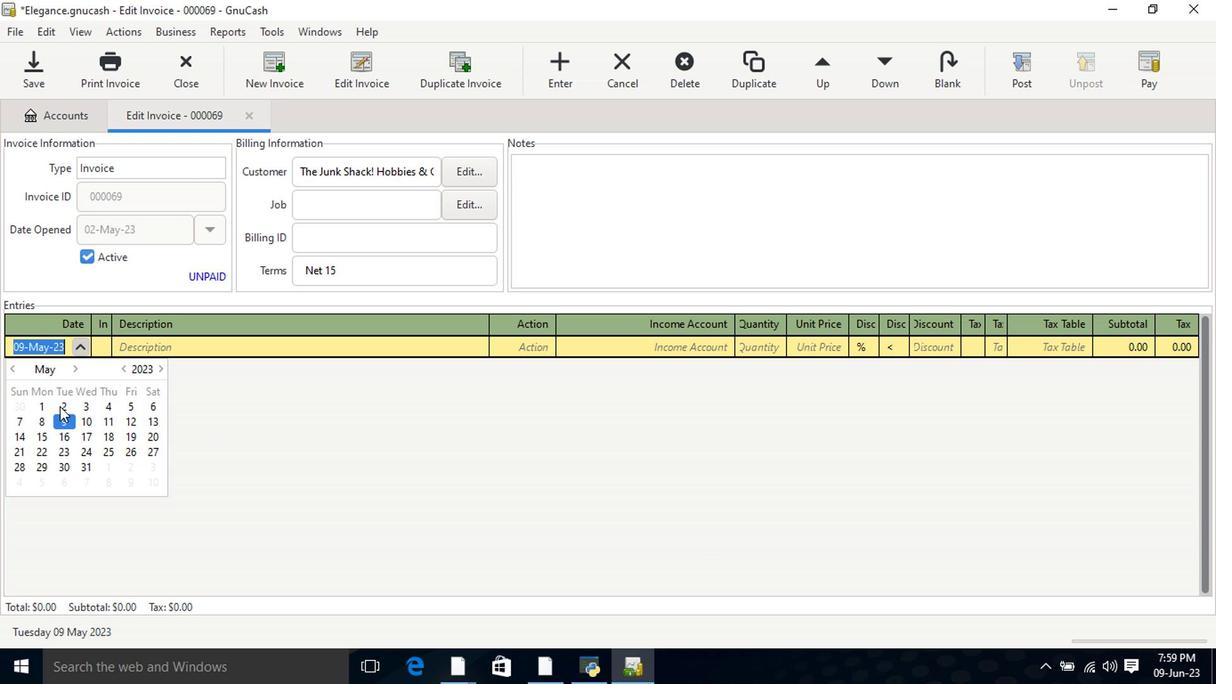 
Action: Mouse pressed left at (58, 407)
Screenshot: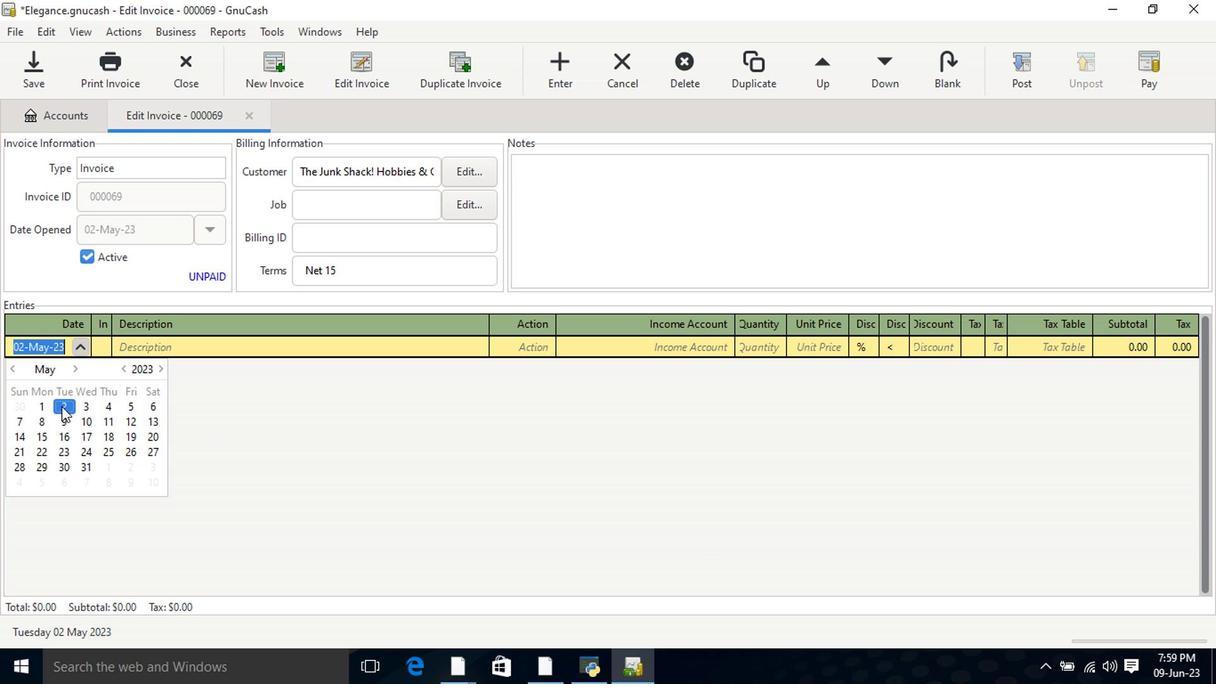 
Action: Mouse moved to (153, 353)
Screenshot: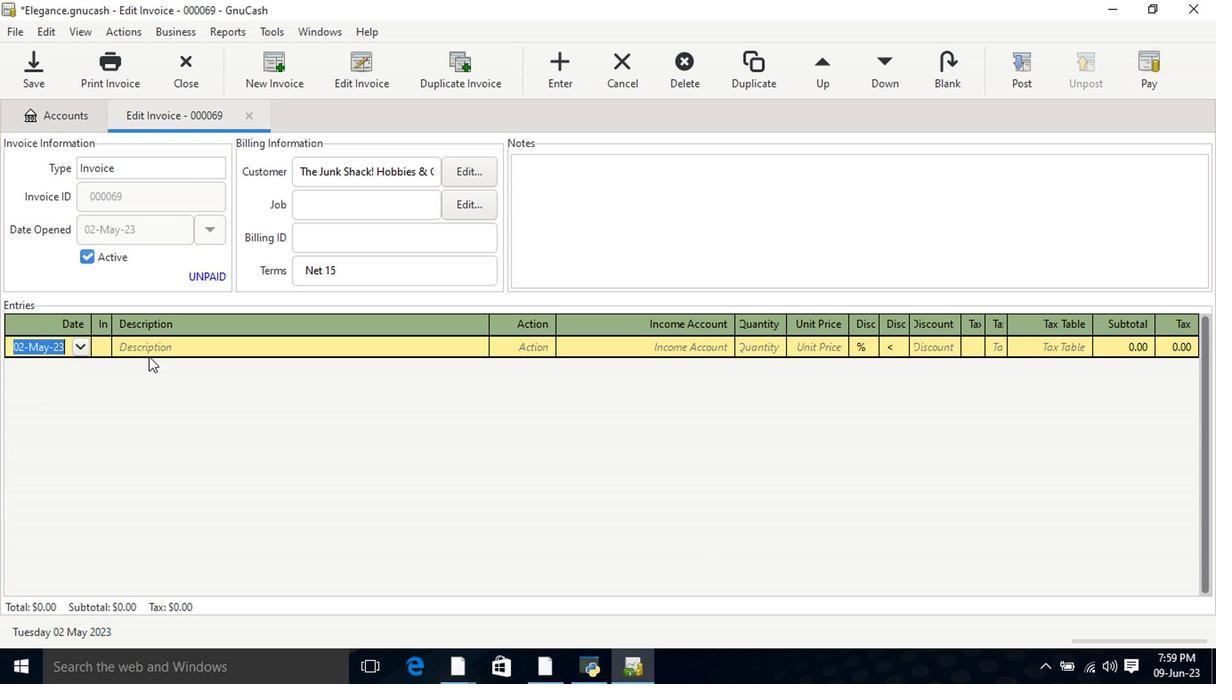 
Action: Mouse pressed left at (153, 353)
Screenshot: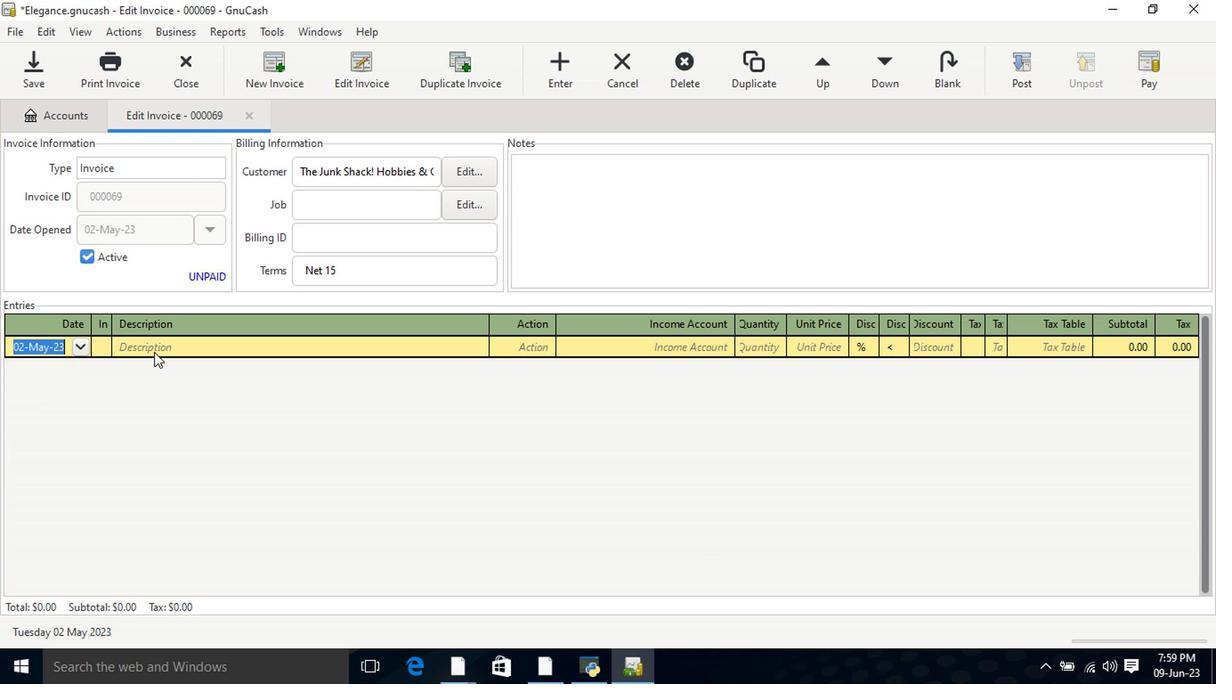 
Action: Key pressed <Key.shift>Eze<Key.space><Key.shift>Royale<Key.space><Key.shift>Majestic<Key.space><Key.shift>Shave<Key.space><Key.shift>Ingrown<Key.space><Key.shift>Hair<Key.space><Key.shift>&<Key.space><Key.shift>Razor<Key.space><Key.shift>Bumps<Key.space><Key.shift>Post<Key.space><Key.shift>Shave<Key.space><Key.shift>Toner<Key.space><Key.shift>Sprya<Key.backspace><Key.backspace>ay<Key.tab><Key.tab>incom<Key.down><Key.down><Key.down><Key.tab>1<Key.tab>13.49<Key.tab>
Screenshot: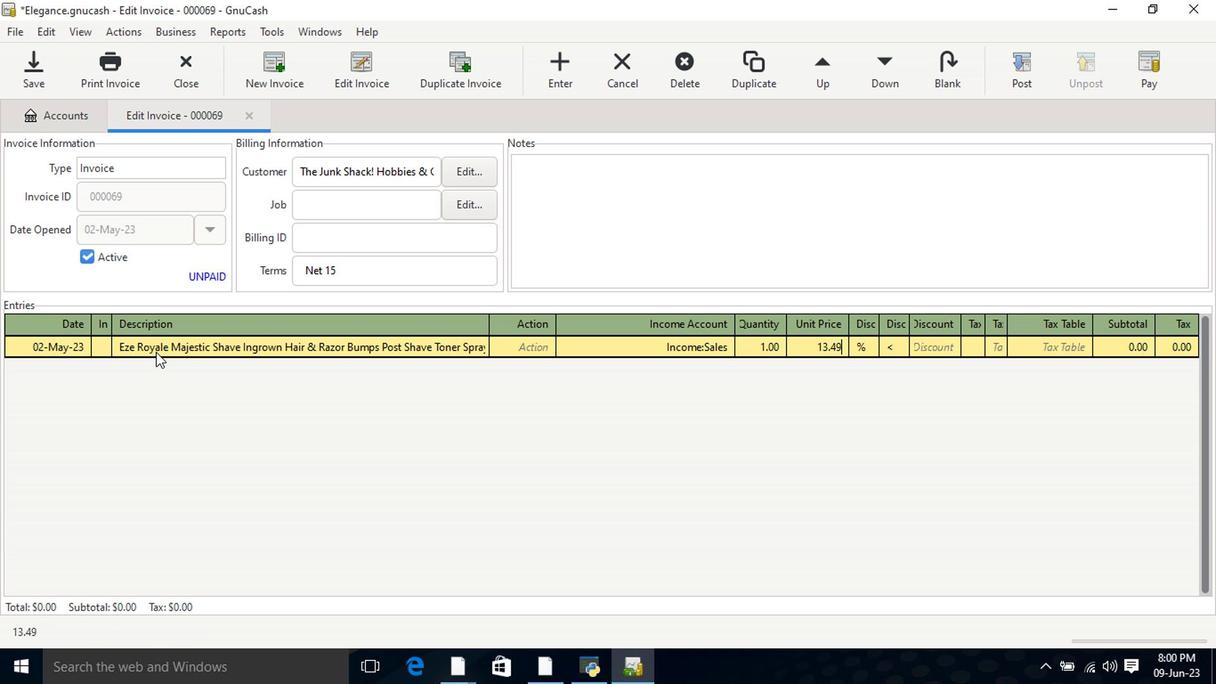 
Action: Mouse moved to (984, 350)
Screenshot: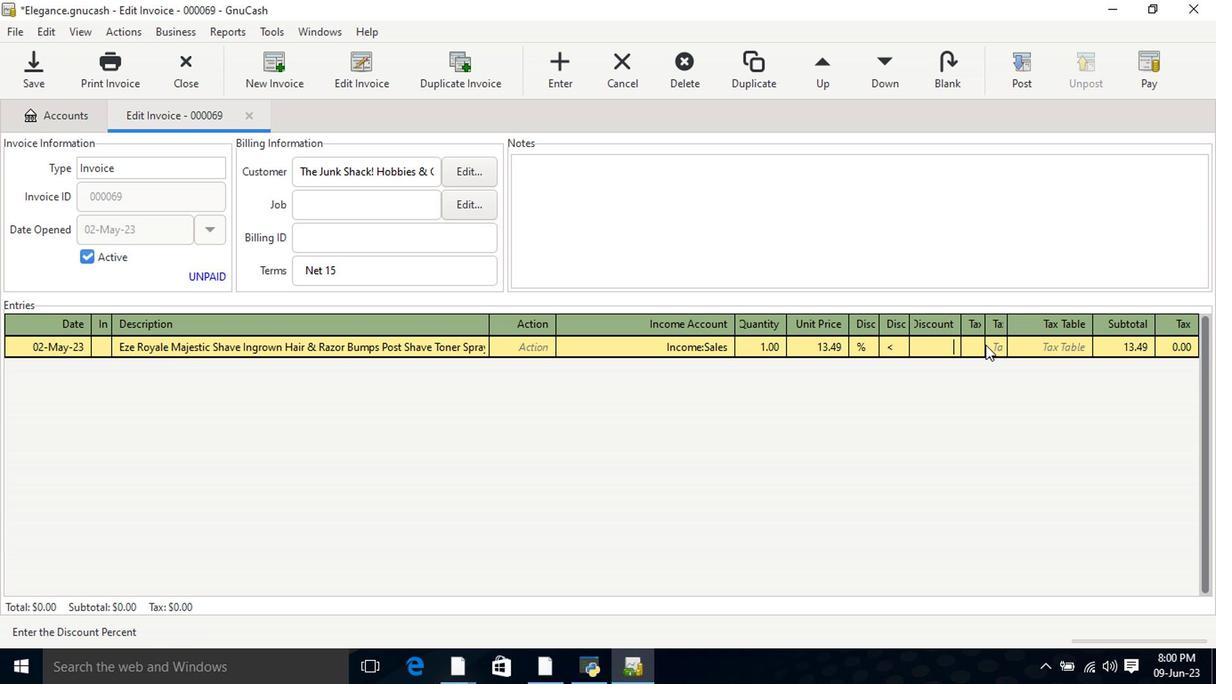 
Action: Mouse pressed left at (984, 350)
Screenshot: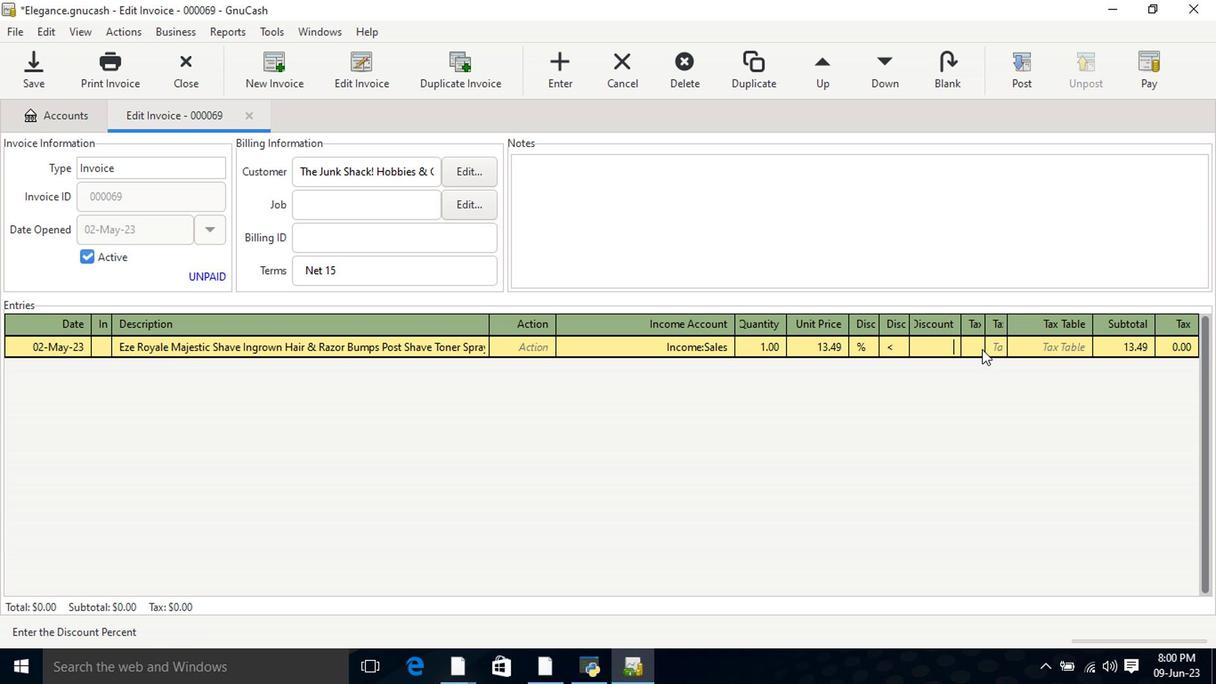 
Action: Mouse moved to (1045, 353)
Screenshot: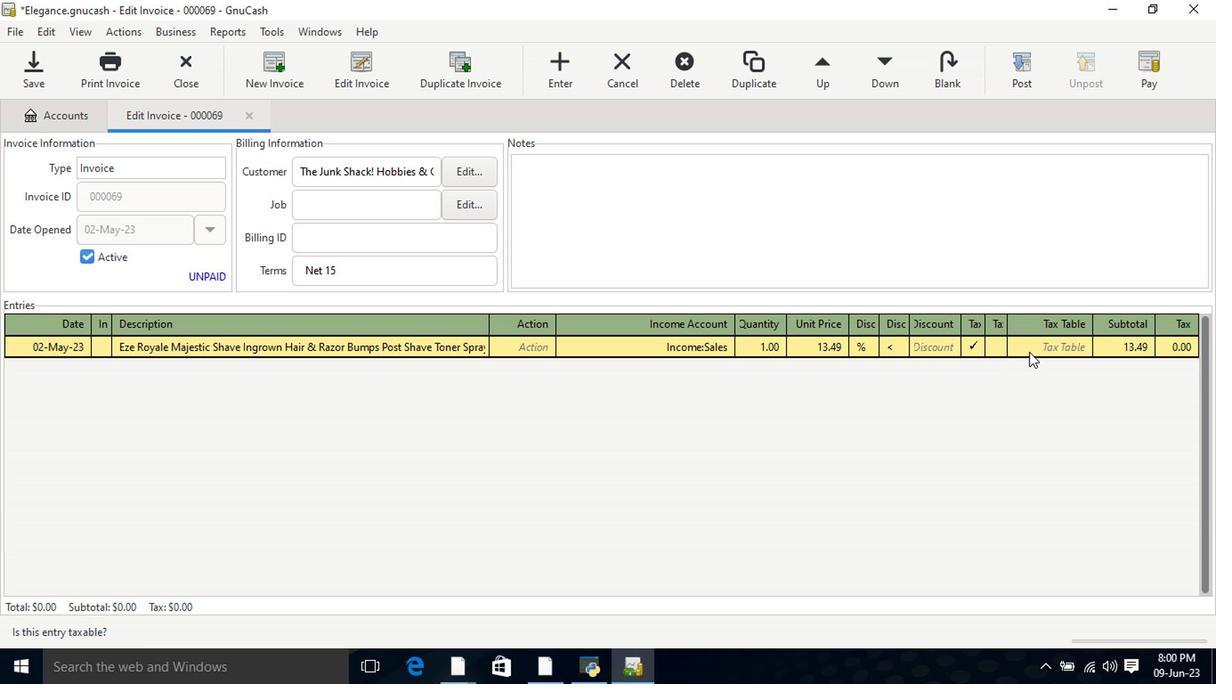 
Action: Mouse pressed left at (1045, 353)
Screenshot: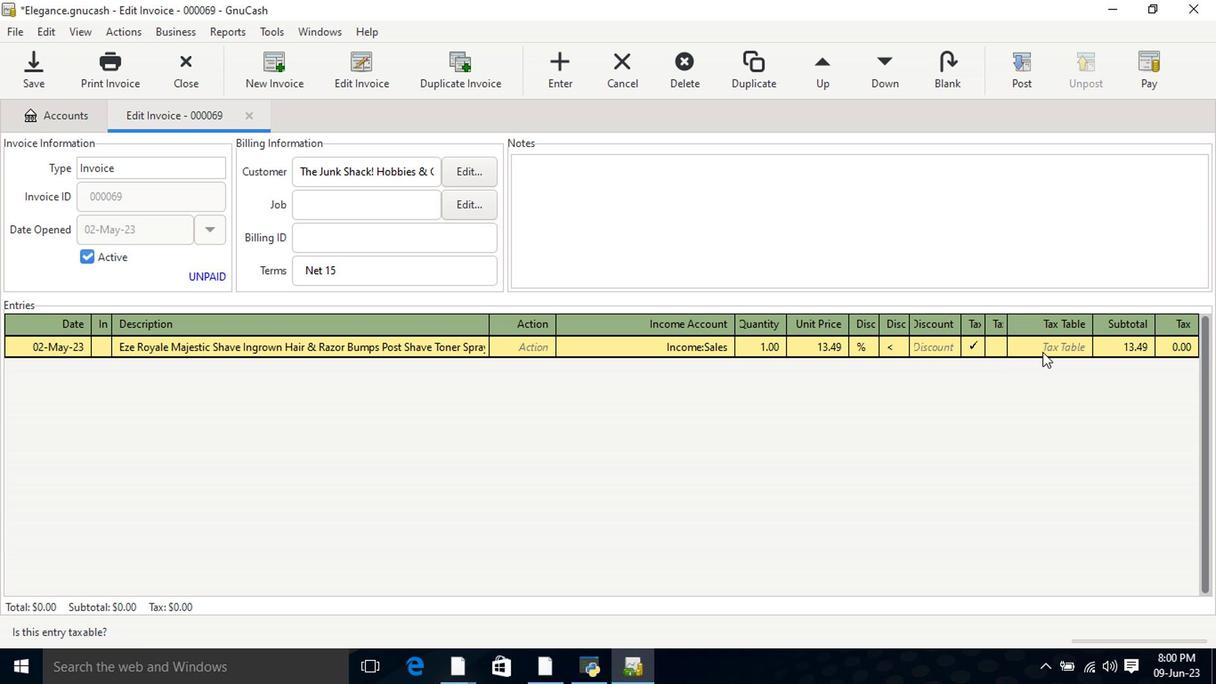 
Action: Mouse moved to (1085, 353)
Screenshot: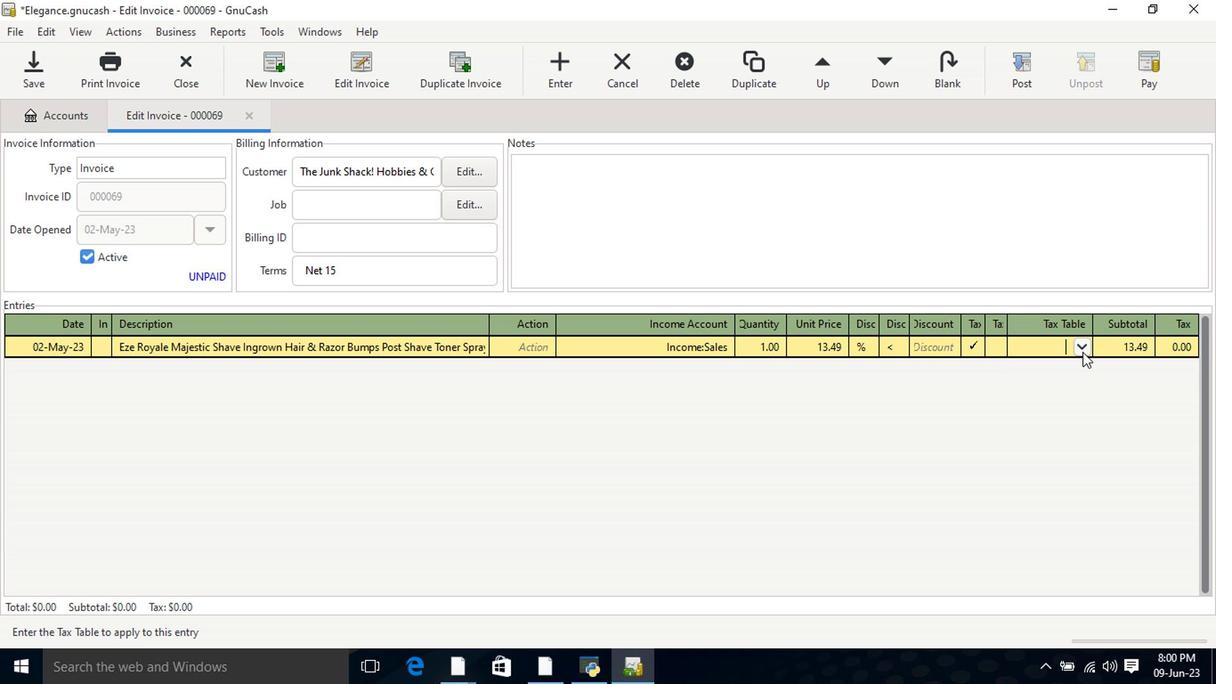 
Action: Mouse pressed left at (1085, 353)
Screenshot: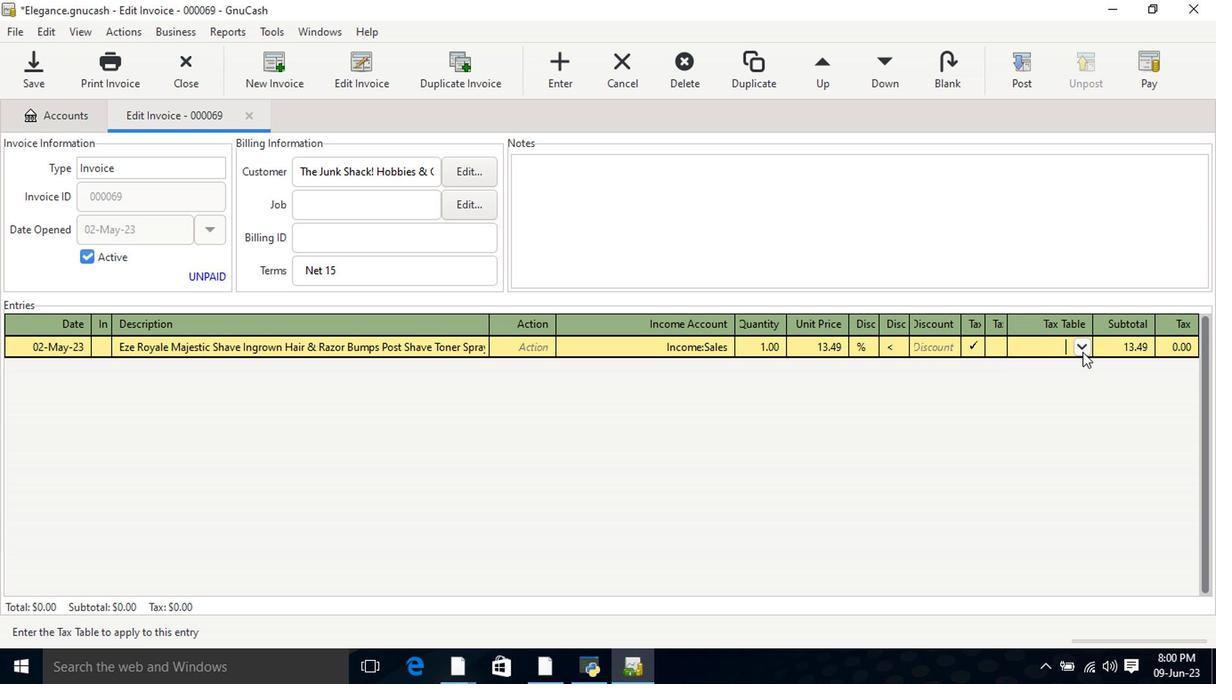 
Action: Mouse moved to (1062, 374)
Screenshot: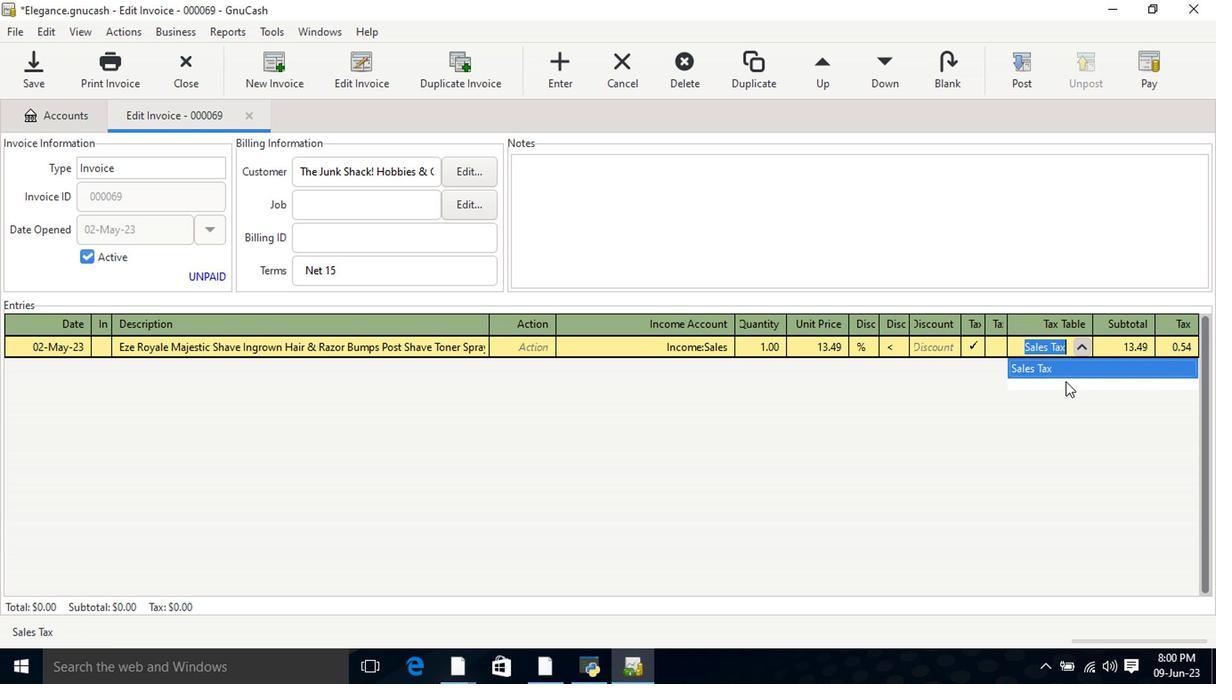 
Action: Mouse pressed left at (1062, 374)
Screenshot: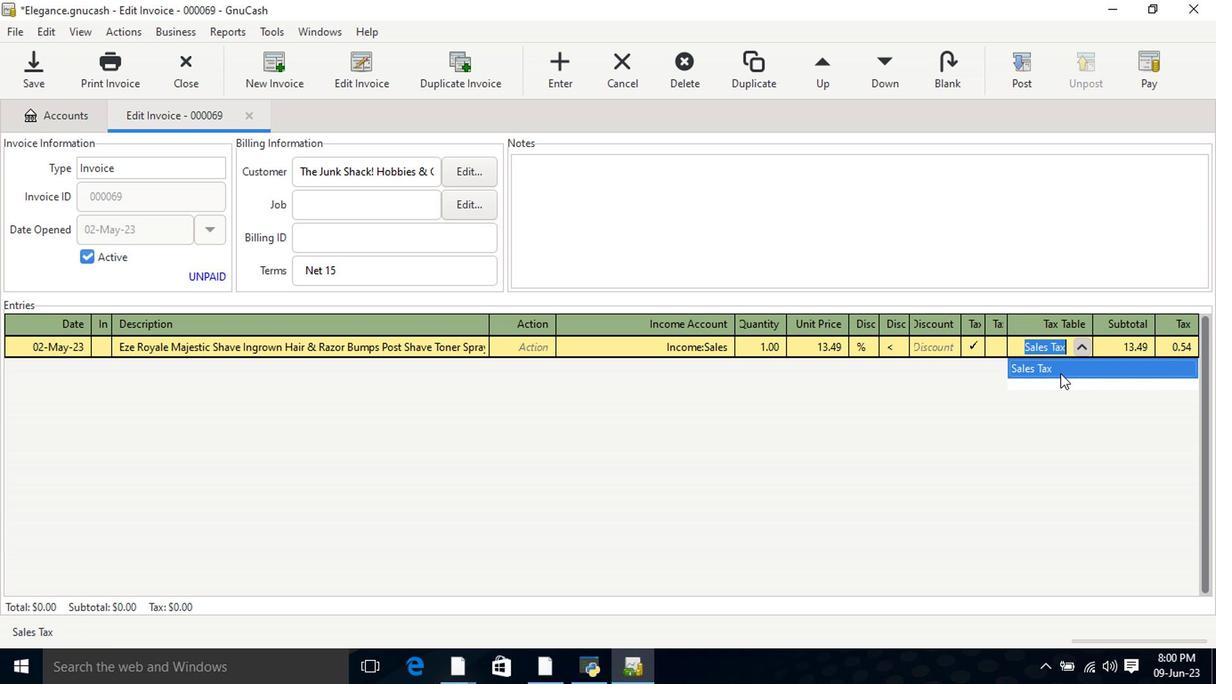 
Action: Mouse moved to (1075, 374)
Screenshot: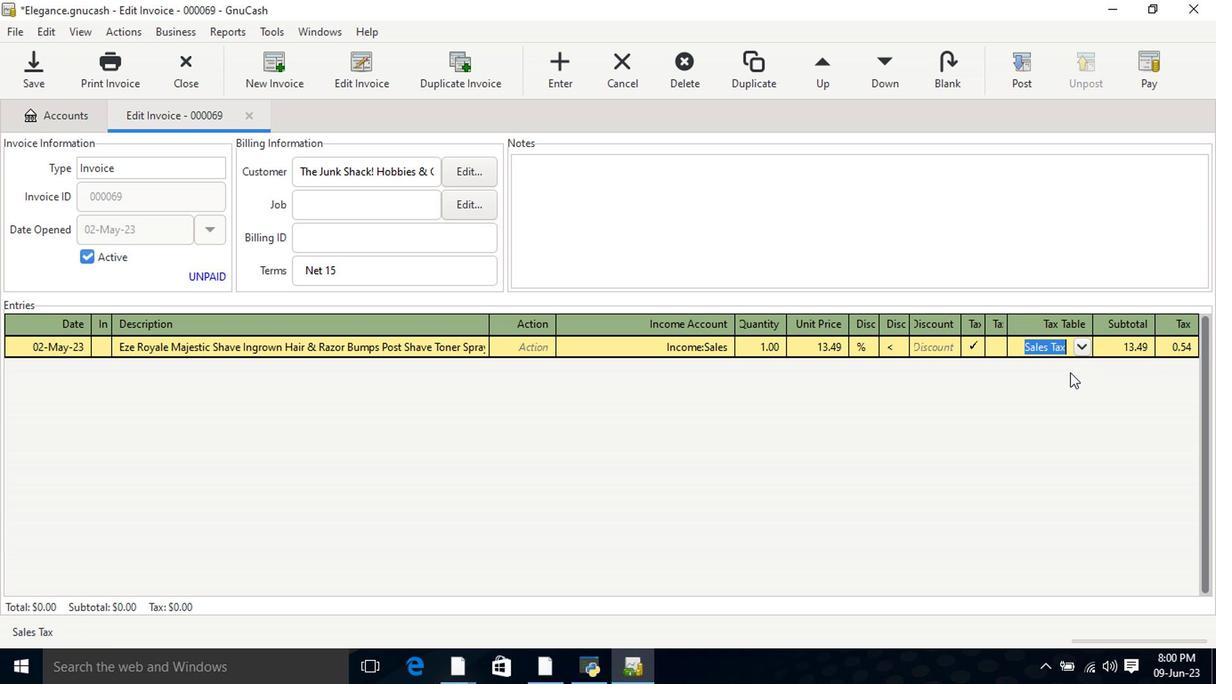 
Action: Key pressed <Key.tab>
Screenshot: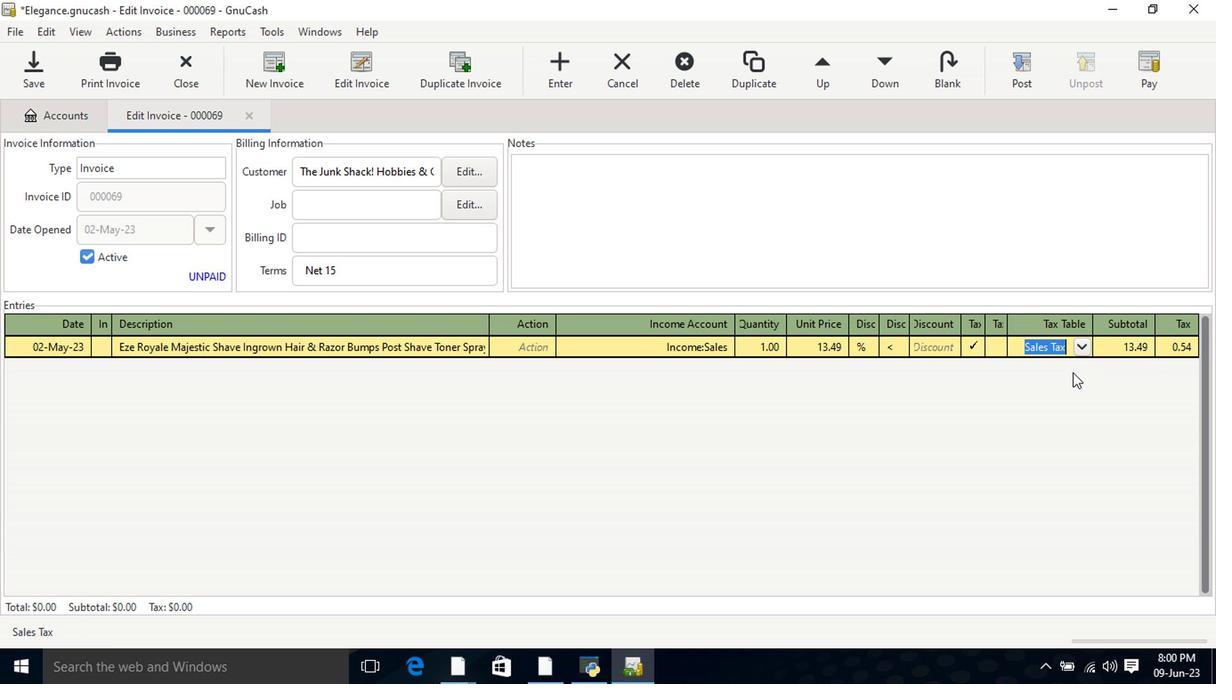 
Action: Mouse moved to (1075, 374)
Screenshot: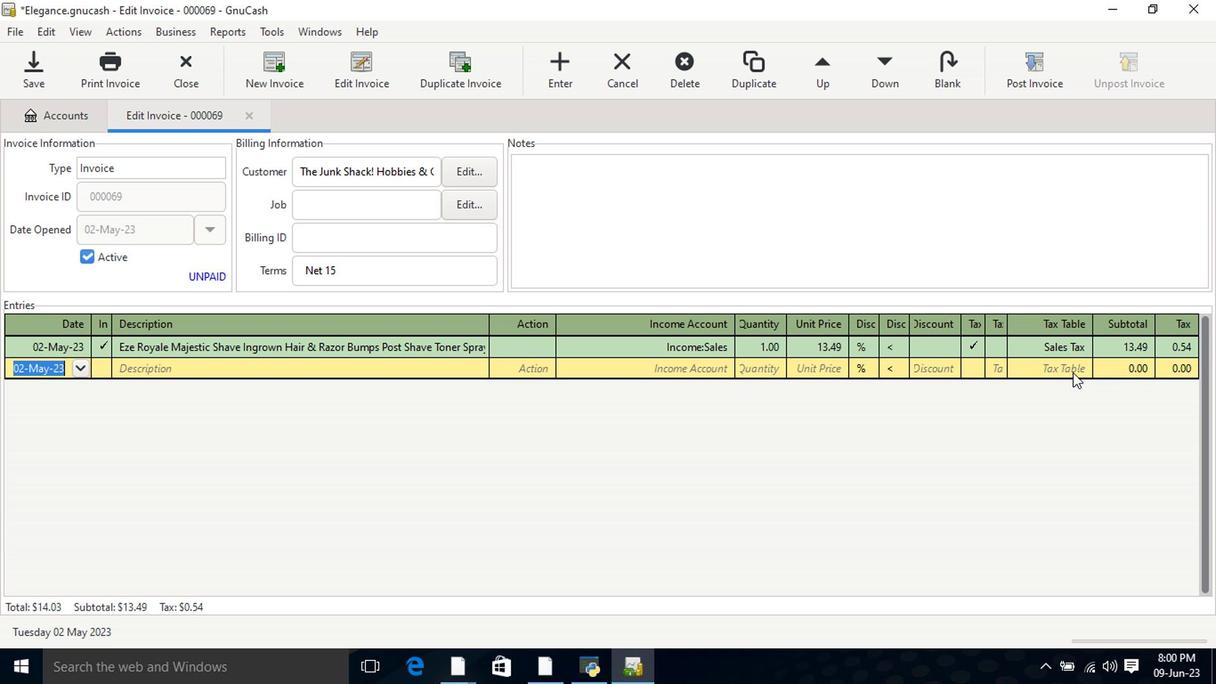 
Action: Key pressed <Key.tab><Key.shift>The<Key.space><Key.shift>Ordinary<Key.space><Key.shift>Nica<Key.backspace><Key.backspace>acinamide<Key.space><Key.shift>Zinc<Key.space><Key.shift>oil<Key.space><Key.shift>Control<Key.space><Key.shift>Serum<Key.space><Key.shift_r>(1<Key.space>oz<Key.shift_r>)<Key.tab><Key.tab>incom<Key.down><Key.down><Key.down><Key.tab>1<Key.tab>15.49<Key.tab>
Screenshot: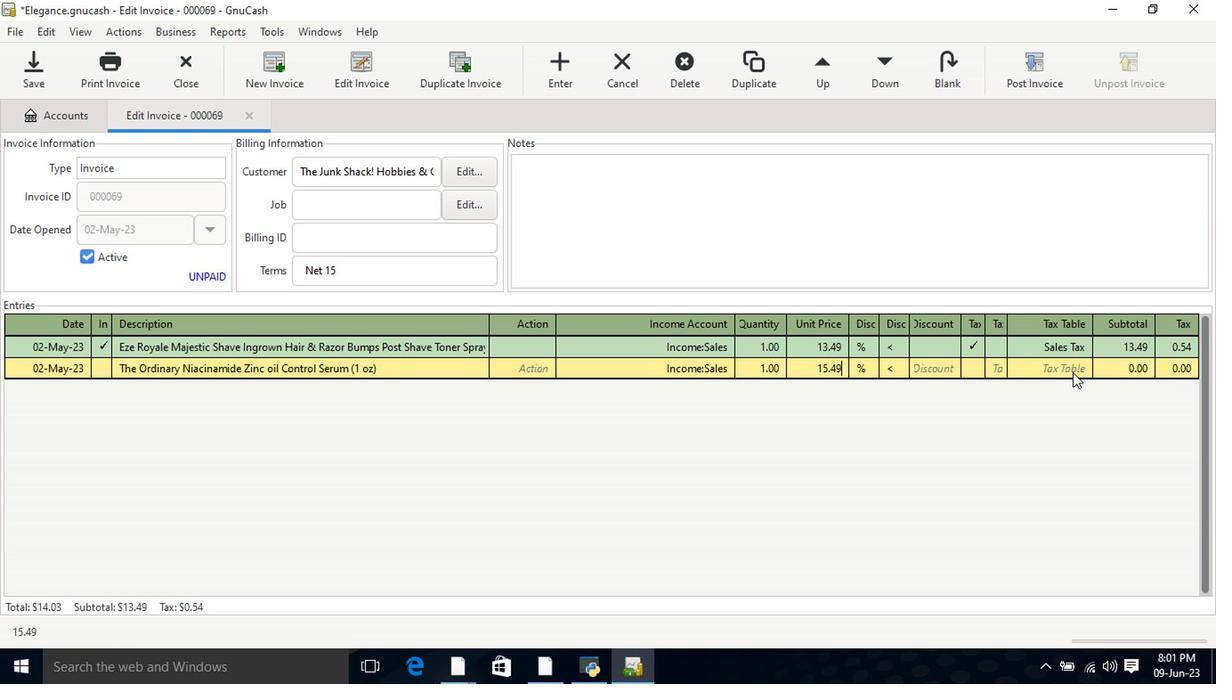 
Action: Mouse moved to (975, 366)
Screenshot: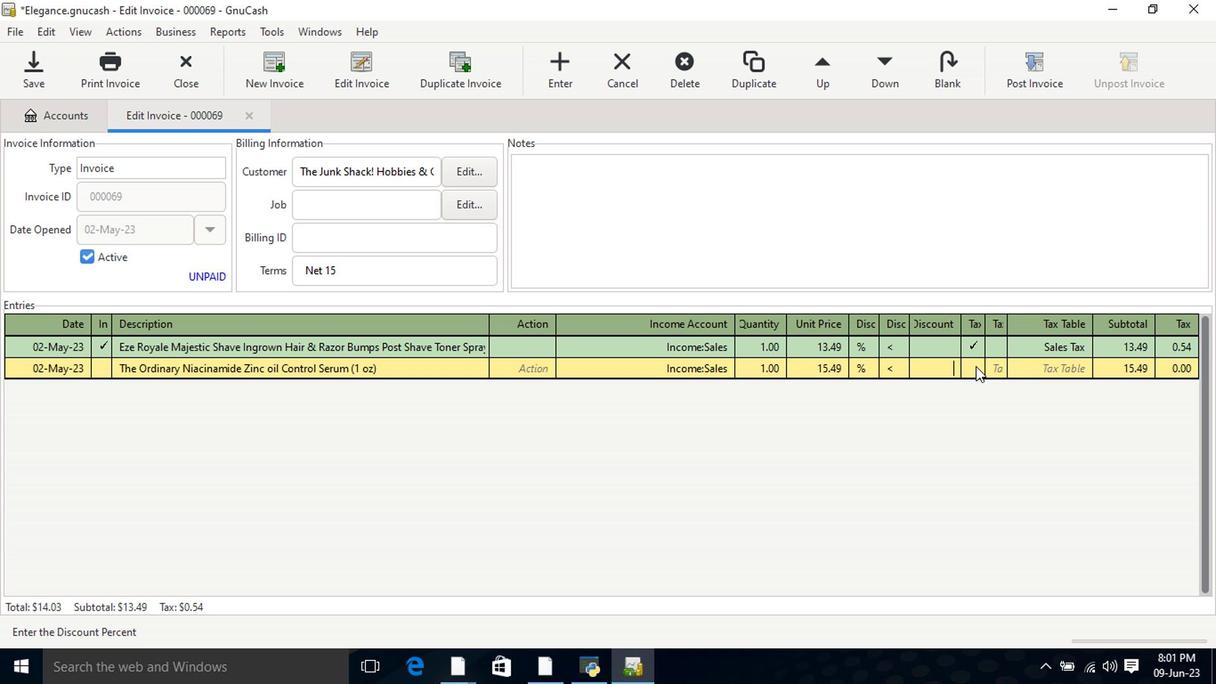 
Action: Mouse pressed left at (975, 366)
Screenshot: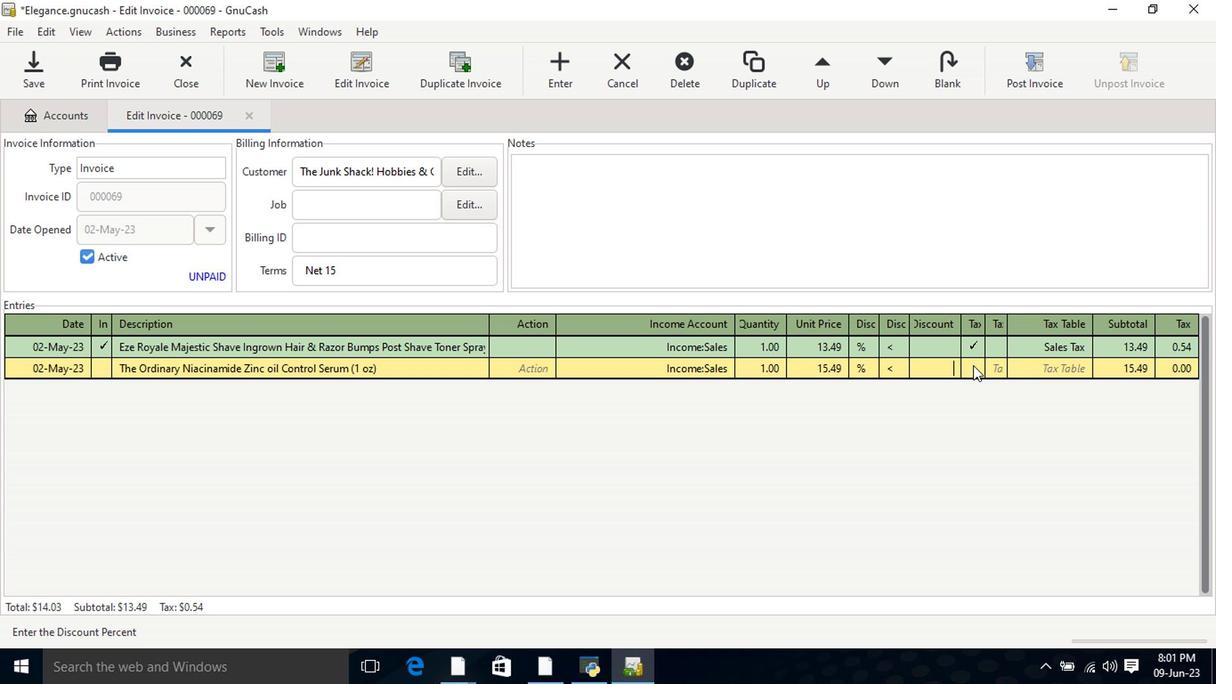 
Action: Mouse moved to (1045, 369)
Screenshot: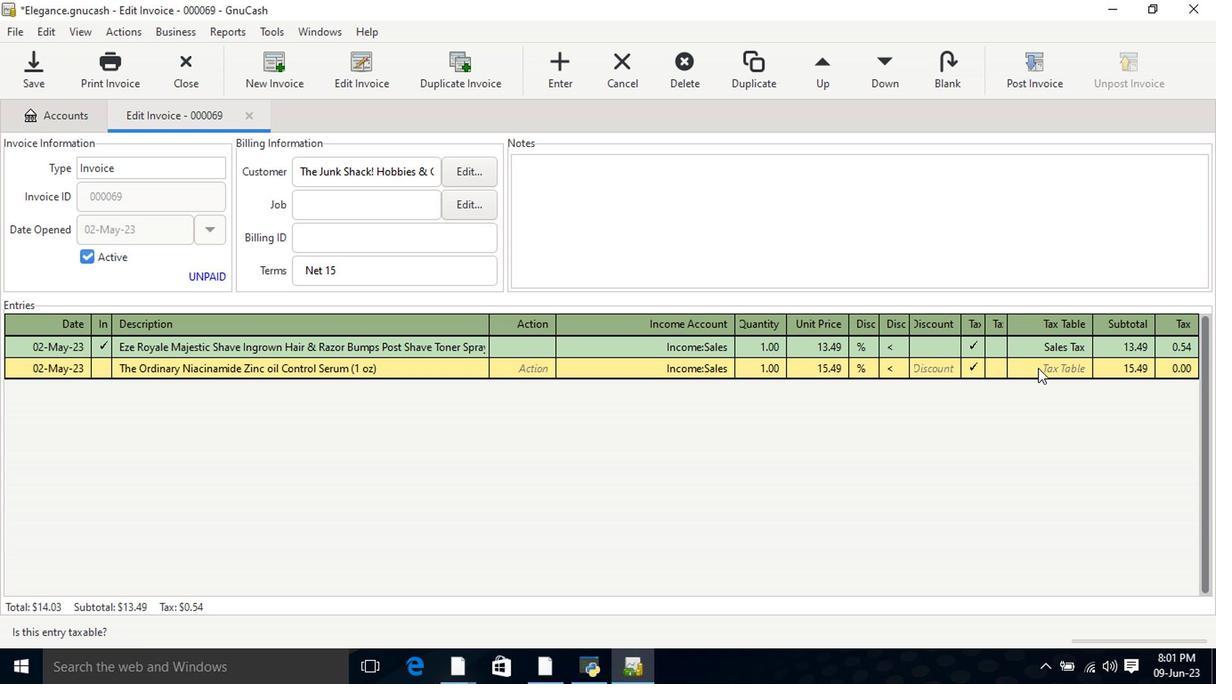 
Action: Key pressed <Key.tab>
Screenshot: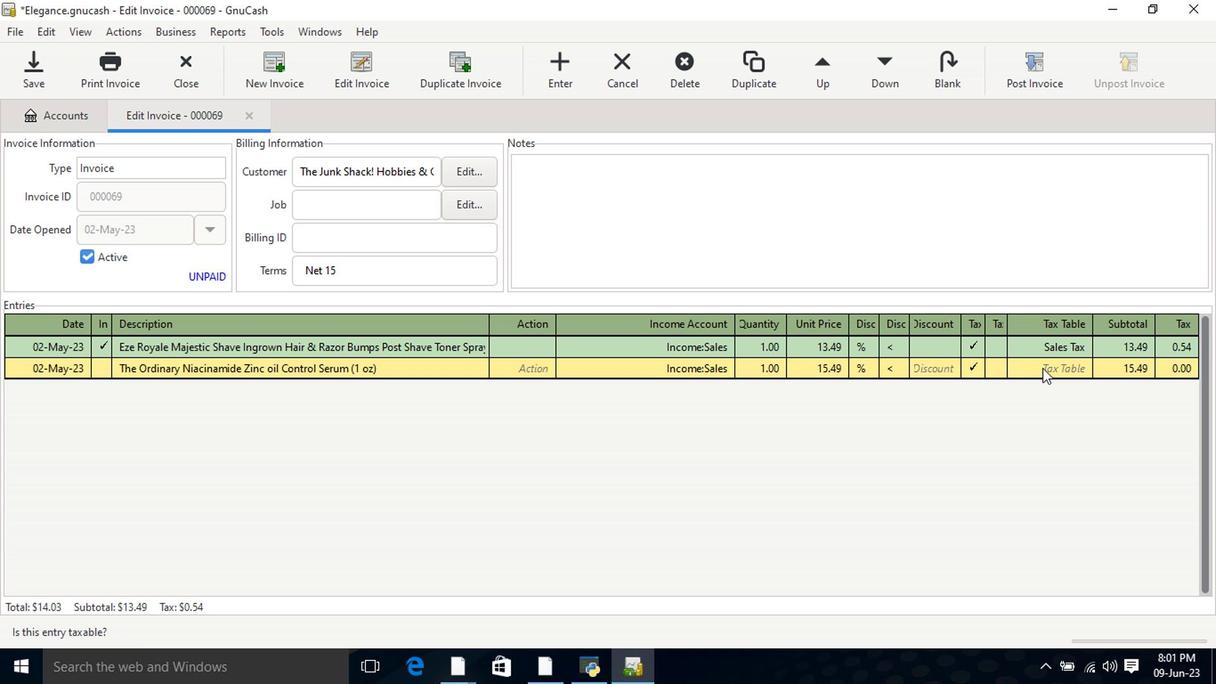 
Action: Mouse moved to (1081, 371)
Screenshot: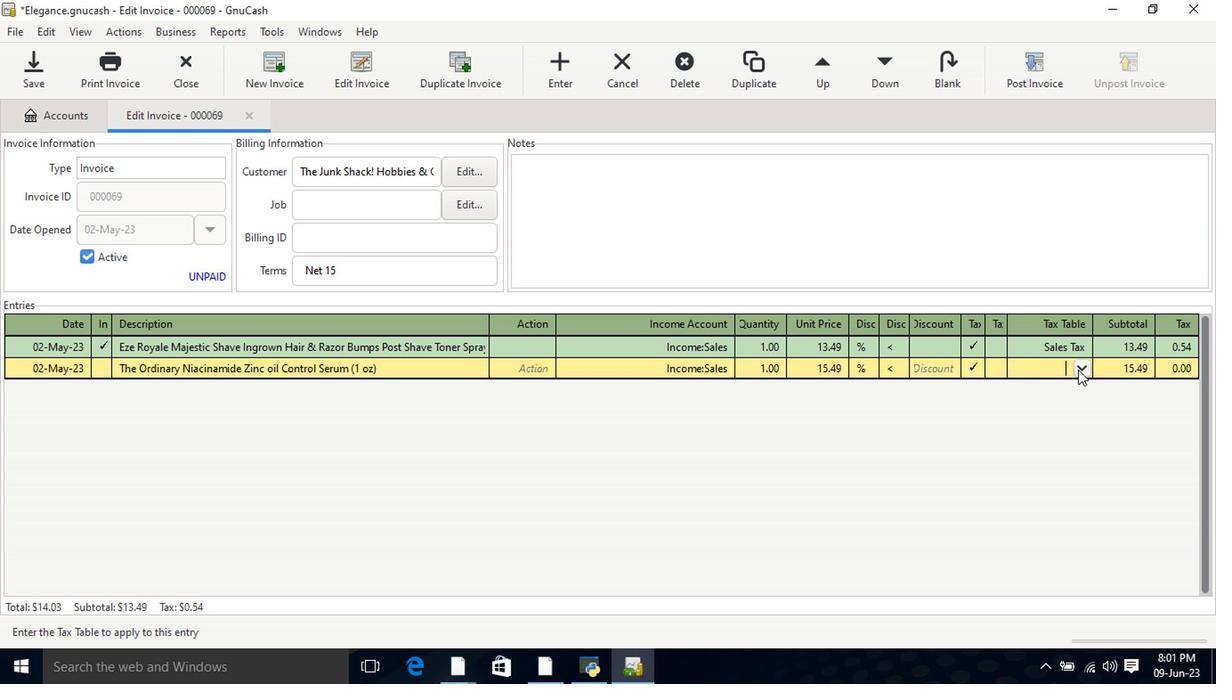 
Action: Mouse pressed left at (1081, 371)
Screenshot: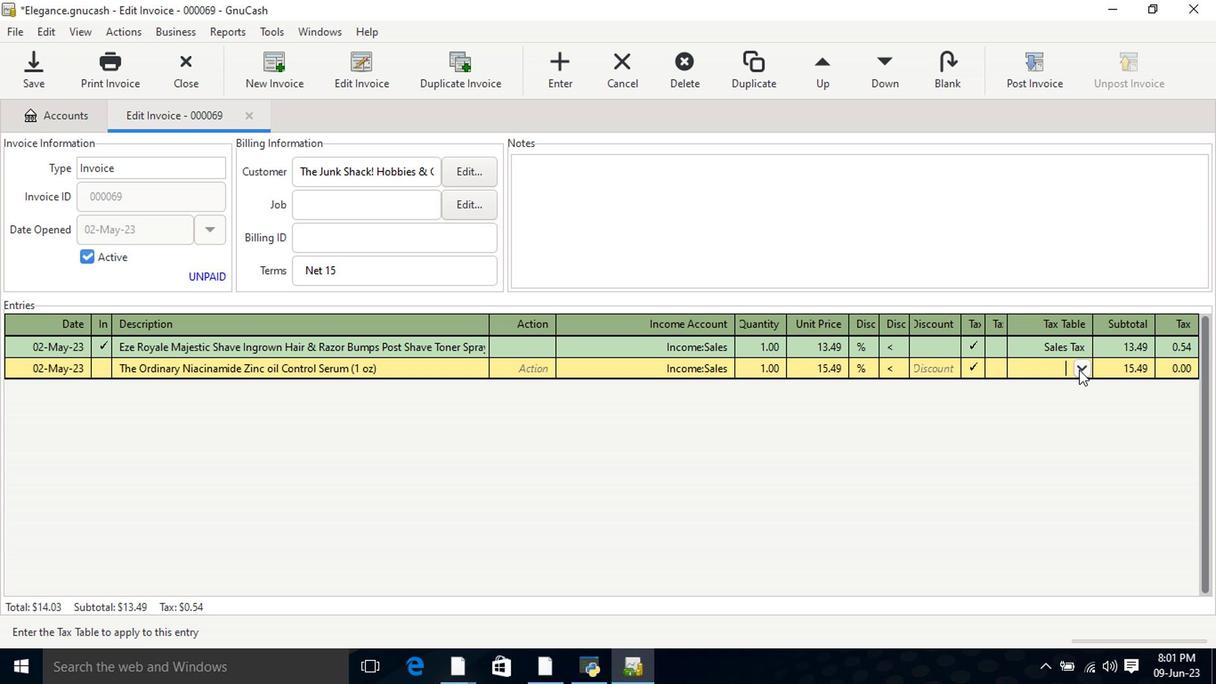 
Action: Mouse moved to (1051, 392)
Screenshot: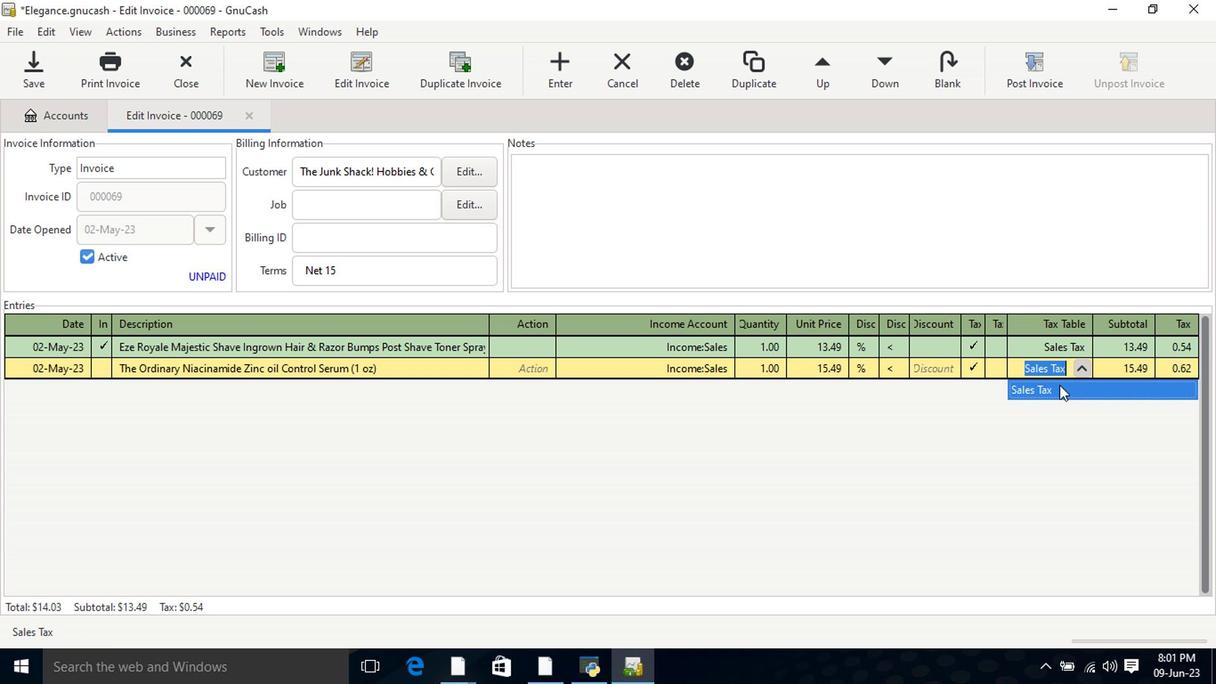 
Action: Mouse pressed left at (1051, 392)
Screenshot: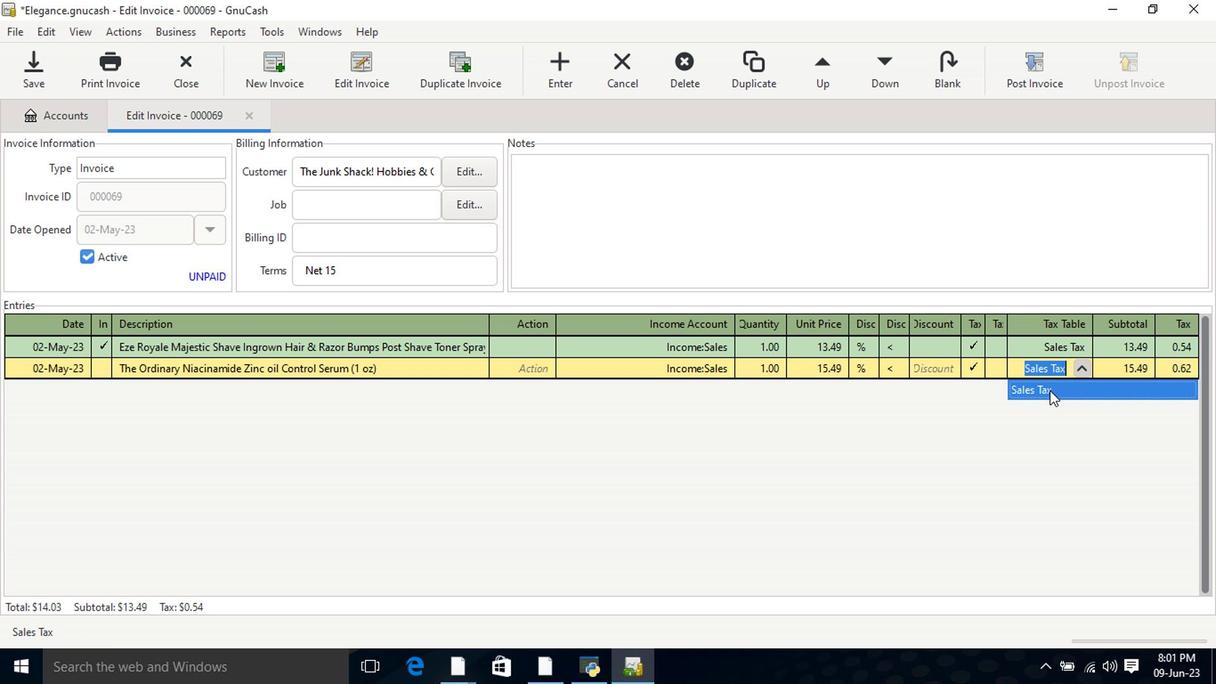 
Action: Key pressed <Key.tab>
Screenshot: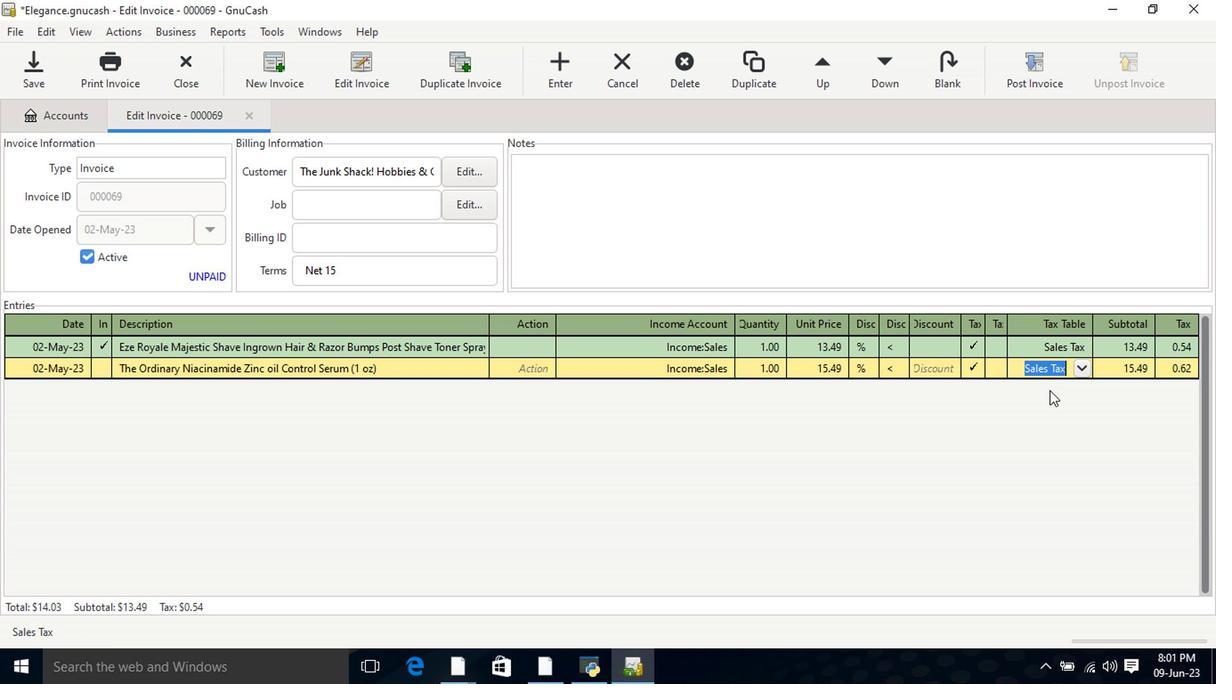 
Action: Mouse moved to (1041, 75)
Screenshot: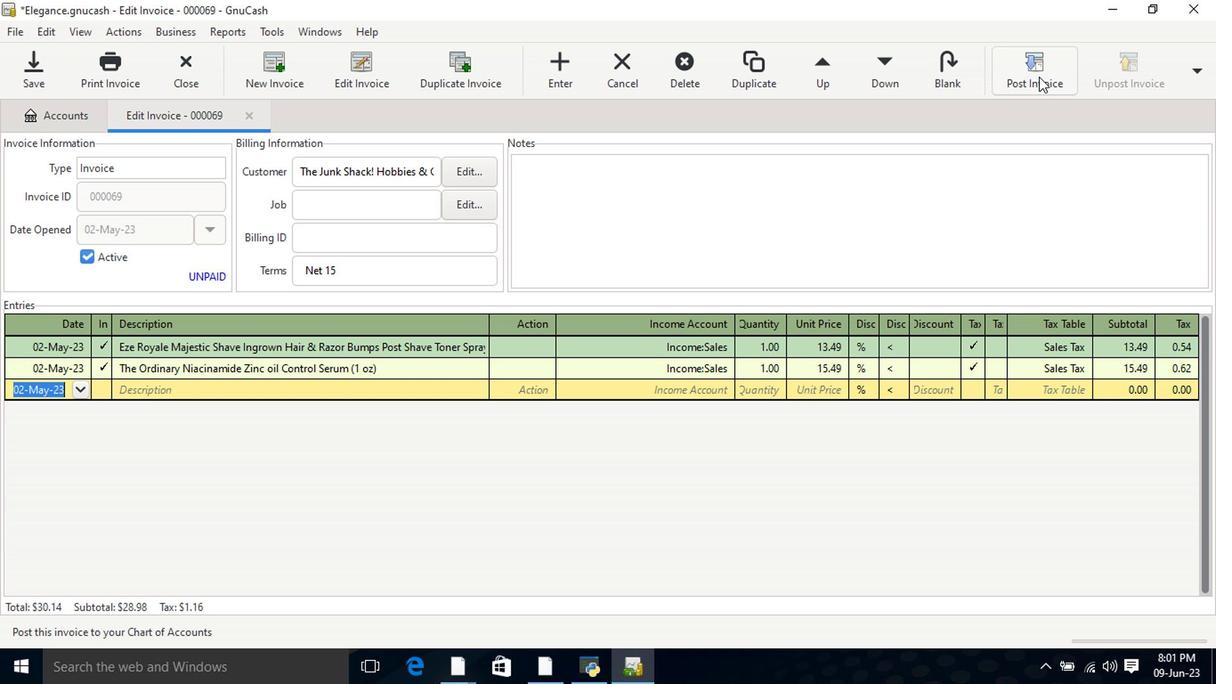 
Action: Mouse pressed left at (1041, 75)
Screenshot: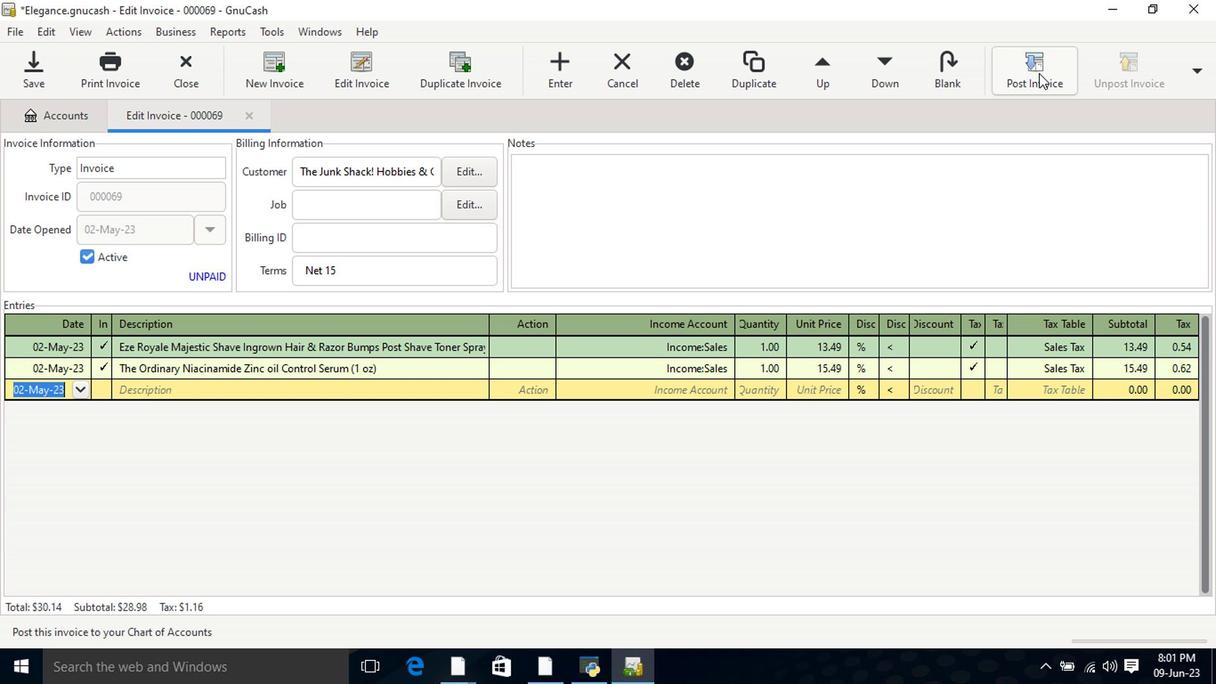 
Action: Mouse moved to (756, 293)
Screenshot: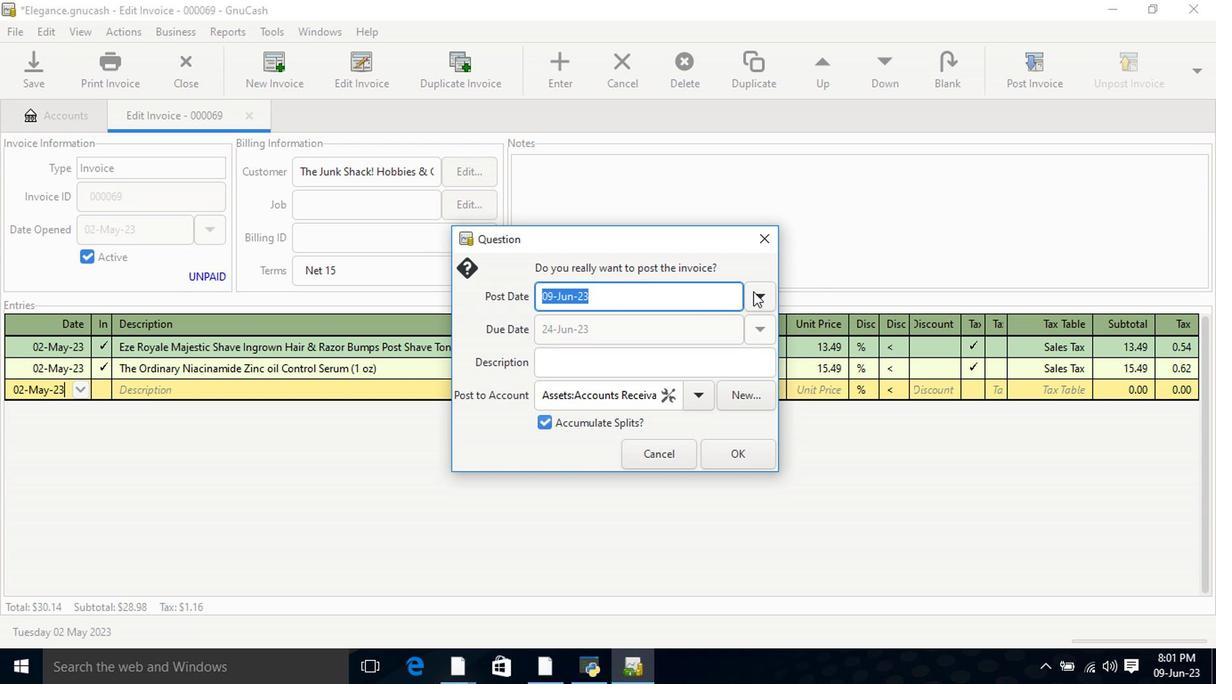 
Action: Mouse pressed left at (756, 293)
Screenshot: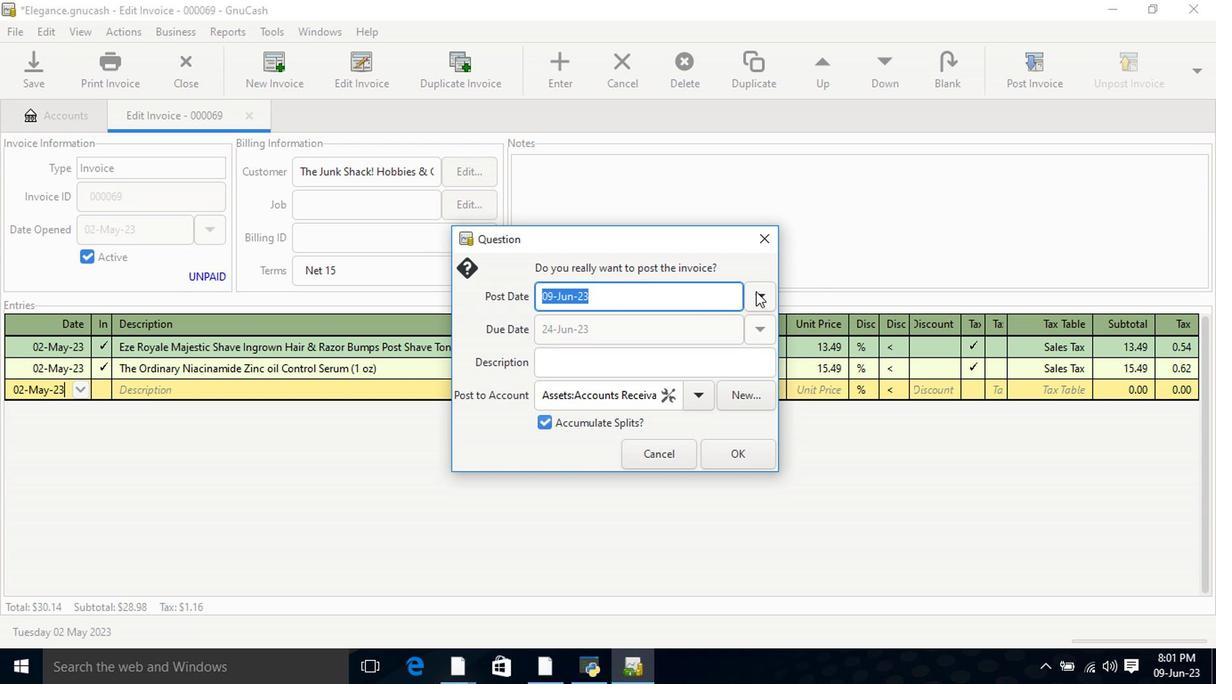
Action: Mouse moved to (622, 323)
Screenshot: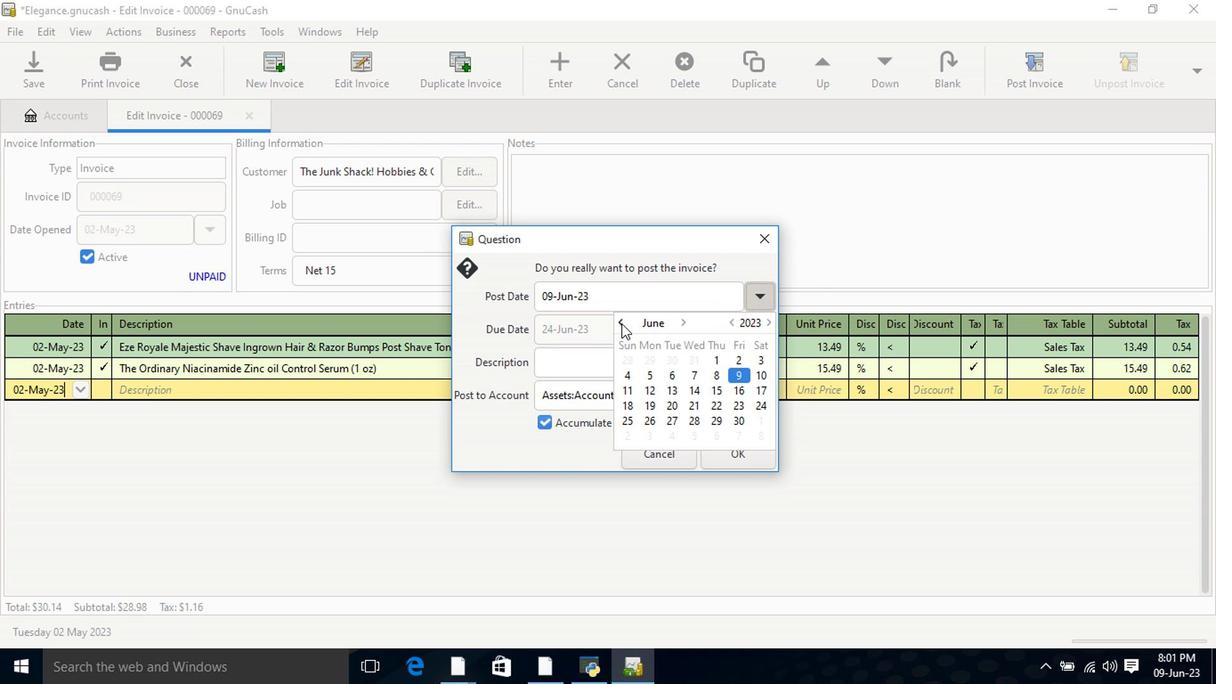 
Action: Mouse pressed left at (622, 323)
Screenshot: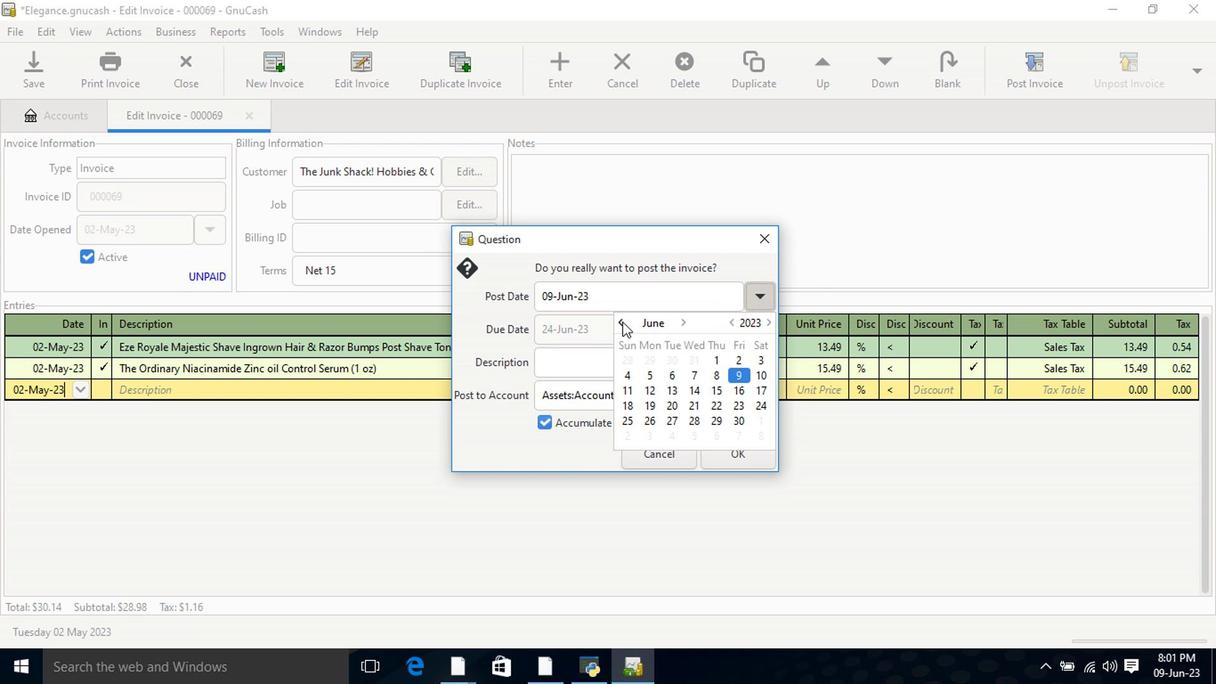 
Action: Mouse moved to (670, 361)
Screenshot: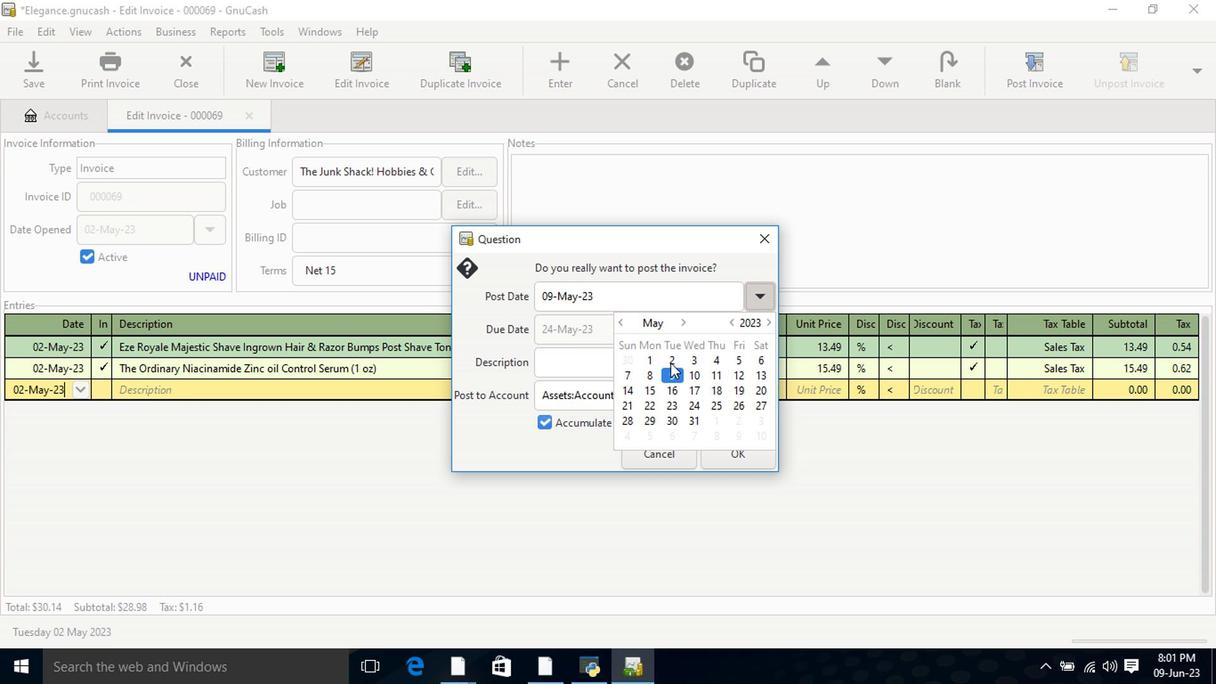 
Action: Mouse pressed left at (670, 361)
Screenshot: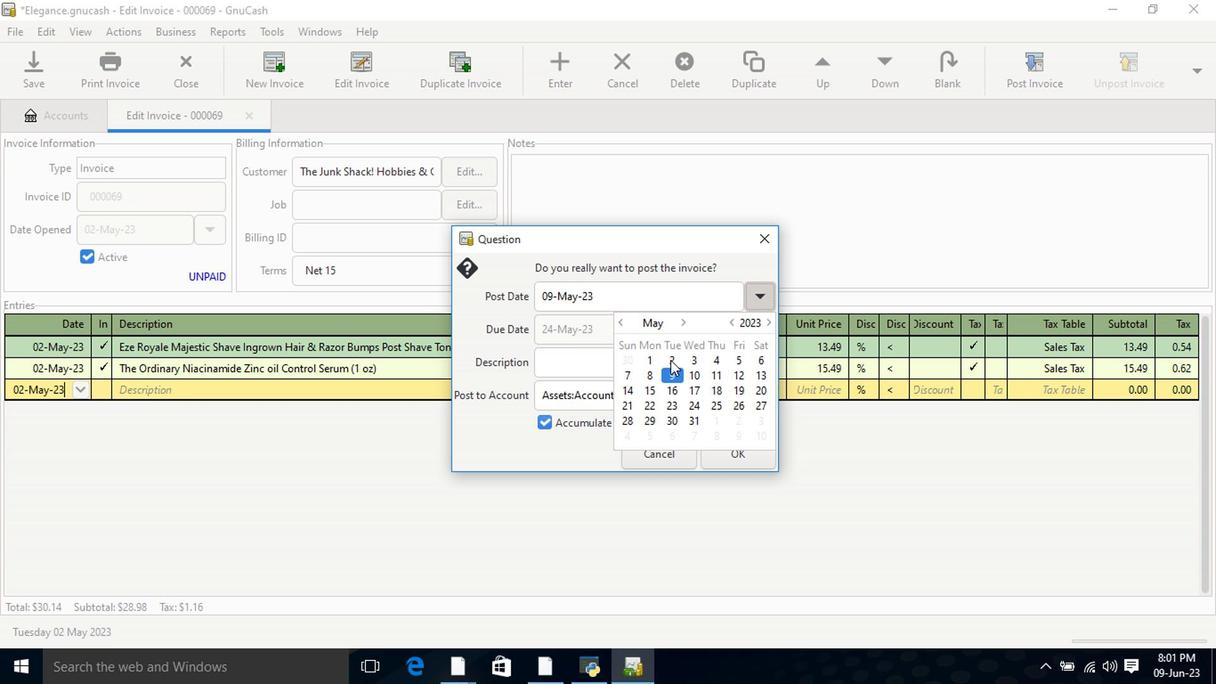 
Action: Mouse pressed left at (670, 361)
Screenshot: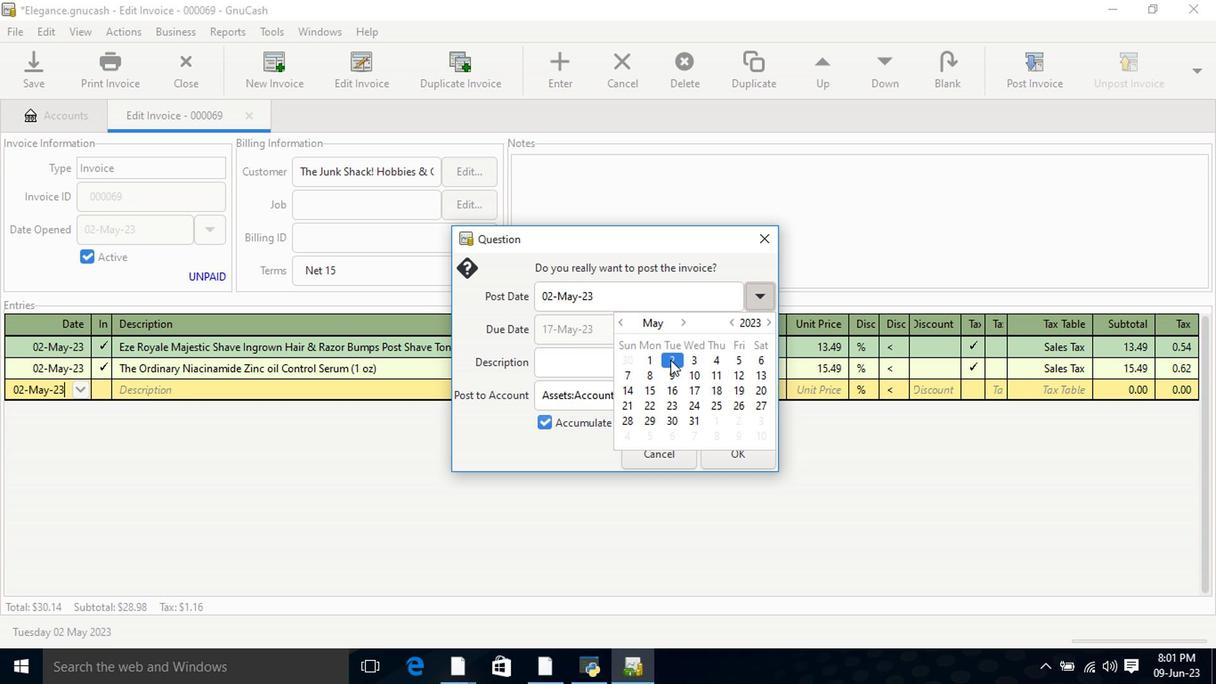 
Action: Mouse moved to (735, 454)
Screenshot: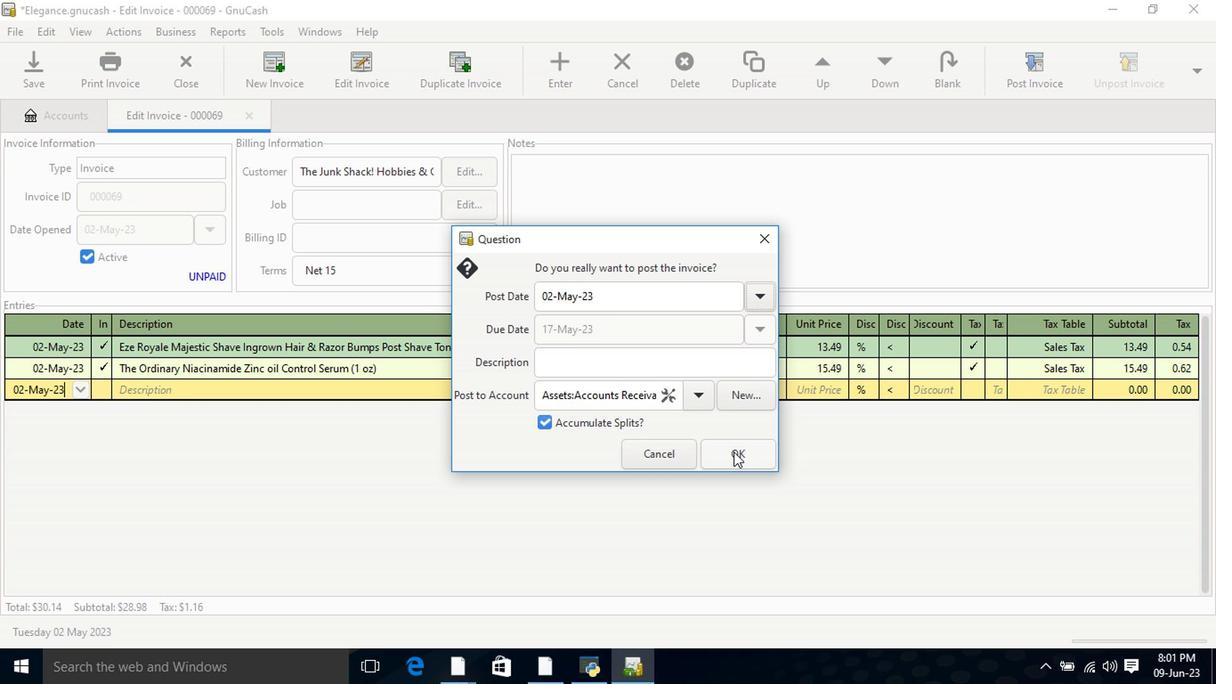 
Action: Mouse pressed left at (735, 454)
Screenshot: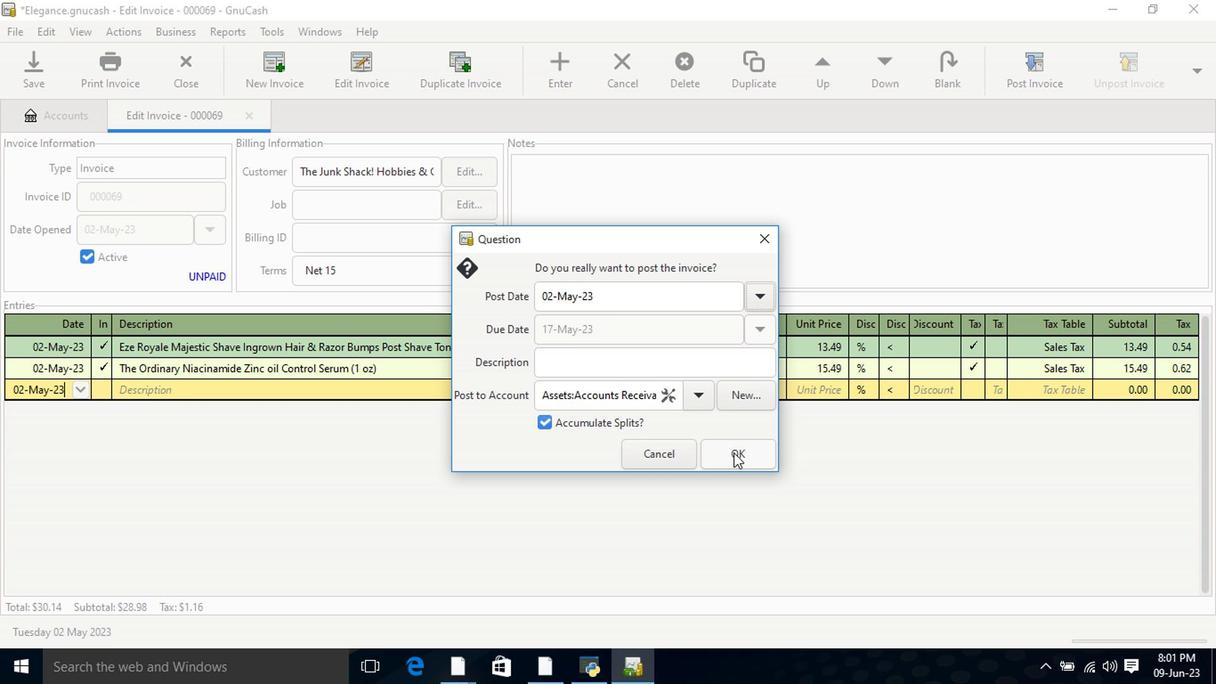 
Action: Mouse moved to (1140, 79)
Screenshot: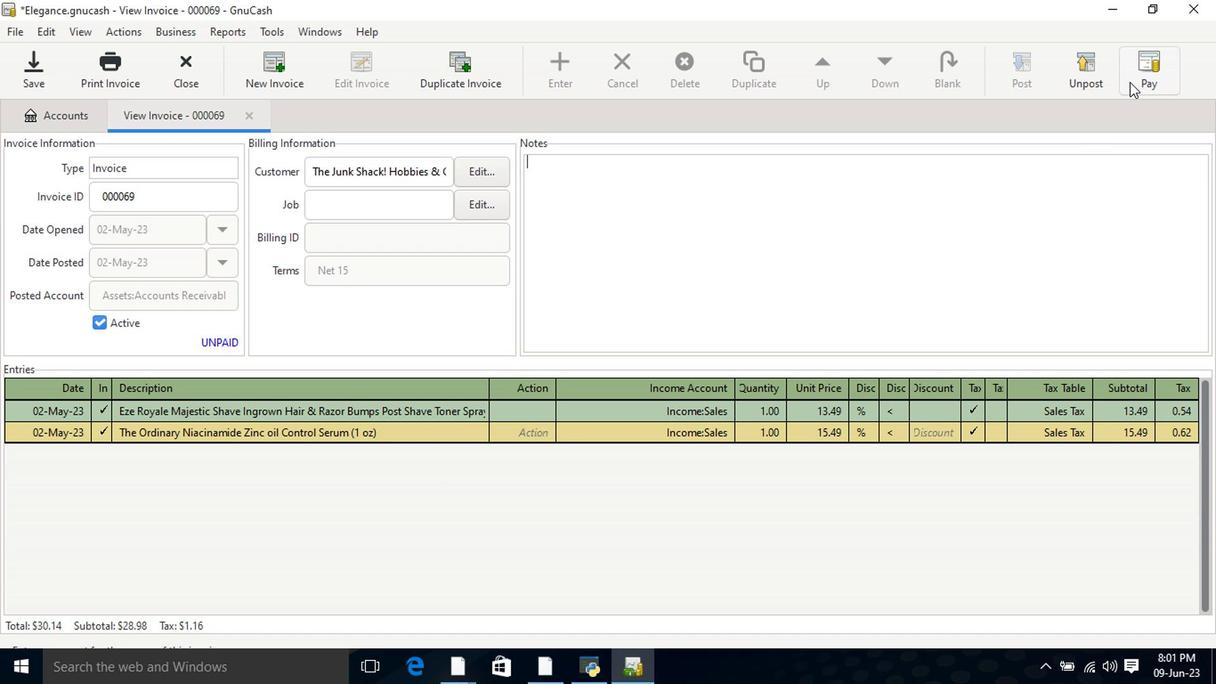 
Action: Mouse pressed left at (1140, 79)
Screenshot: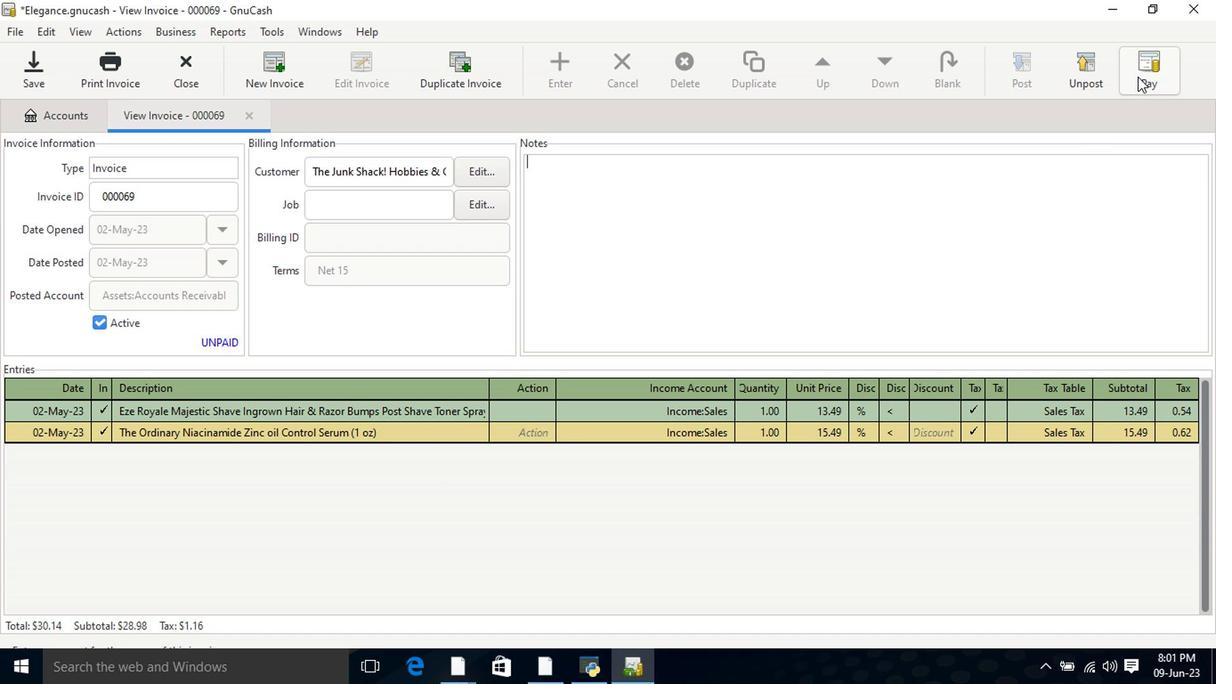 
Action: Mouse moved to (537, 356)
Screenshot: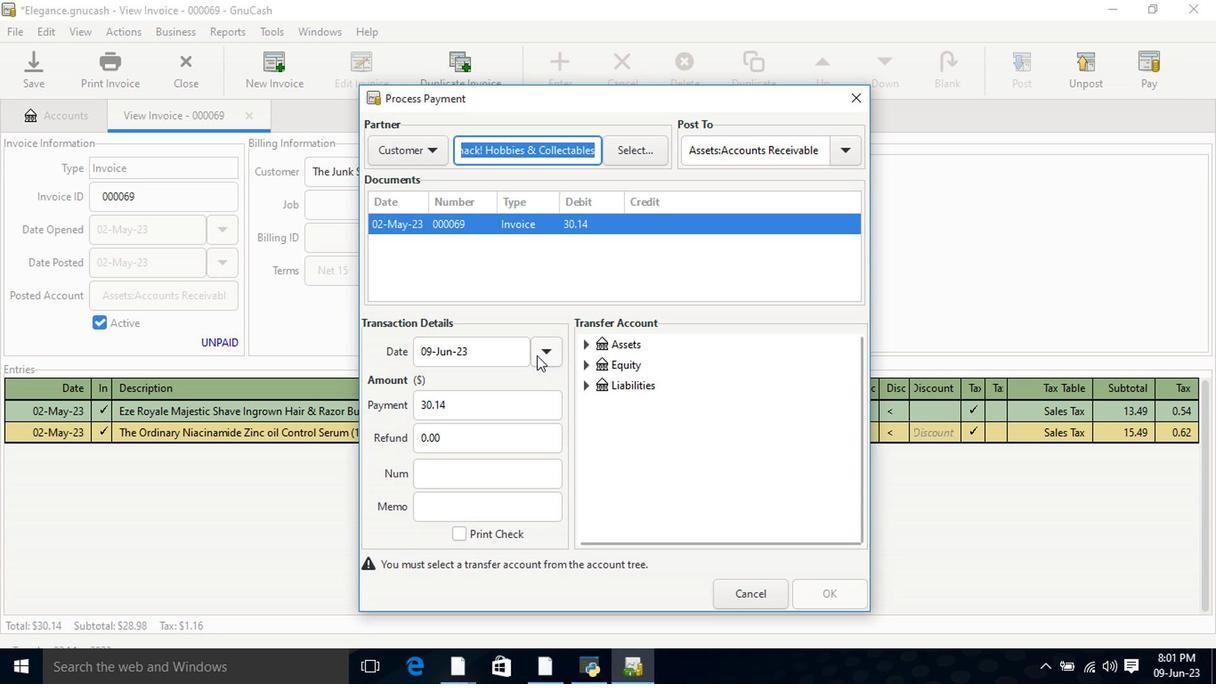 
Action: Mouse pressed left at (537, 356)
Screenshot: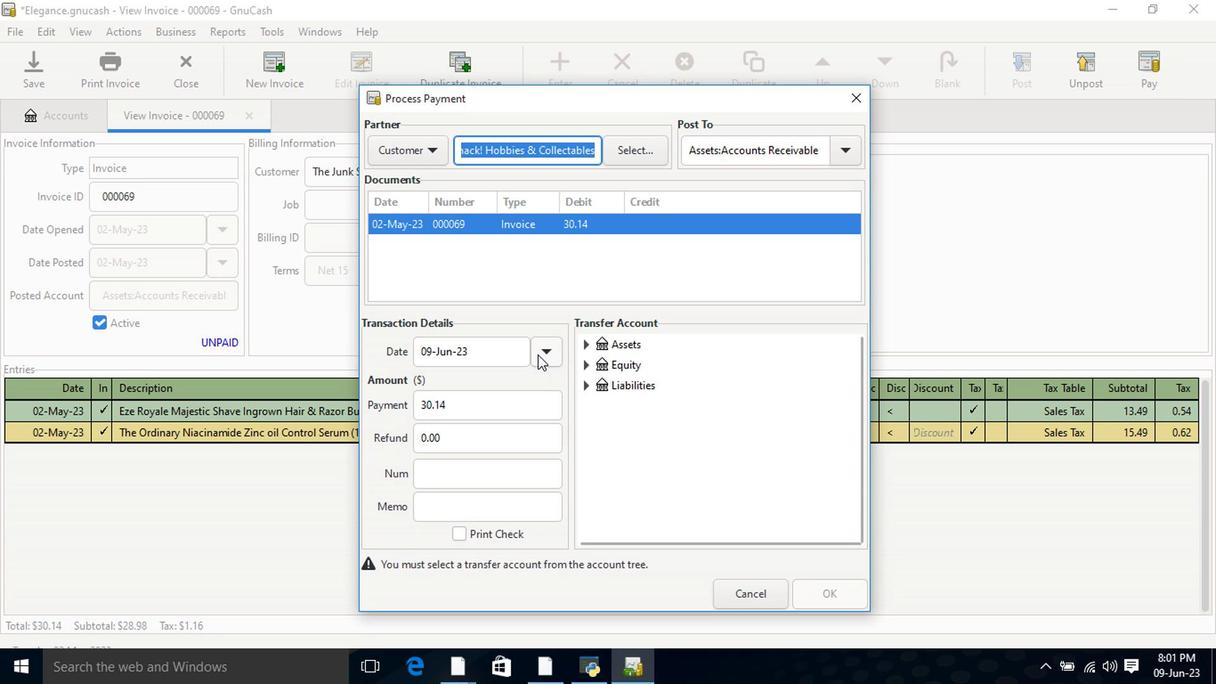 
Action: Mouse moved to (406, 379)
Screenshot: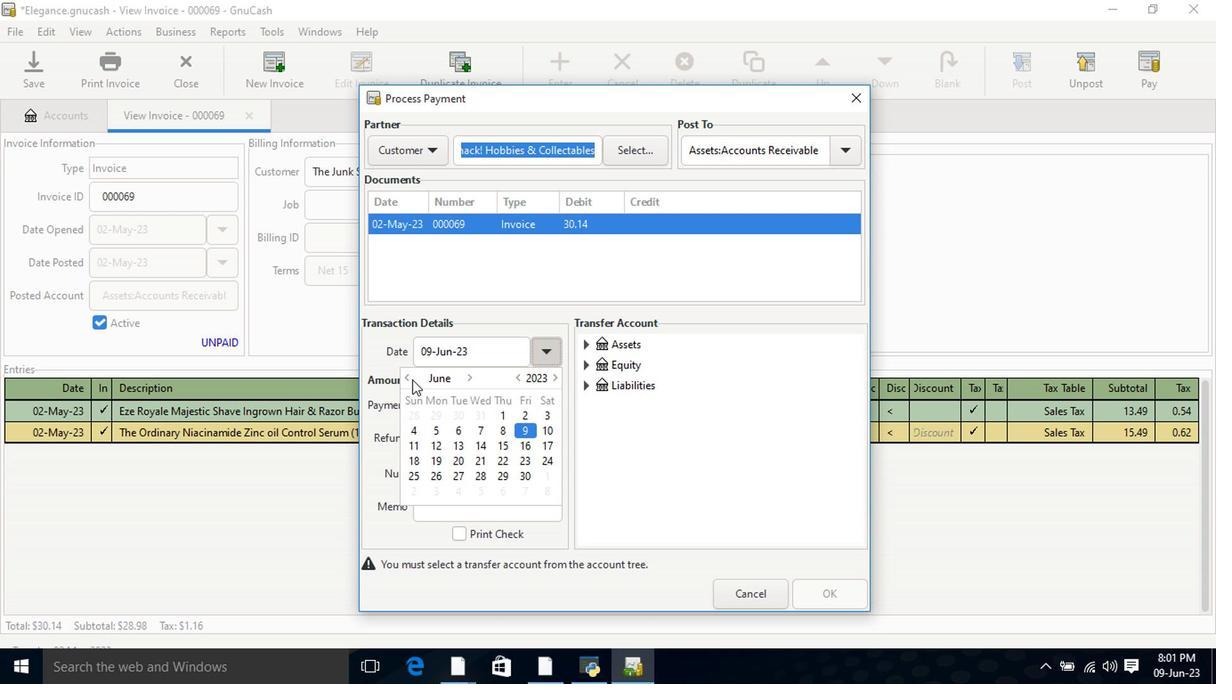
Action: Mouse pressed left at (406, 379)
Screenshot: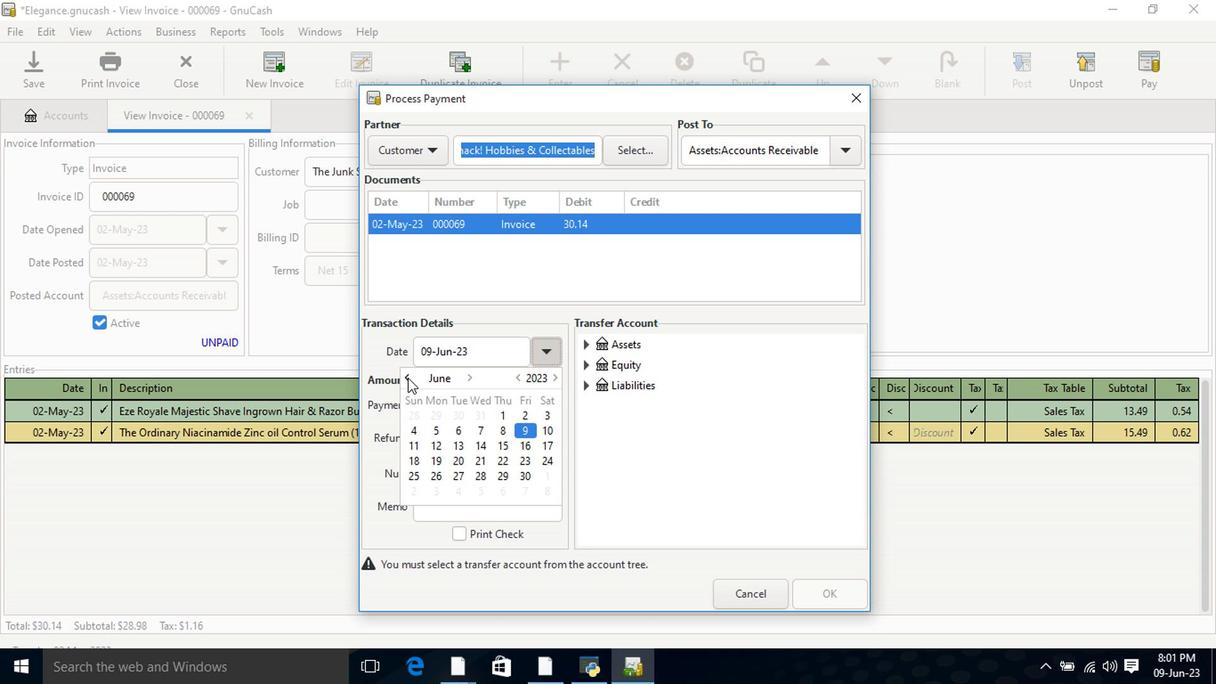 
Action: Mouse moved to (459, 445)
Screenshot: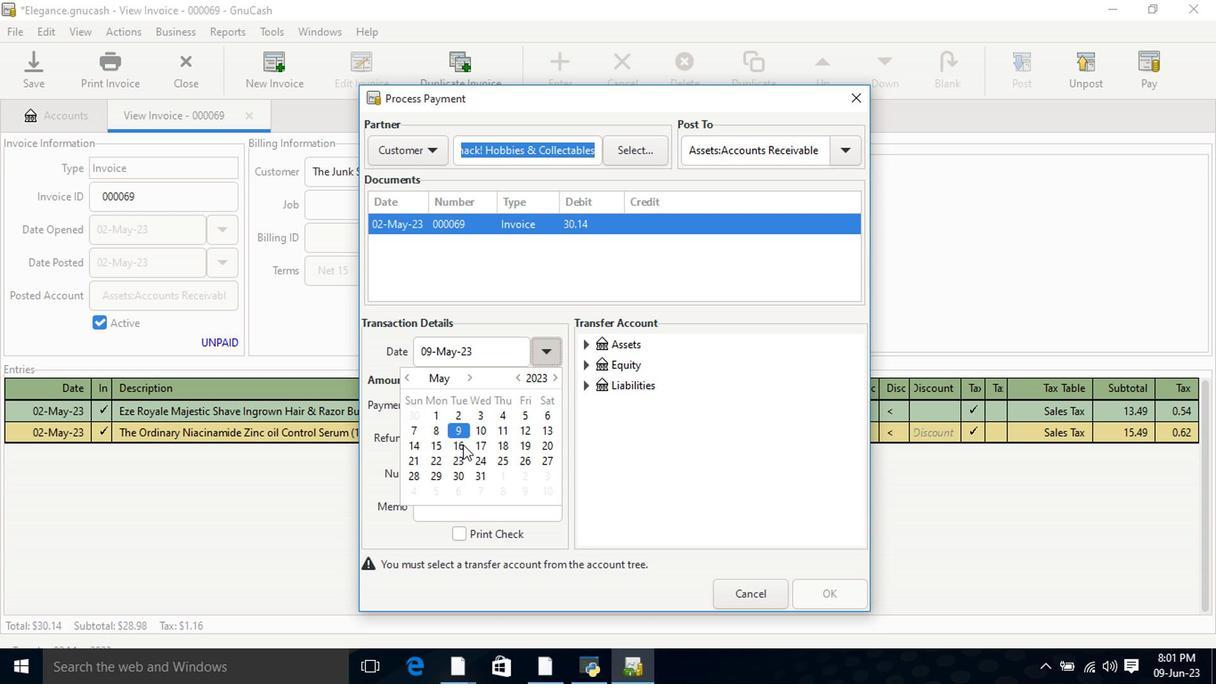 
Action: Mouse pressed left at (459, 445)
Screenshot: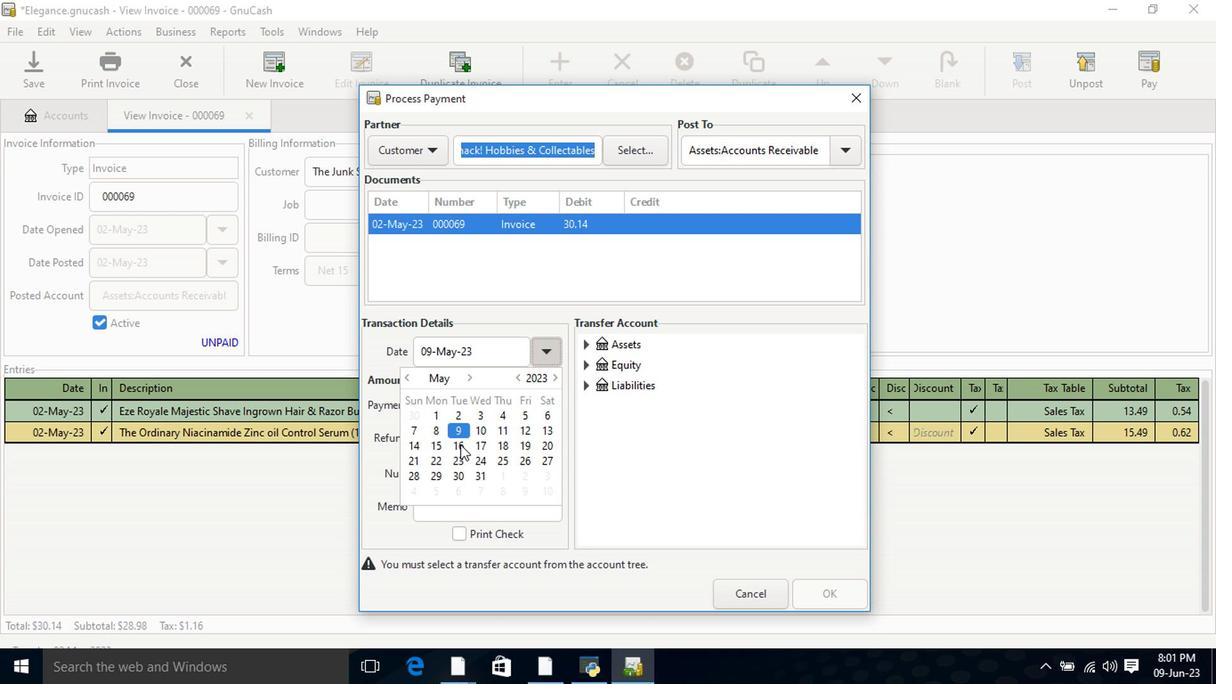 
Action: Mouse pressed left at (459, 445)
Screenshot: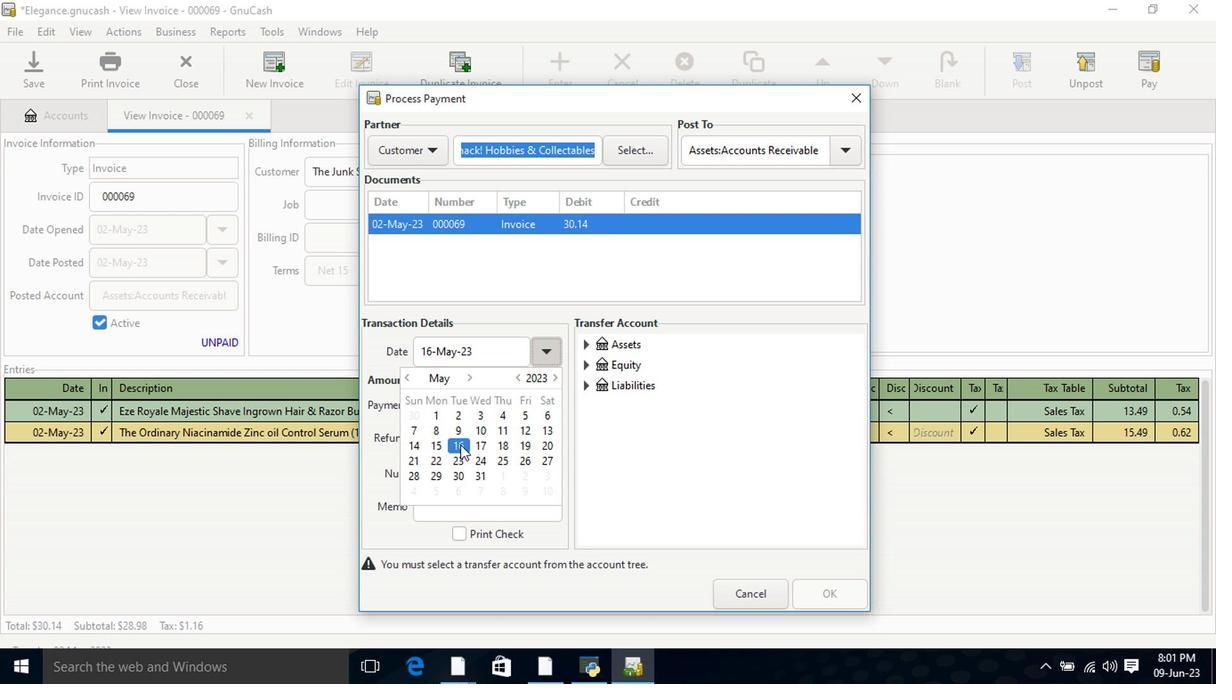 
Action: Mouse moved to (586, 343)
Screenshot: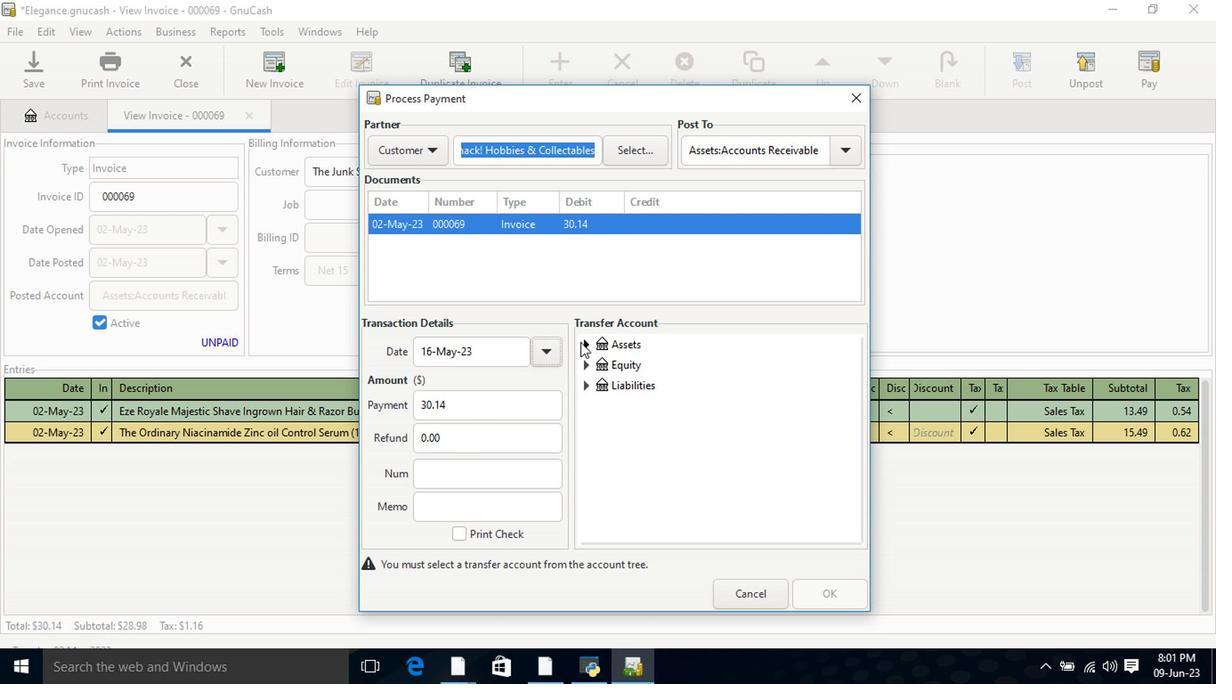 
Action: Mouse pressed left at (586, 343)
Screenshot: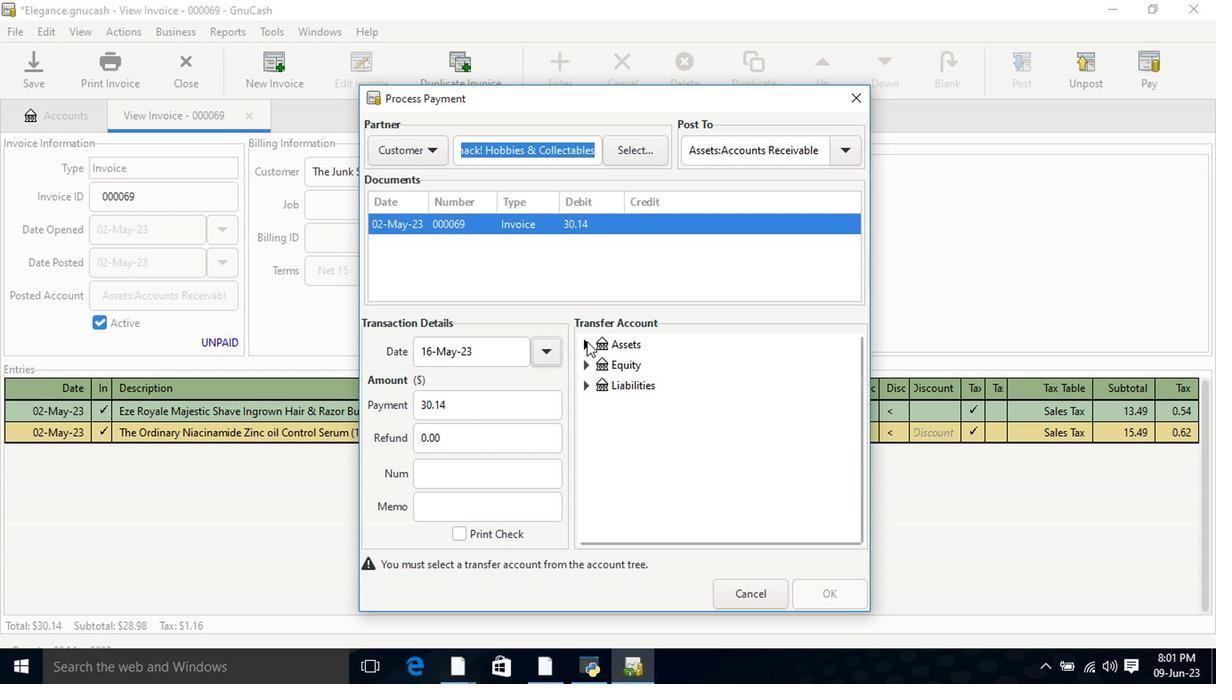 
Action: Mouse moved to (600, 366)
Screenshot: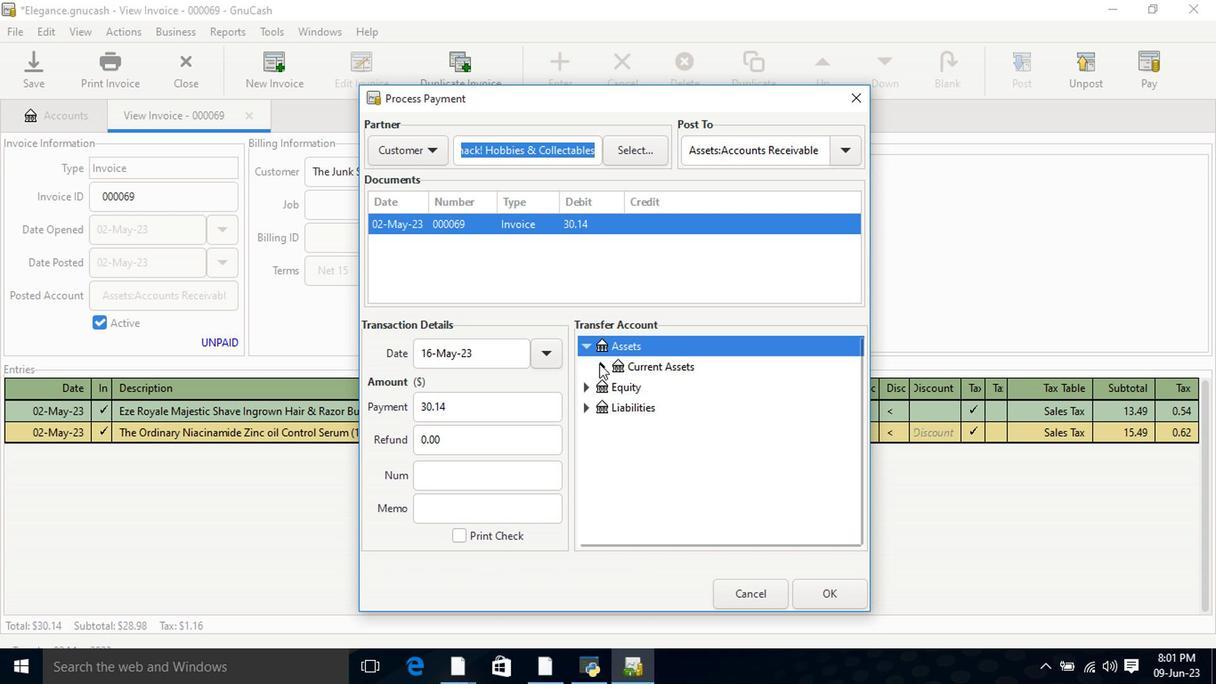 
Action: Mouse pressed left at (600, 366)
Screenshot: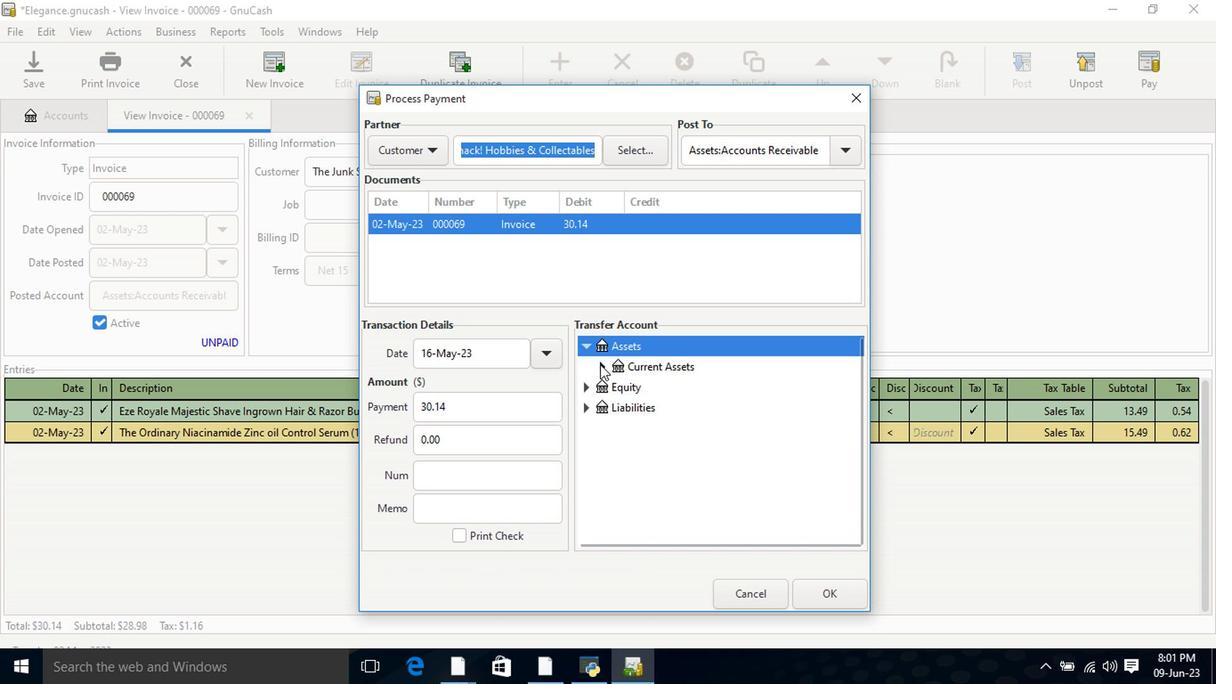 
Action: Mouse moved to (637, 387)
Screenshot: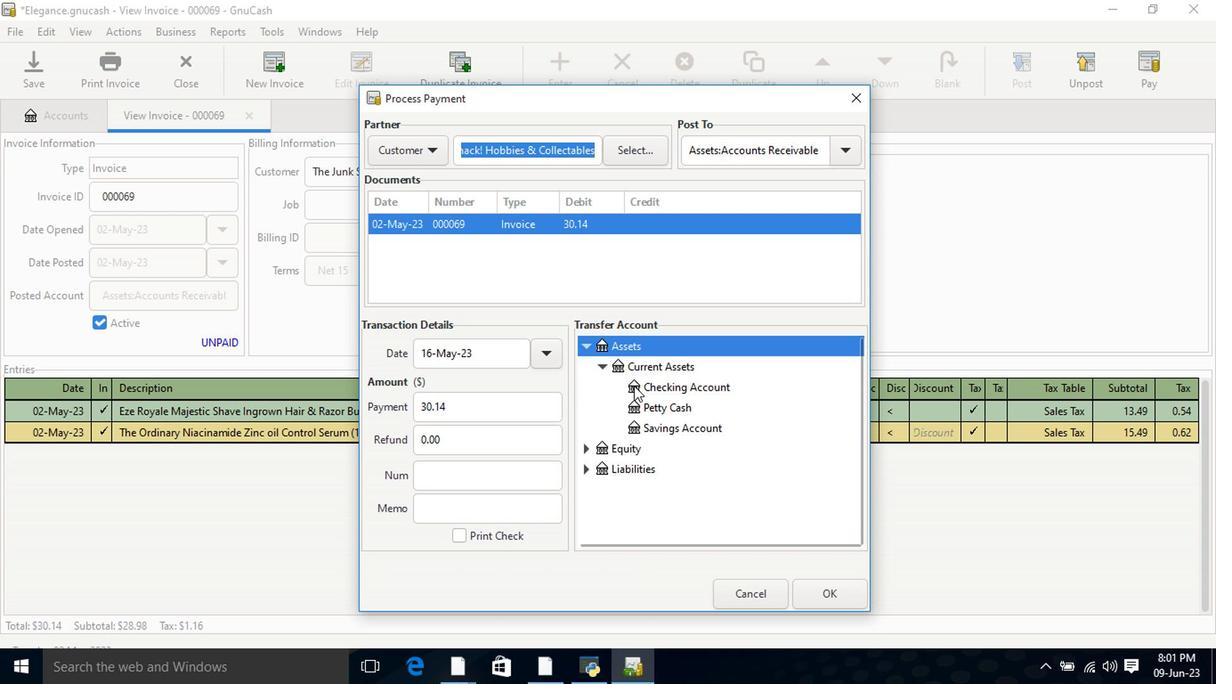 
Action: Mouse pressed left at (637, 387)
Screenshot: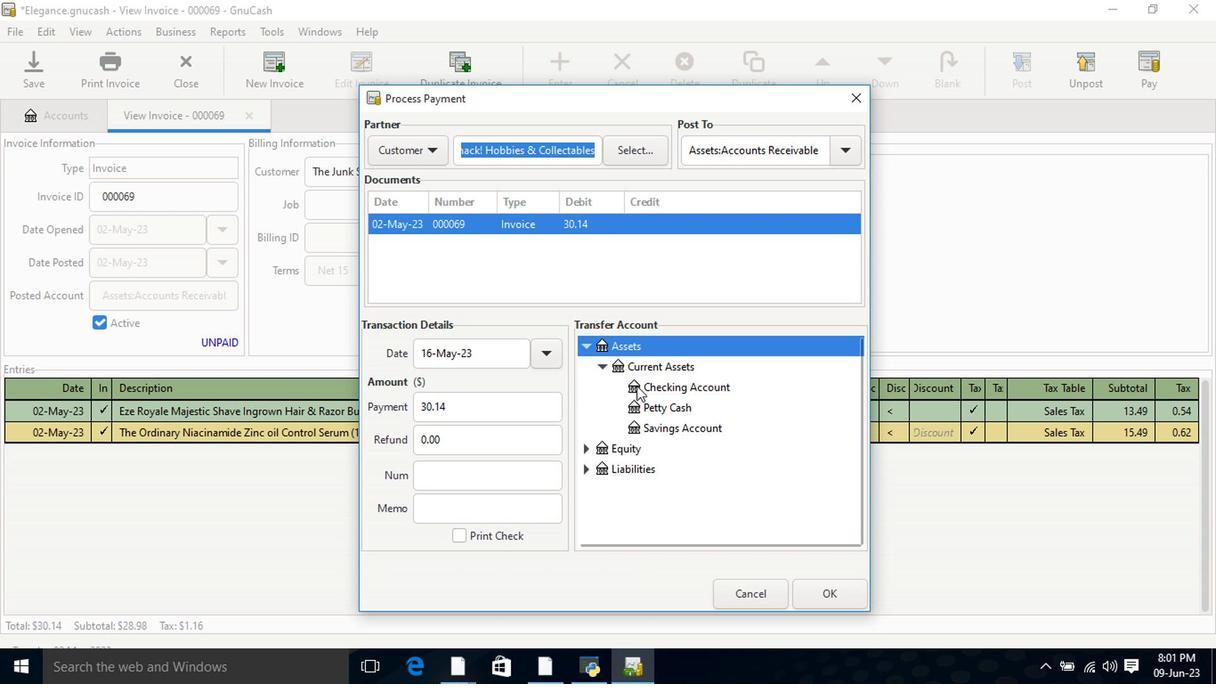 
Action: Mouse moved to (821, 597)
Screenshot: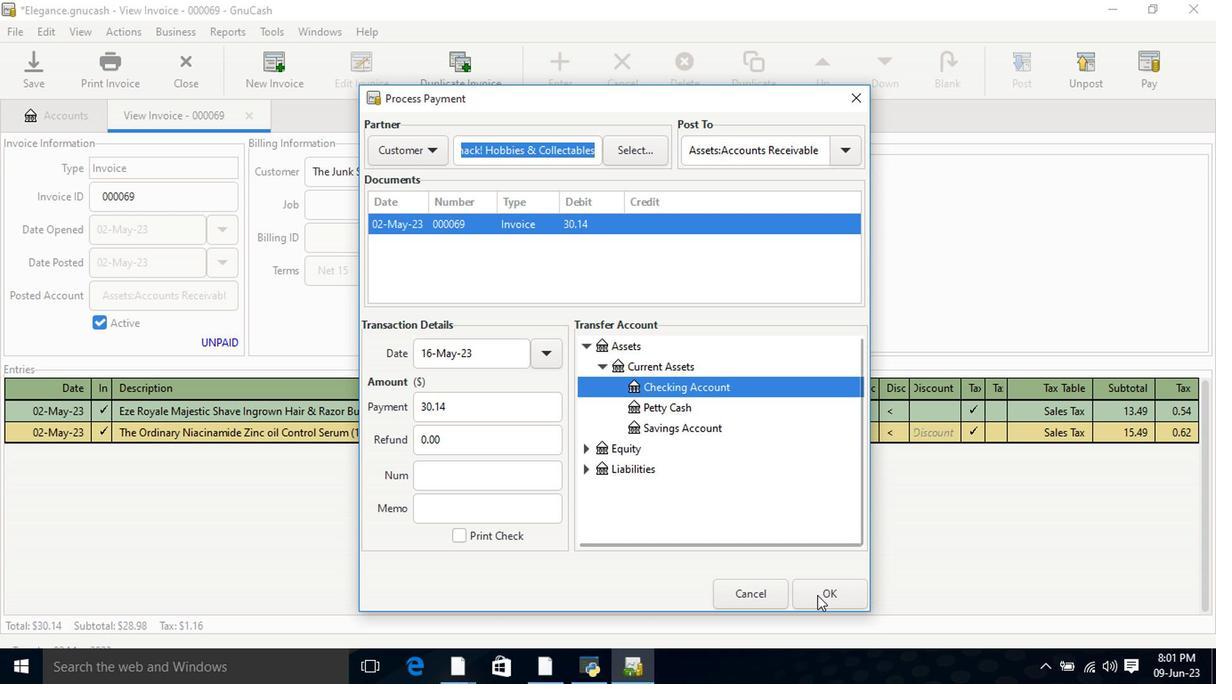 
Action: Mouse pressed left at (821, 597)
Screenshot: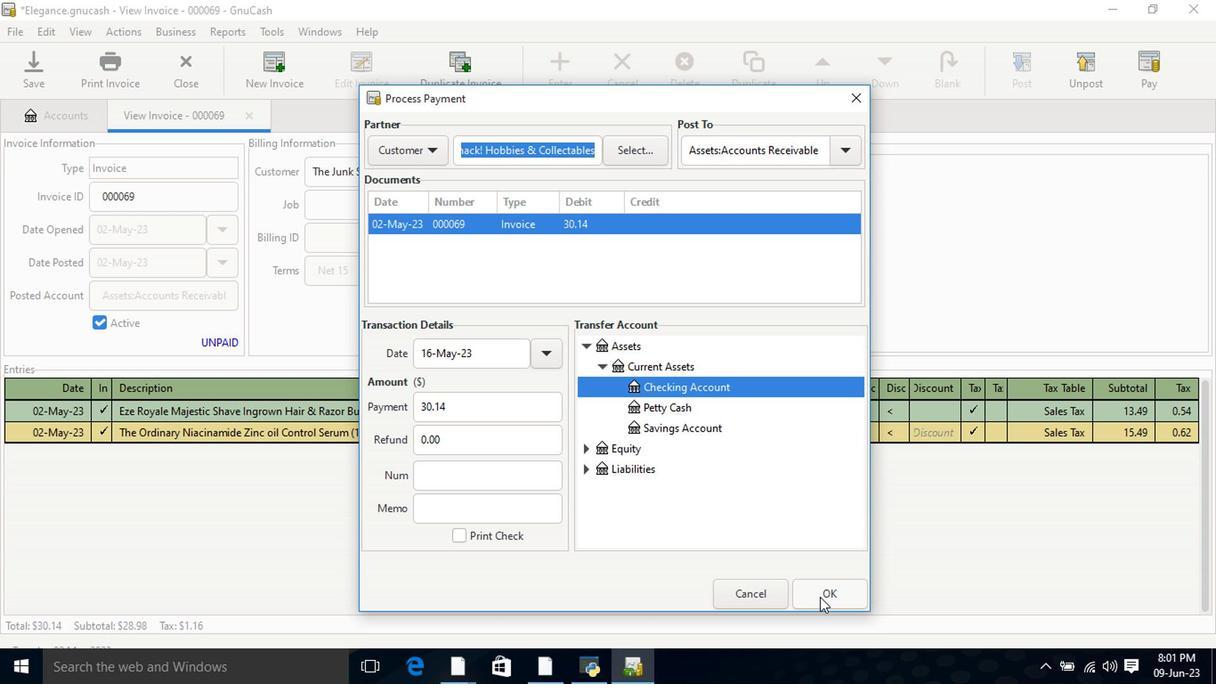 
Action: Mouse moved to (115, 70)
Screenshot: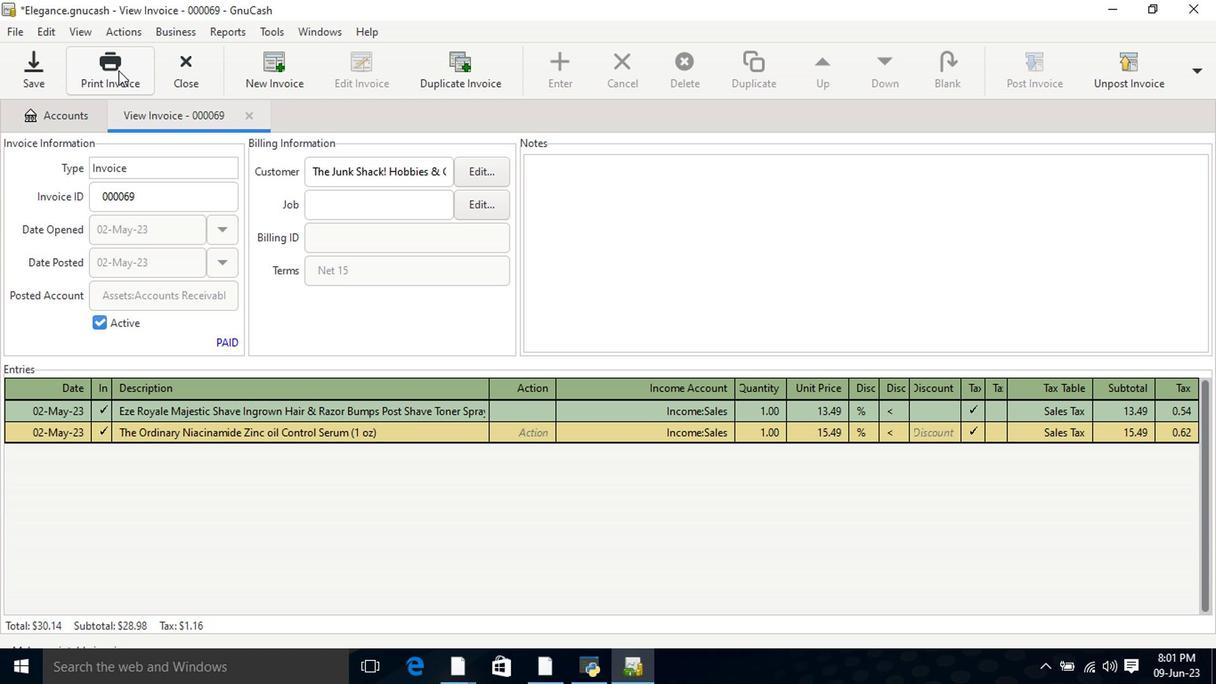 
Action: Mouse pressed left at (115, 70)
Screenshot: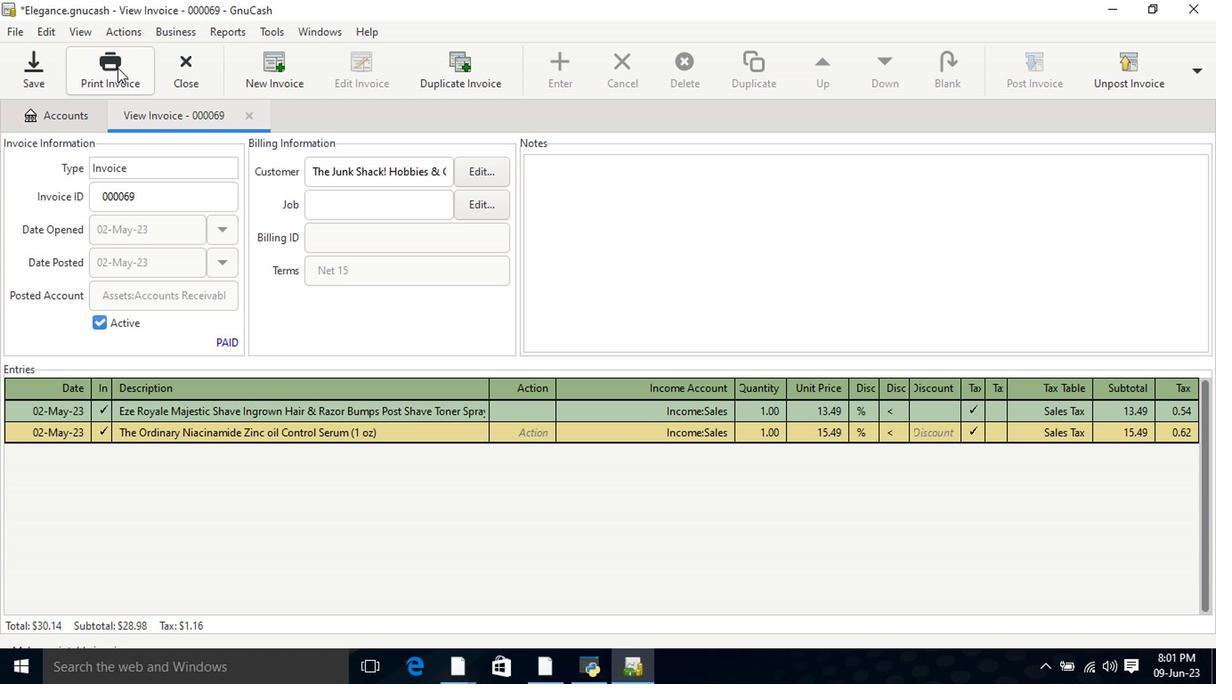 
Action: Mouse moved to (115, 73)
Screenshot: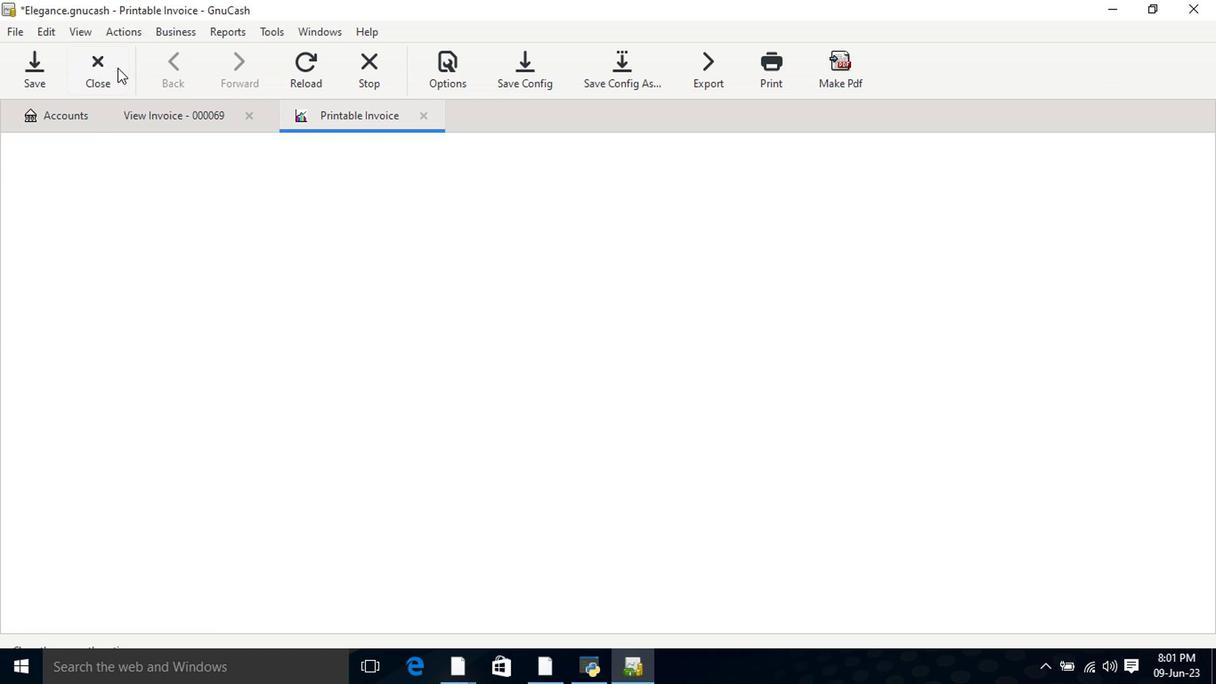
